 Task: Create new customer invoice with Date Opened: 23-May-23, Select Customer: Lynx, Terms: Net 7. Make invoice entry for item-1 with Date: 23-May-23, Description: CoverGirl Clean Fresh Skincare Dry Skin Corrector Cream (2 oz), Income Account: Income:Sales, Quantity: 1, Unit Price: 12.99, Sales Tax: Y, Sales Tax Included: N, Tax Table: Sales Tax. Post Invoice with Post Date: 23-May-23, Post to Accounts: Assets:Accounts Receivable. Pay / Process Payment with Transaction Date: 29-May-23, Amount: 13.77, Transfer Account: Checking Account. Go to 'Print Invoice'. Give a print command to print a copy of invoice.
Action: Mouse moved to (189, 38)
Screenshot: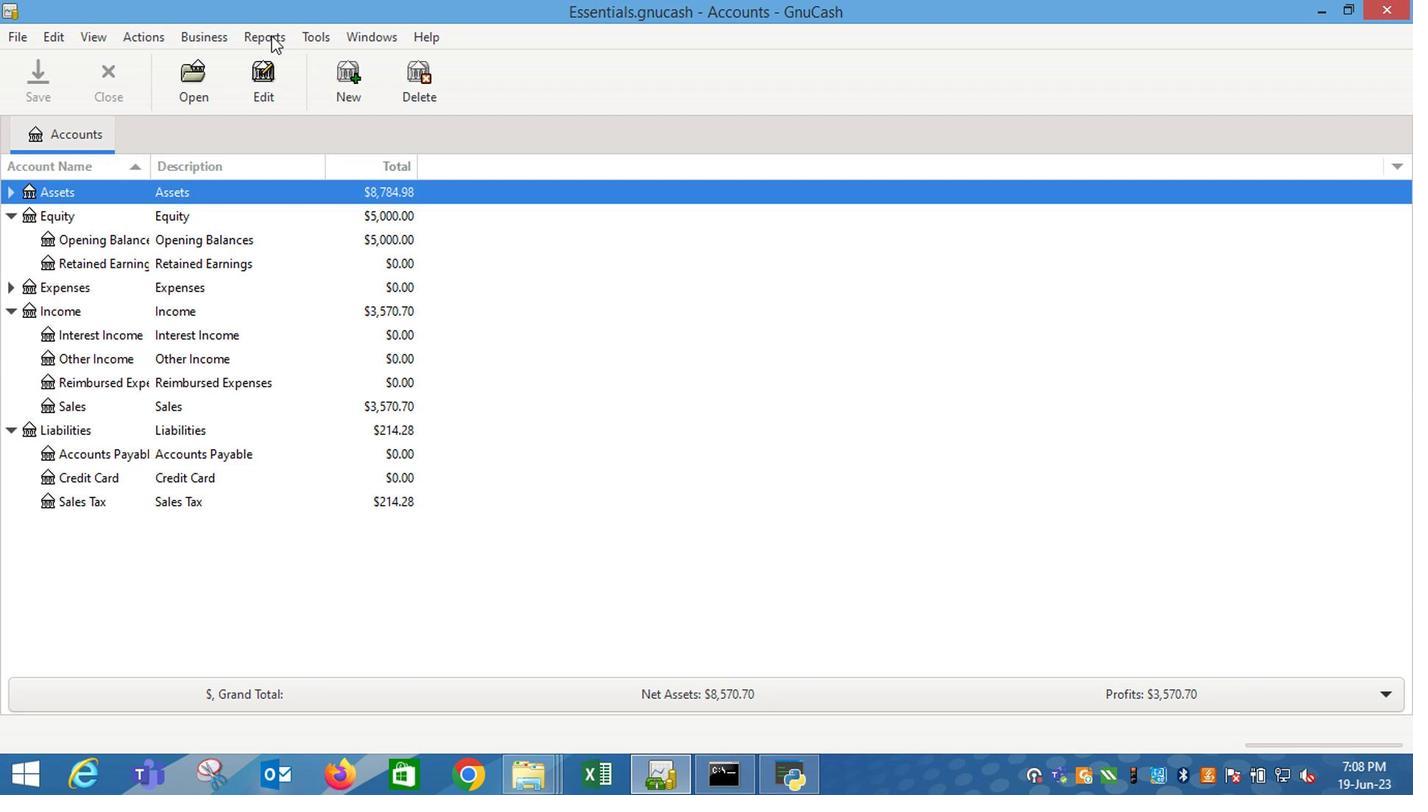 
Action: Mouse pressed left at (189, 38)
Screenshot: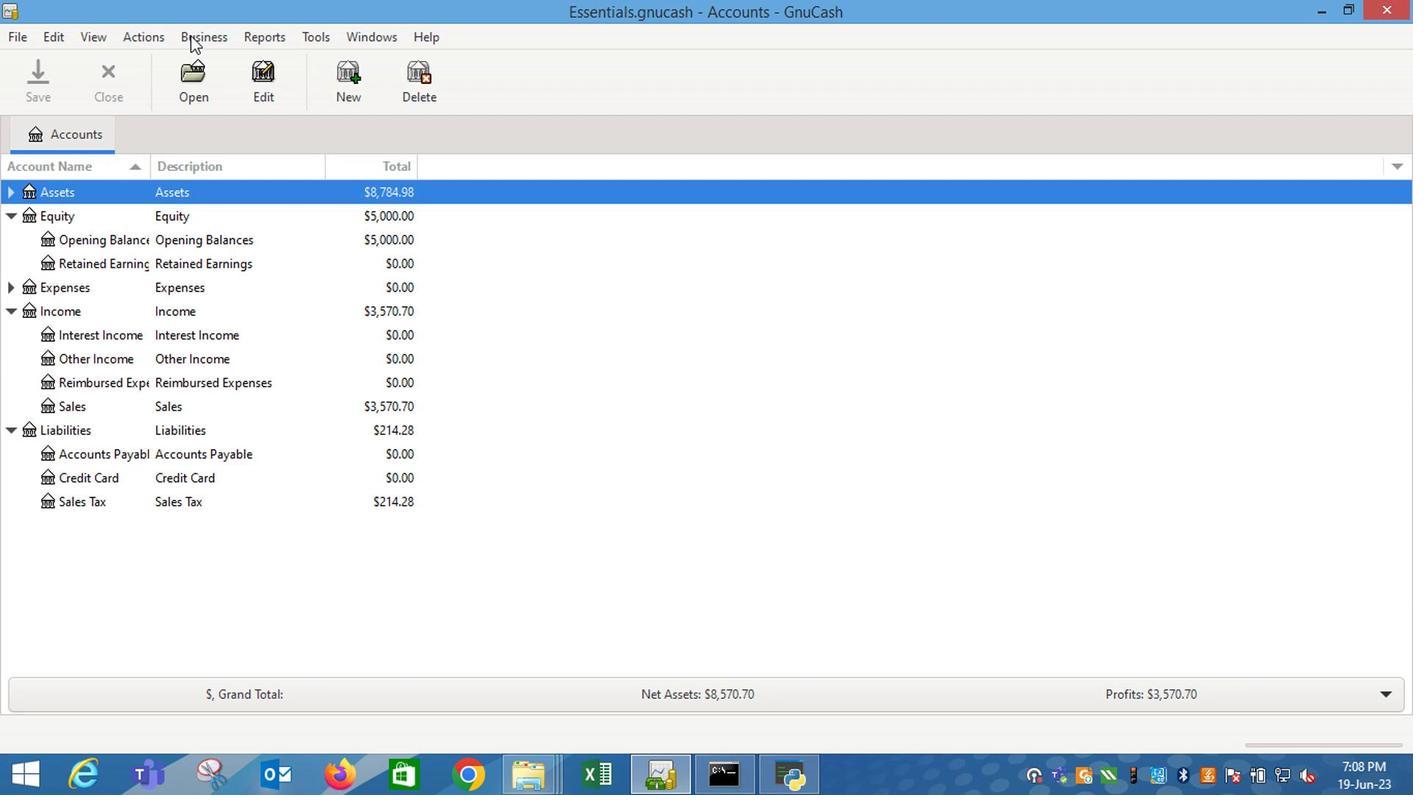 
Action: Mouse moved to (457, 147)
Screenshot: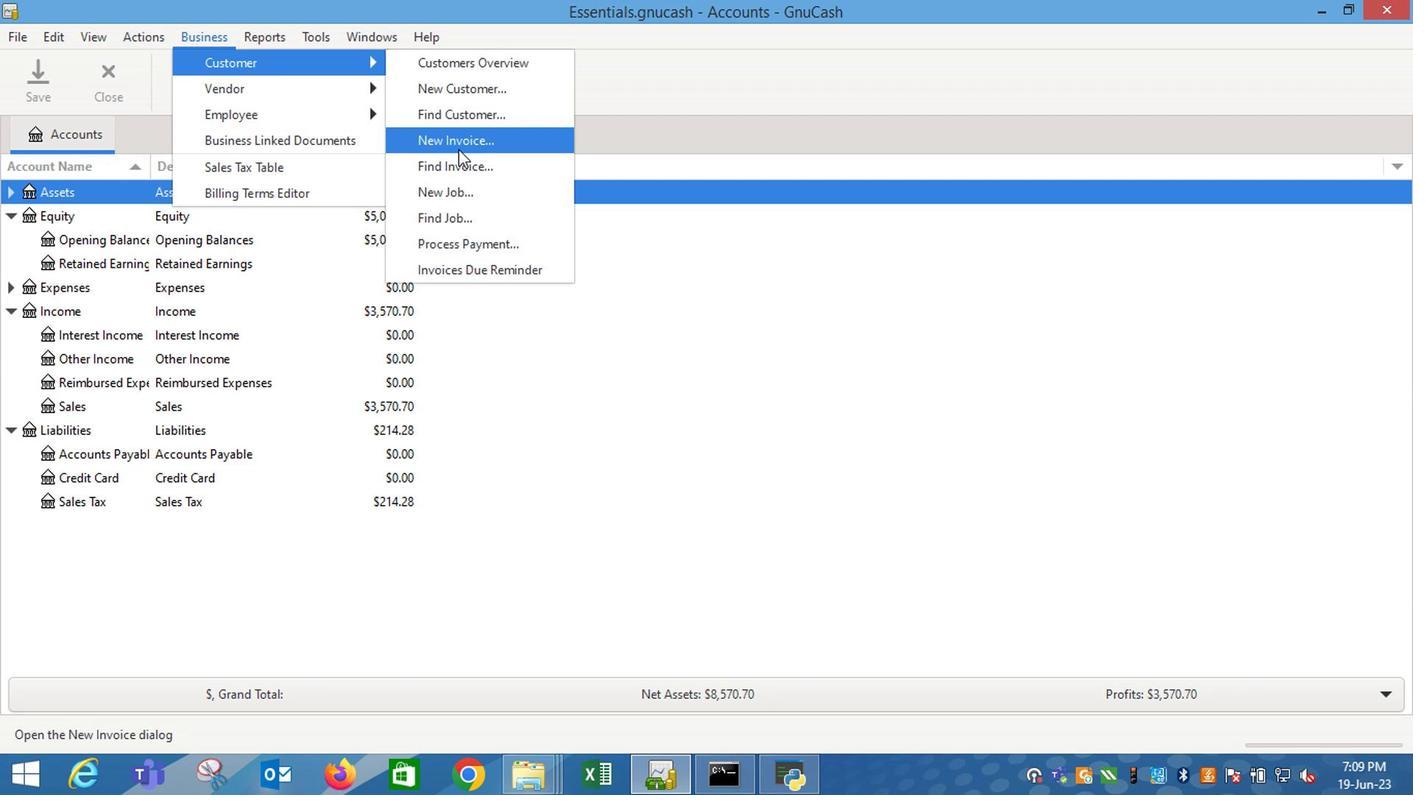 
Action: Mouse pressed left at (457, 147)
Screenshot: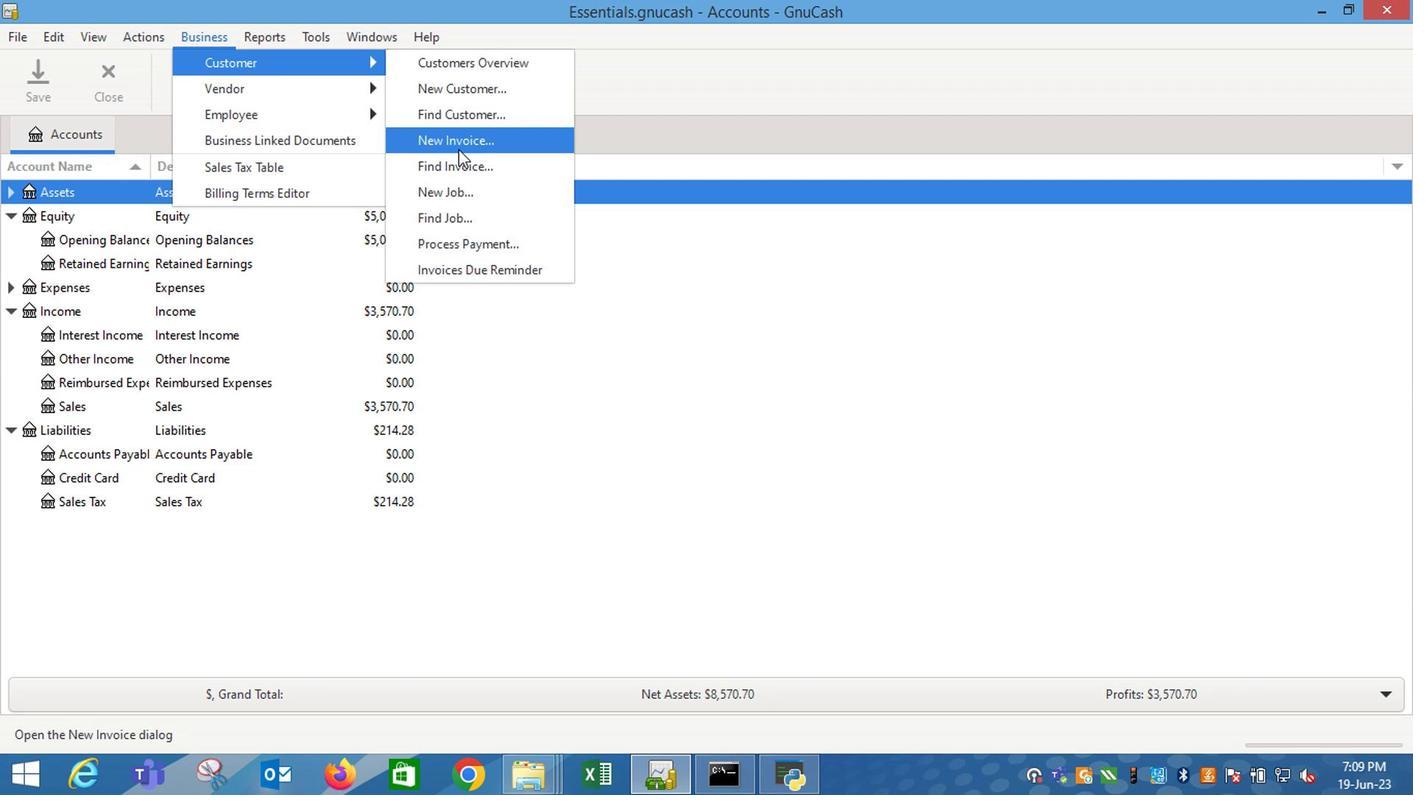 
Action: Mouse moved to (853, 325)
Screenshot: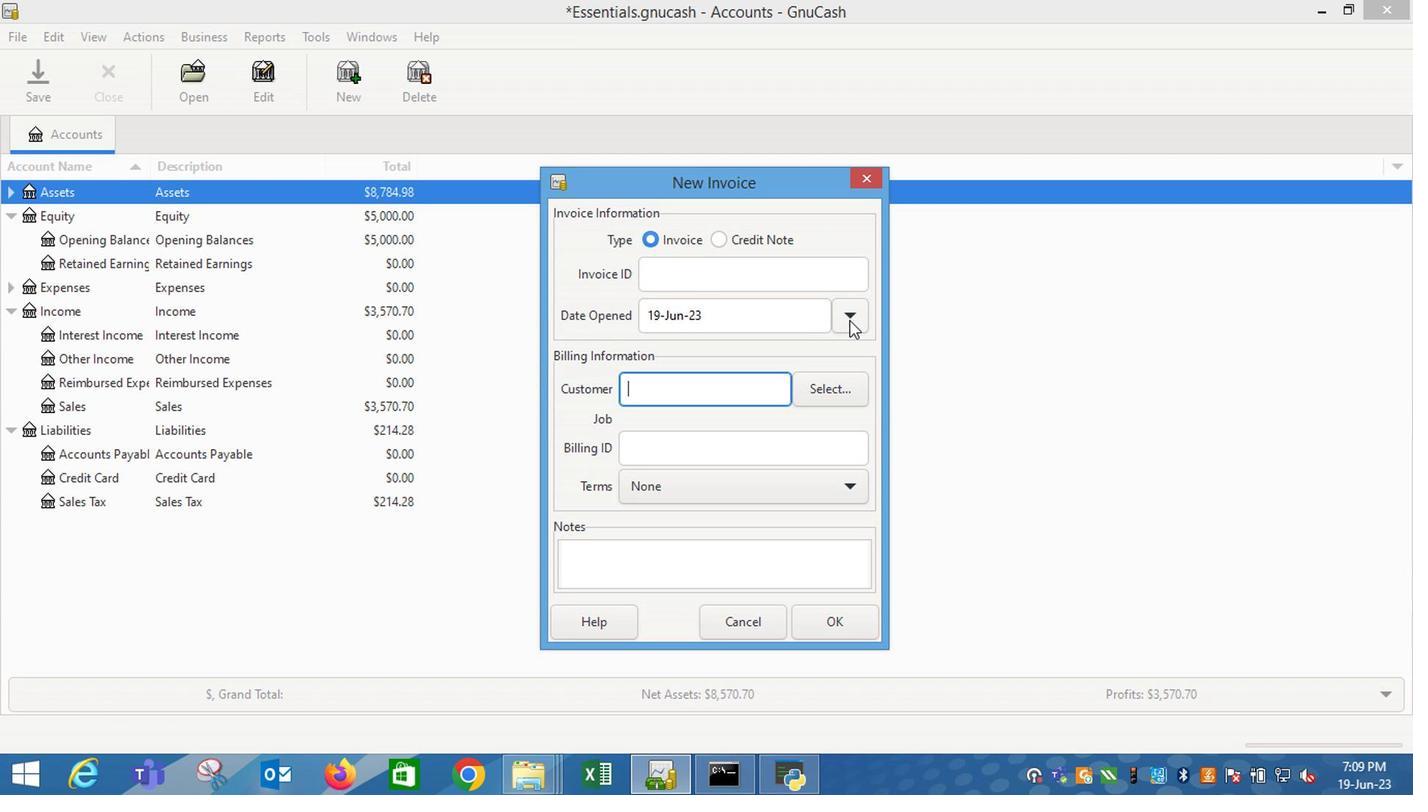 
Action: Mouse pressed left at (853, 325)
Screenshot: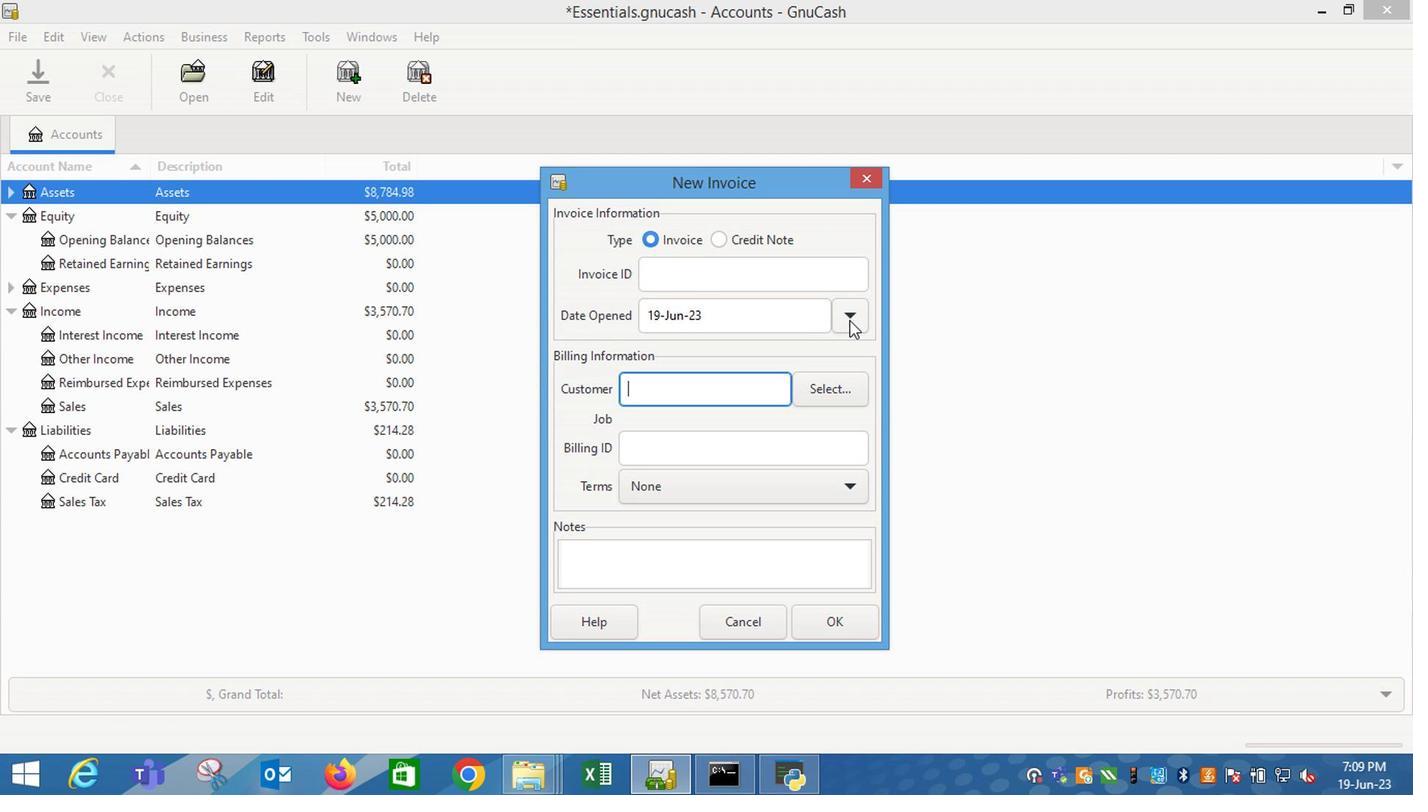 
Action: Mouse moved to (691, 355)
Screenshot: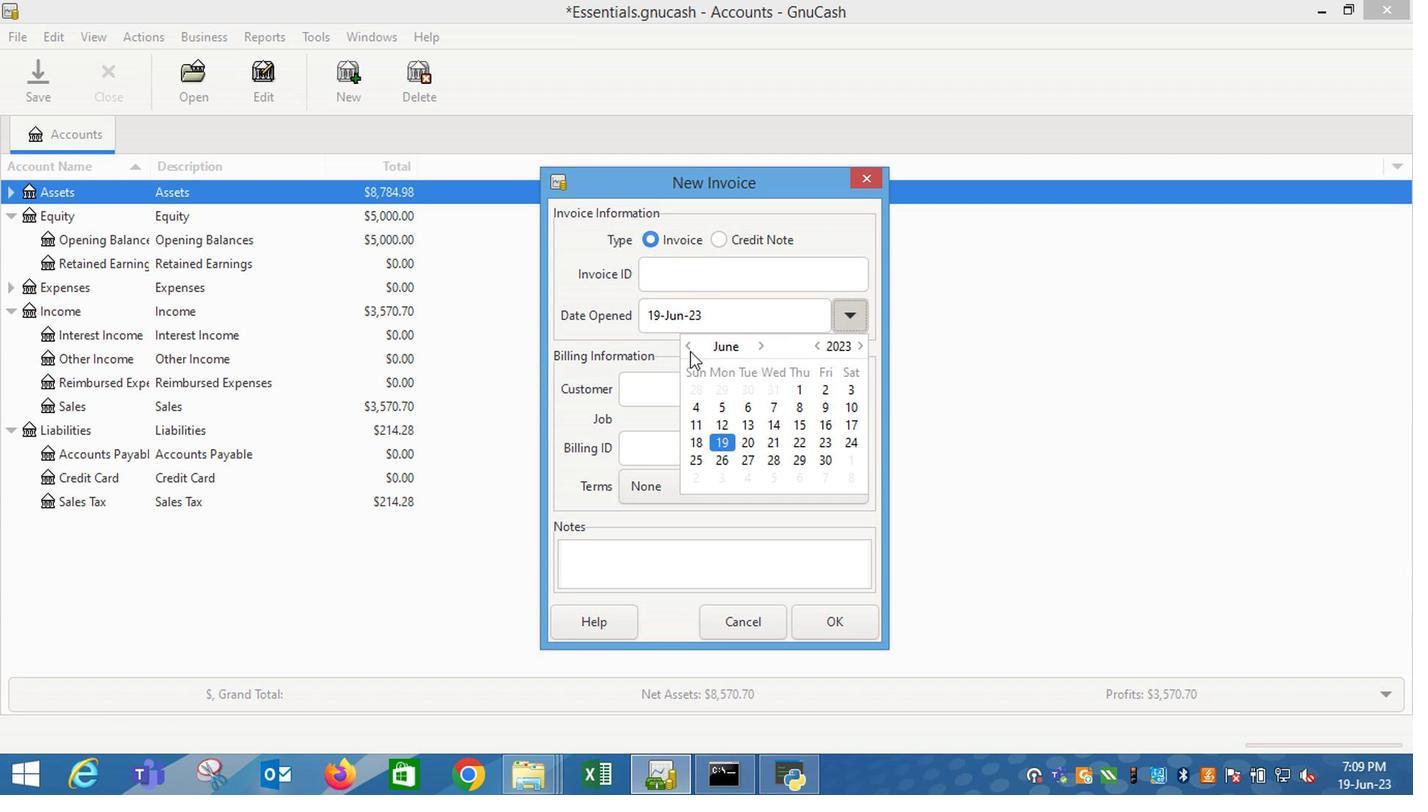 
Action: Mouse pressed left at (691, 355)
Screenshot: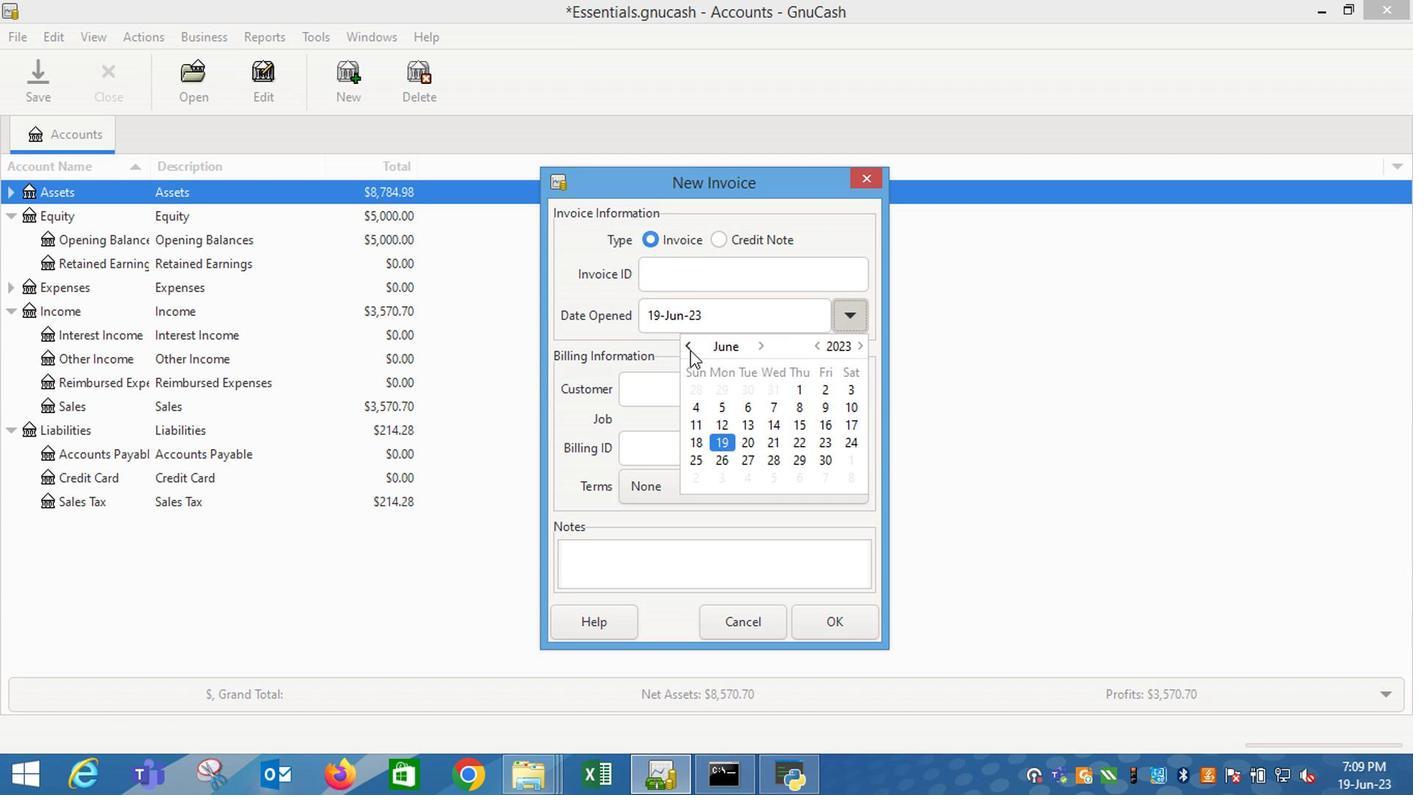 
Action: Mouse moved to (746, 448)
Screenshot: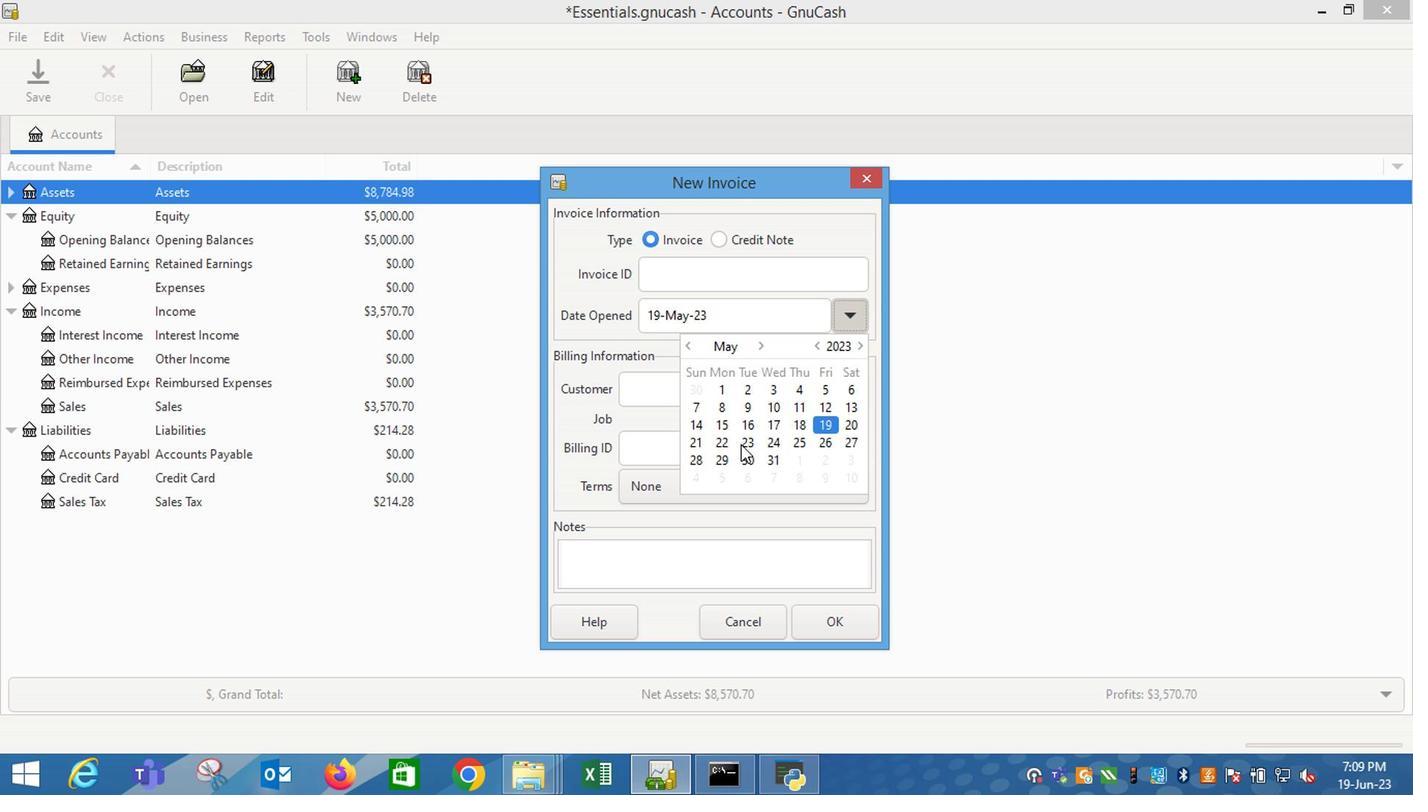 
Action: Mouse pressed left at (746, 448)
Screenshot: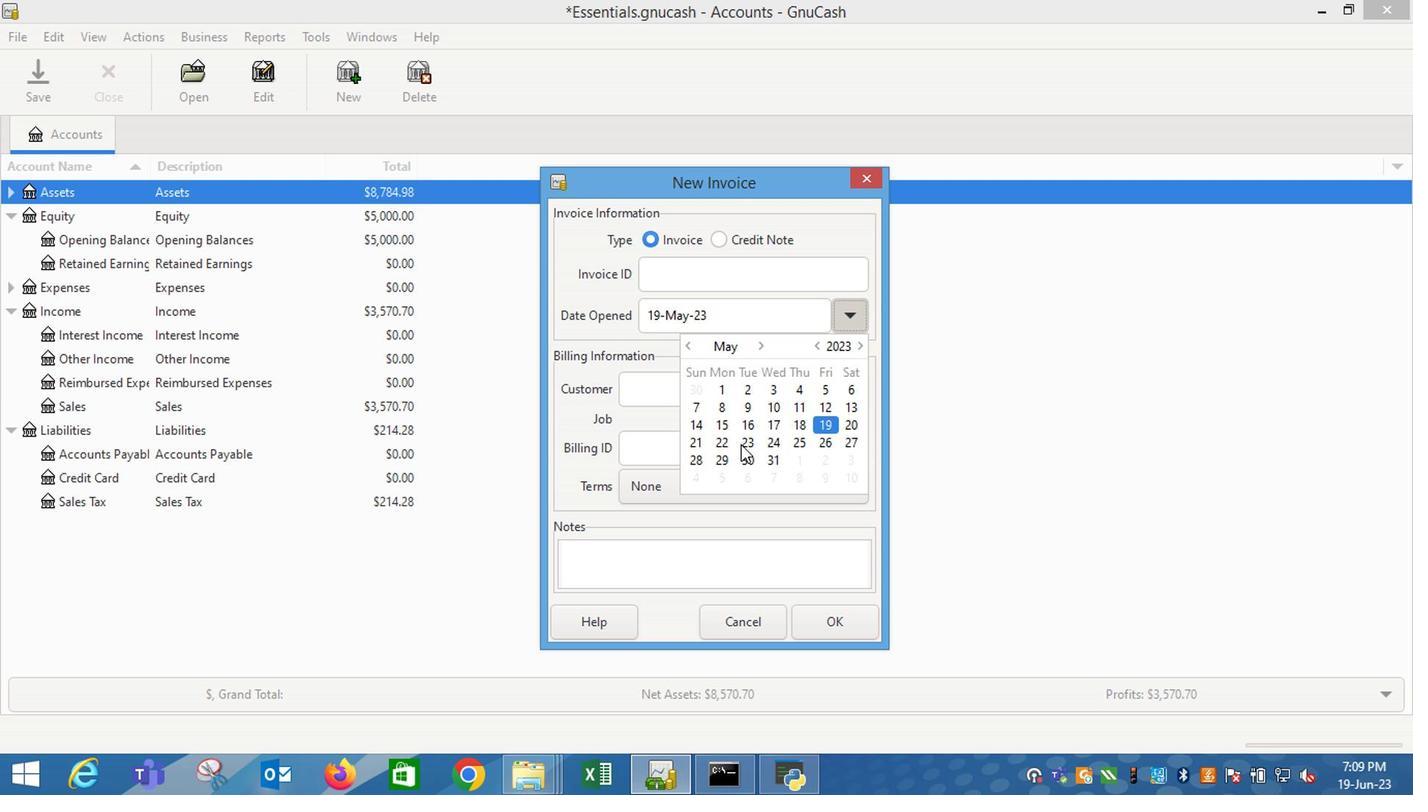 
Action: Mouse moved to (644, 378)
Screenshot: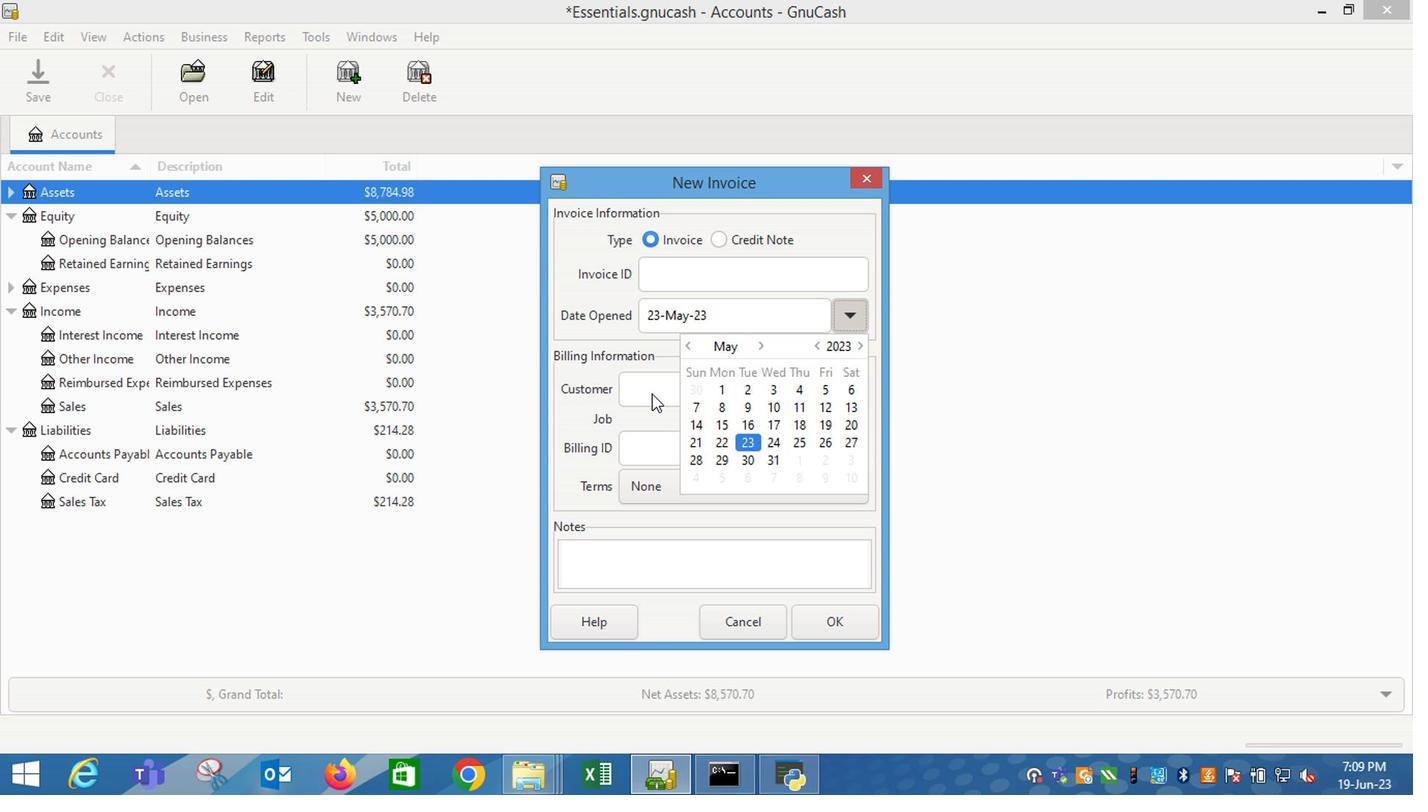
Action: Mouse pressed left at (644, 378)
Screenshot: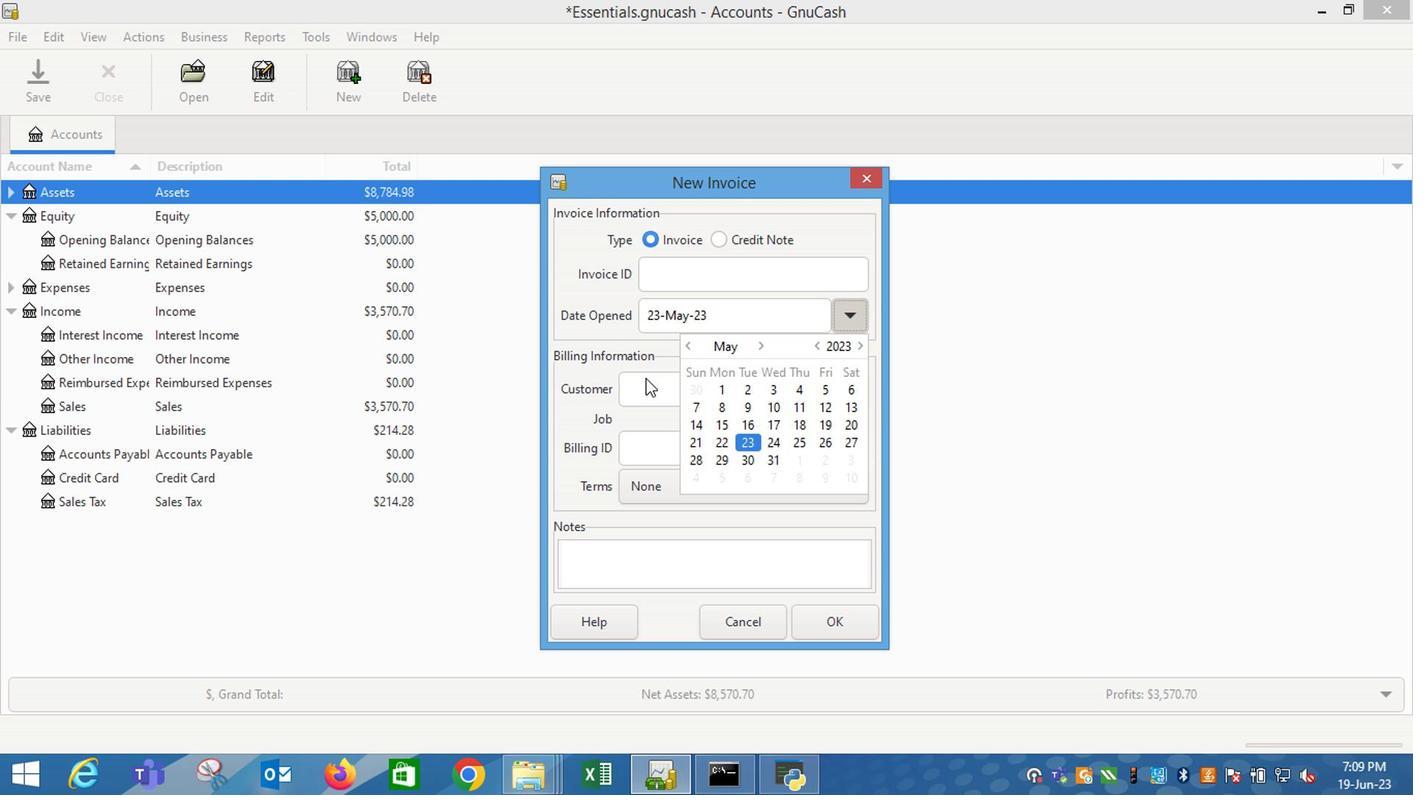 
Action: Mouse moved to (650, 400)
Screenshot: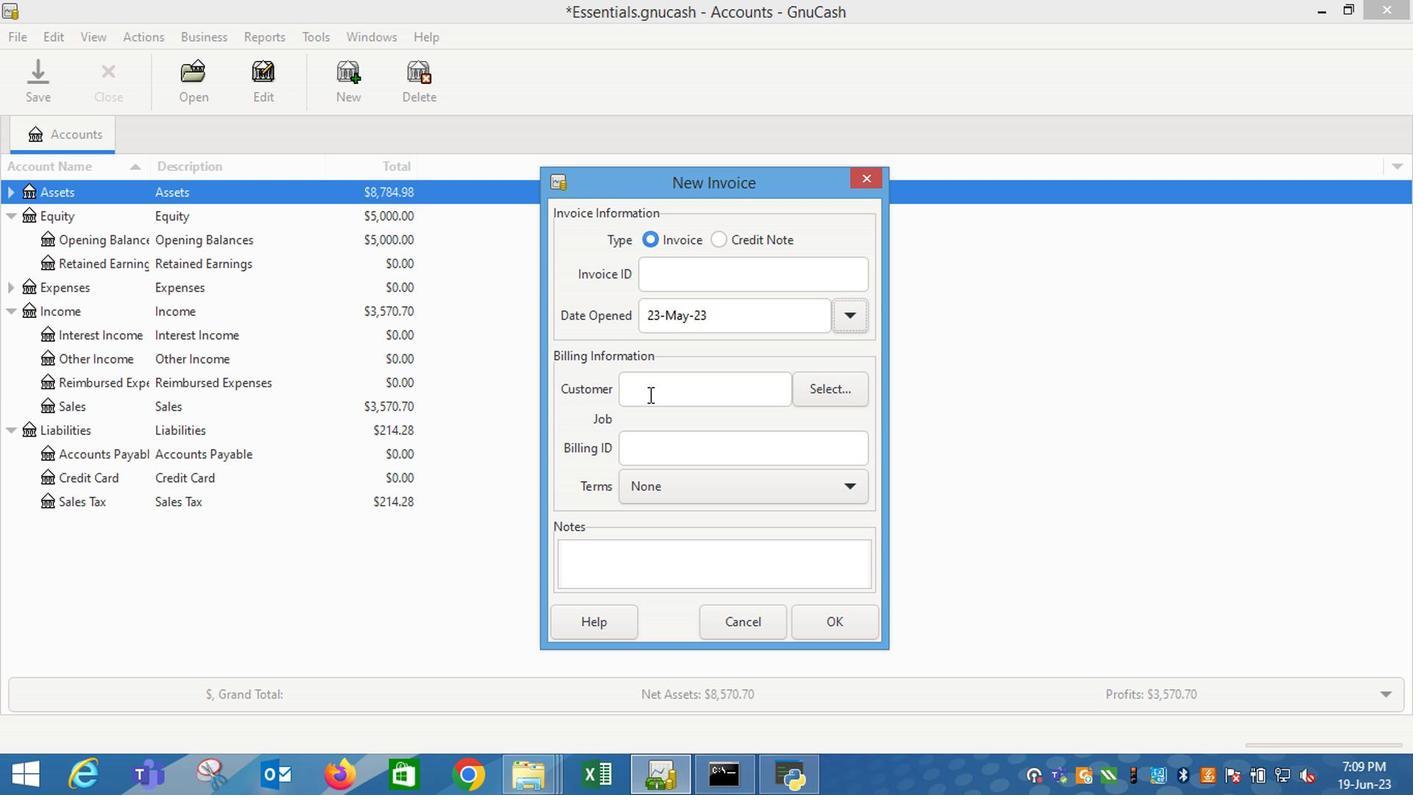 
Action: Mouse pressed left at (650, 400)
Screenshot: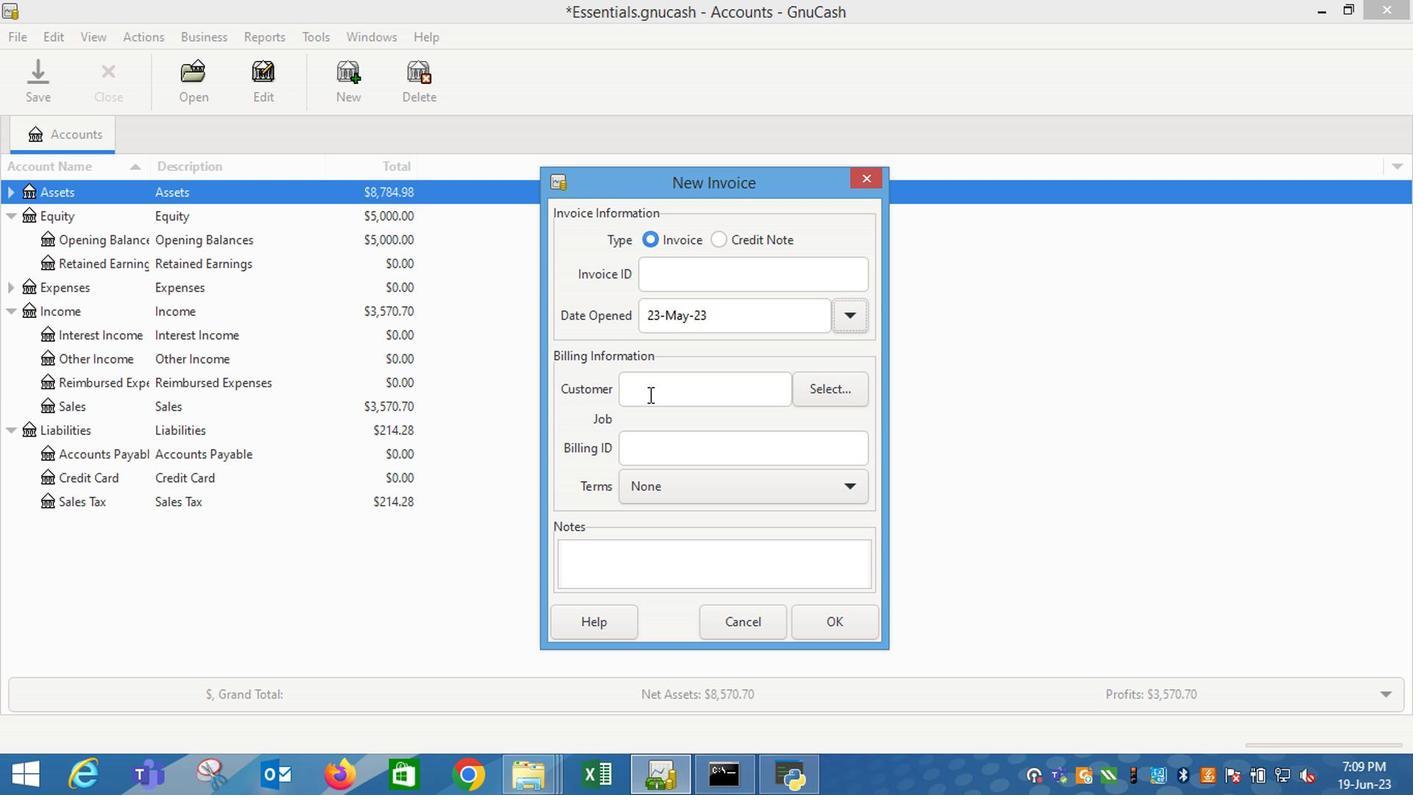 
Action: Mouse moved to (666, 399)
Screenshot: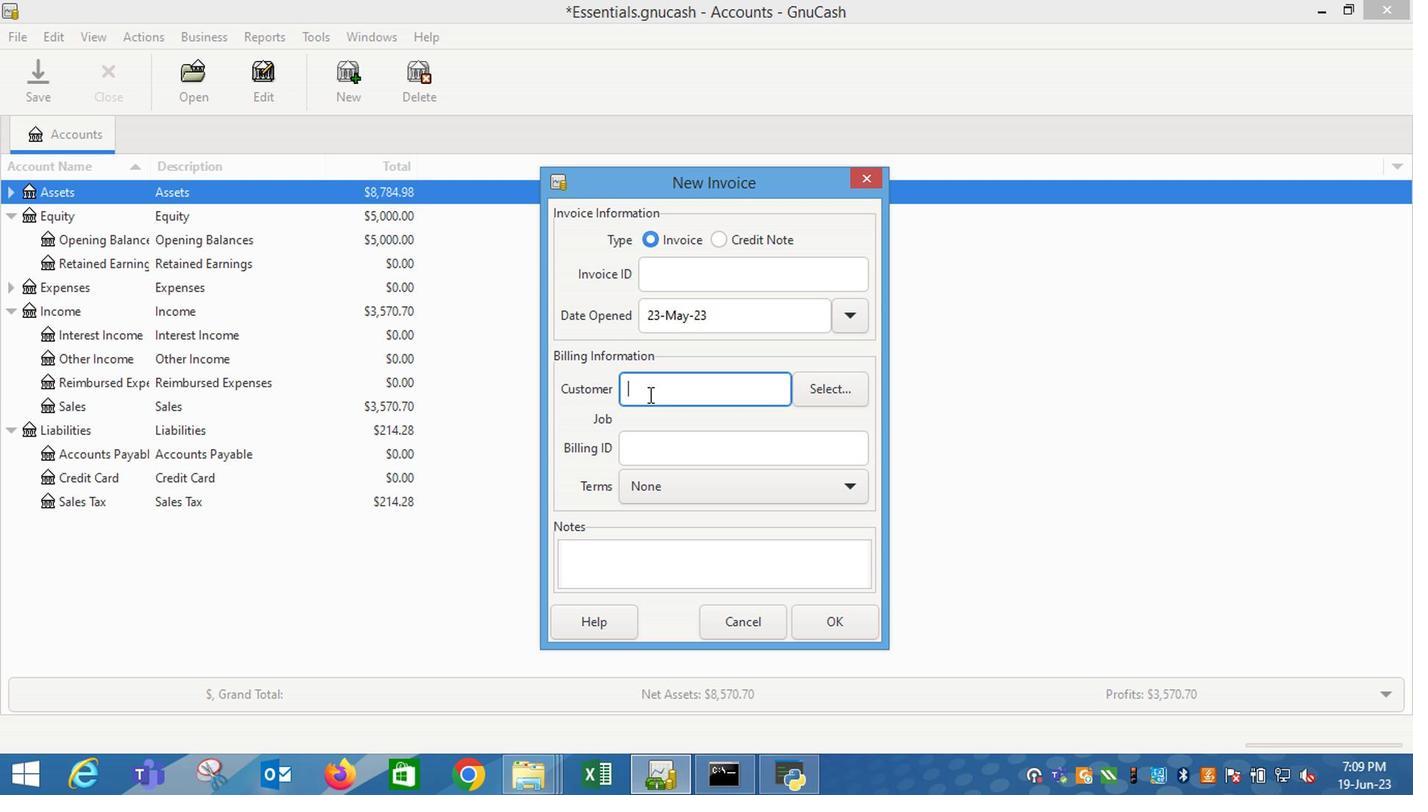 
Action: Key pressed <Key.shift_r>Ly
Screenshot: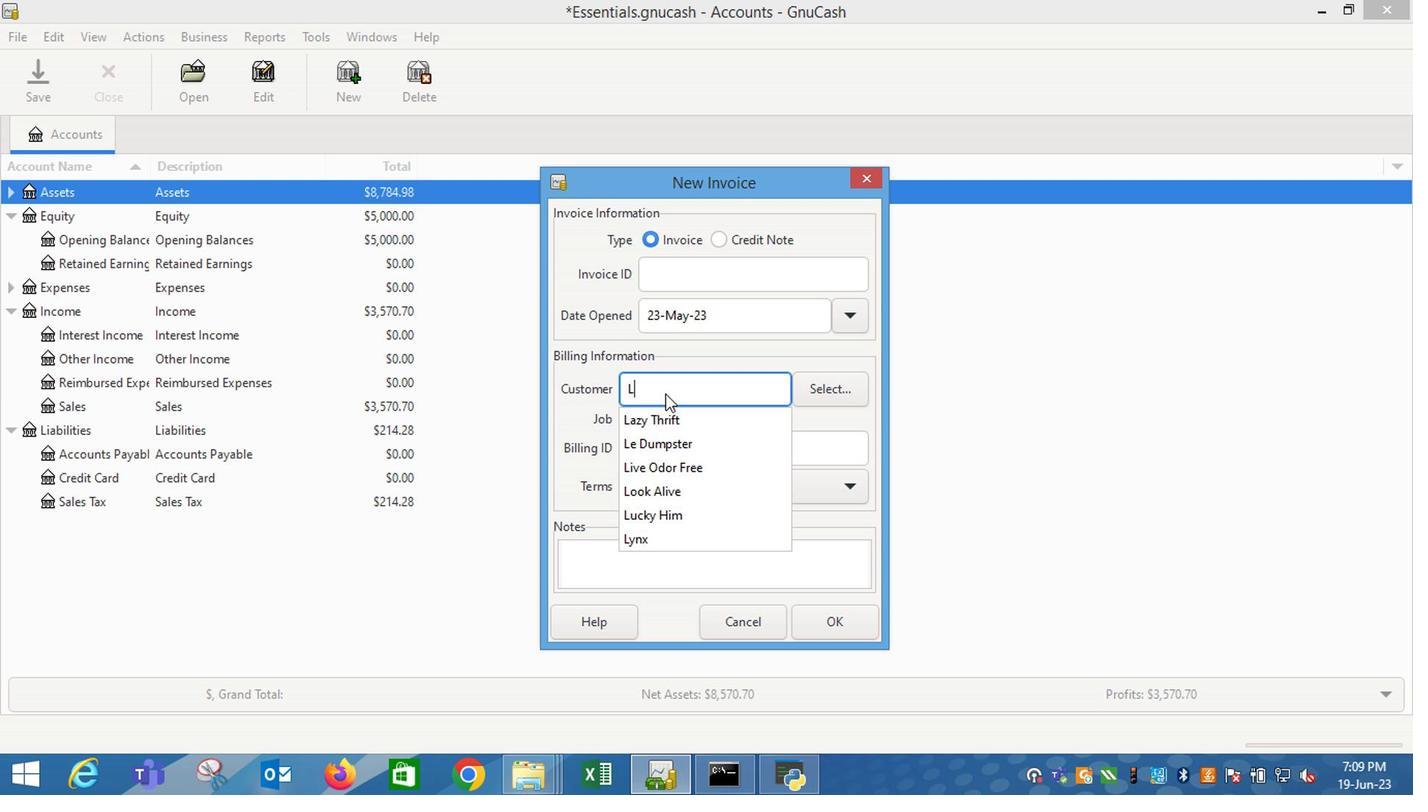 
Action: Mouse moved to (665, 425)
Screenshot: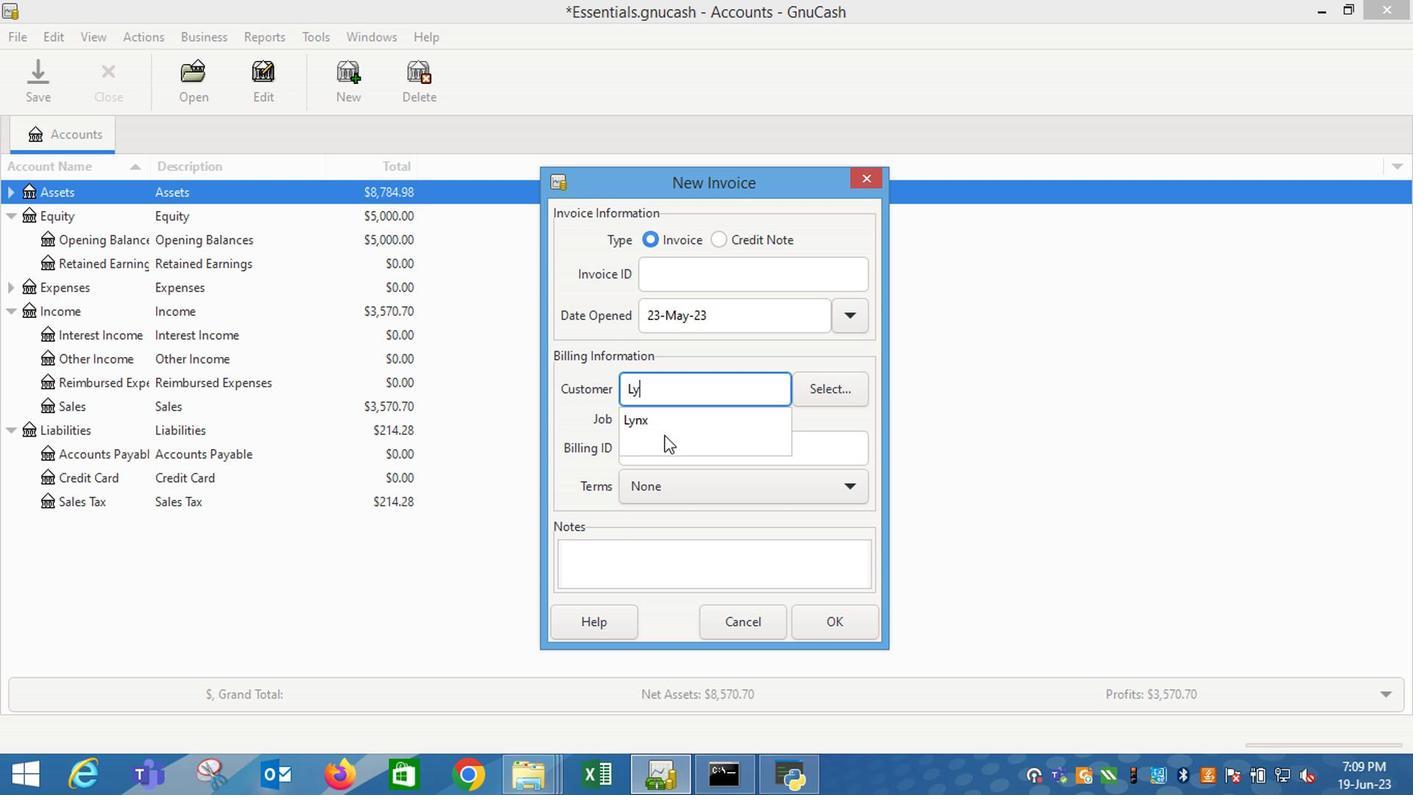 
Action: Mouse pressed left at (665, 425)
Screenshot: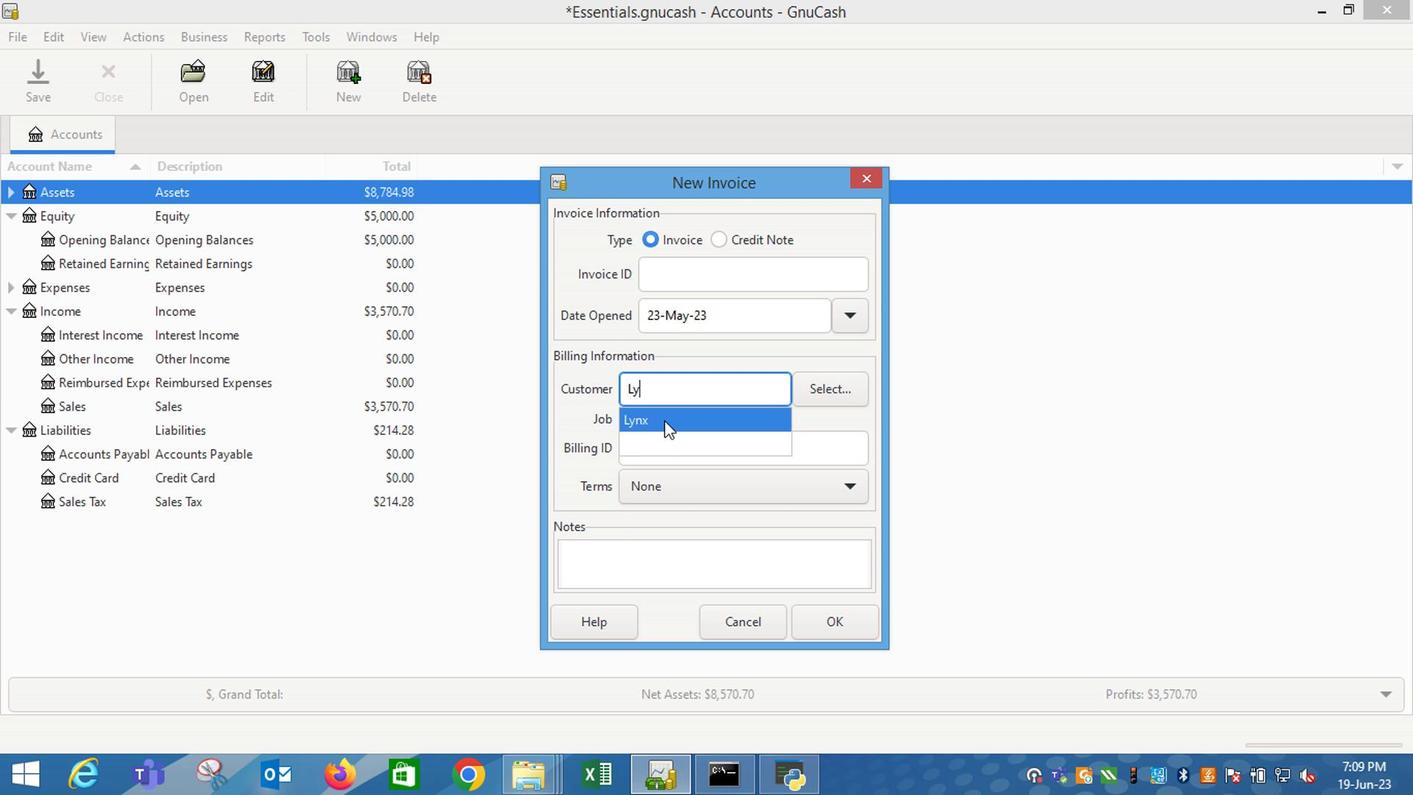 
Action: Mouse moved to (664, 518)
Screenshot: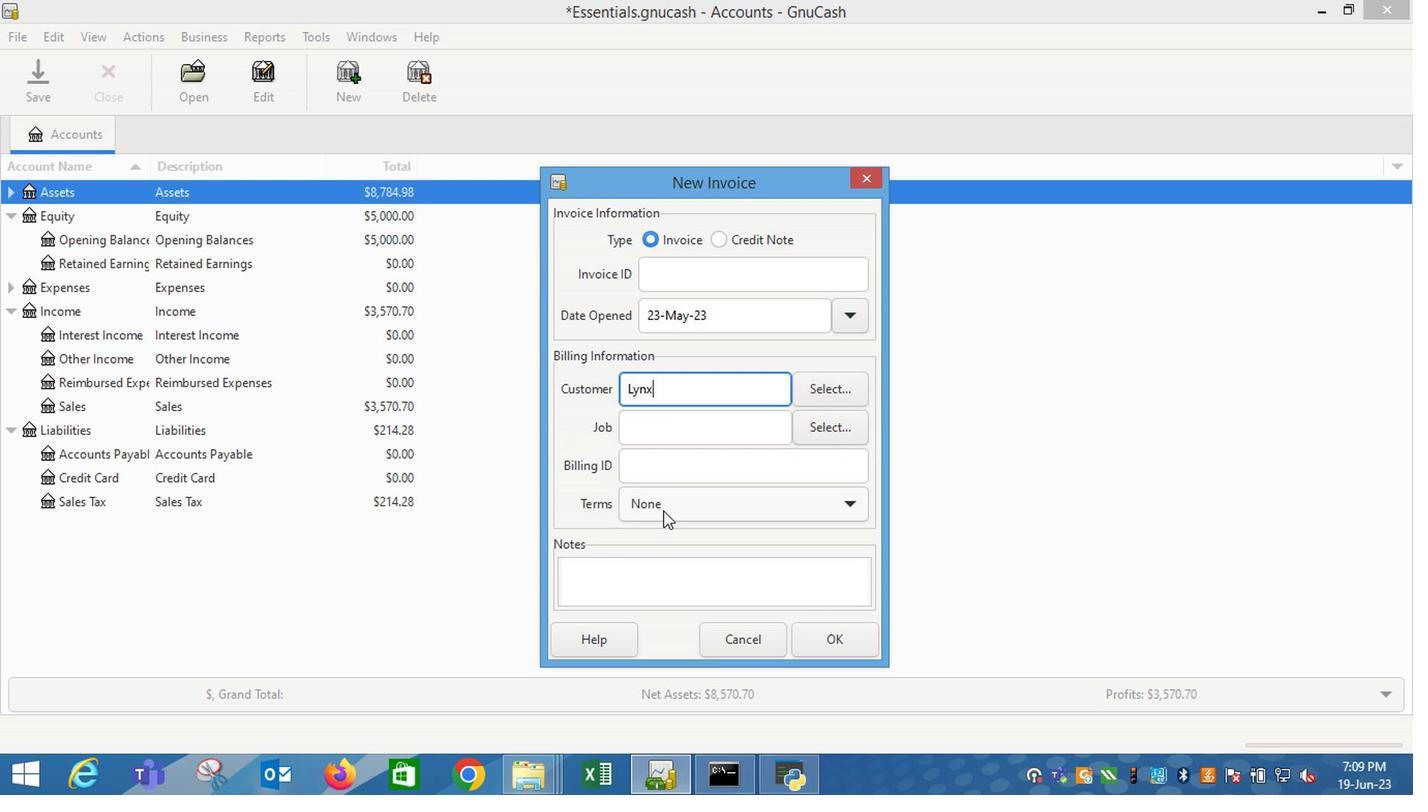
Action: Mouse pressed left at (664, 518)
Screenshot: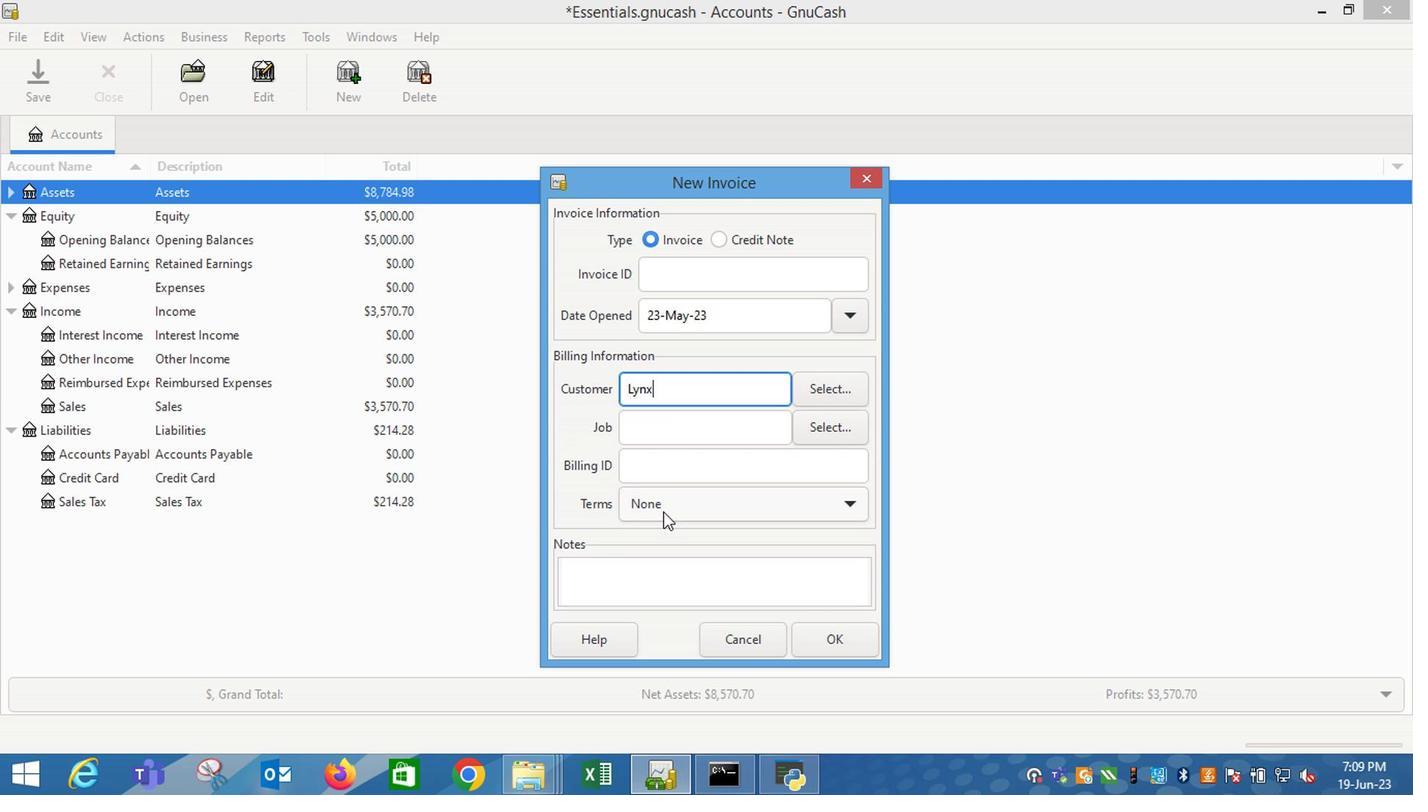 
Action: Mouse moved to (661, 602)
Screenshot: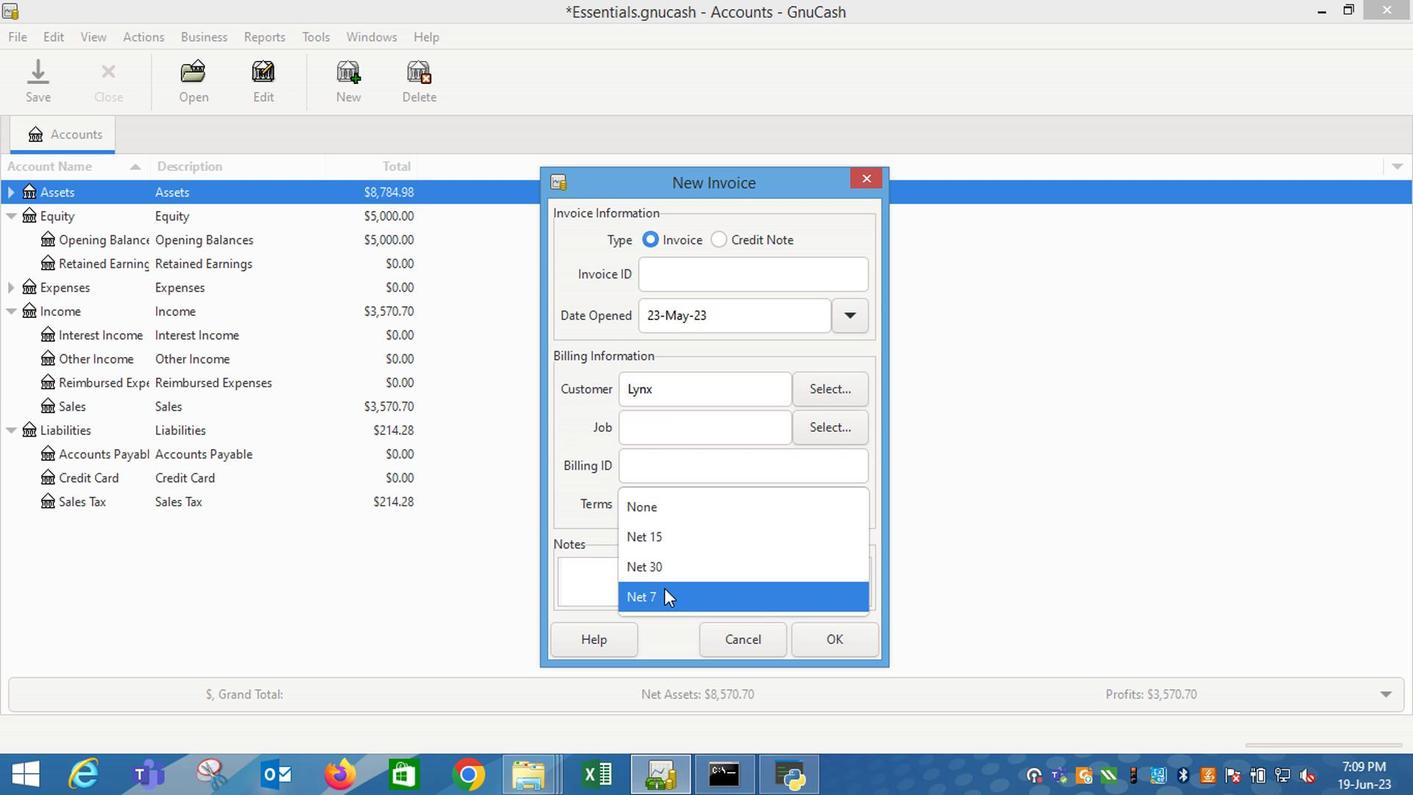 
Action: Mouse pressed left at (661, 602)
Screenshot: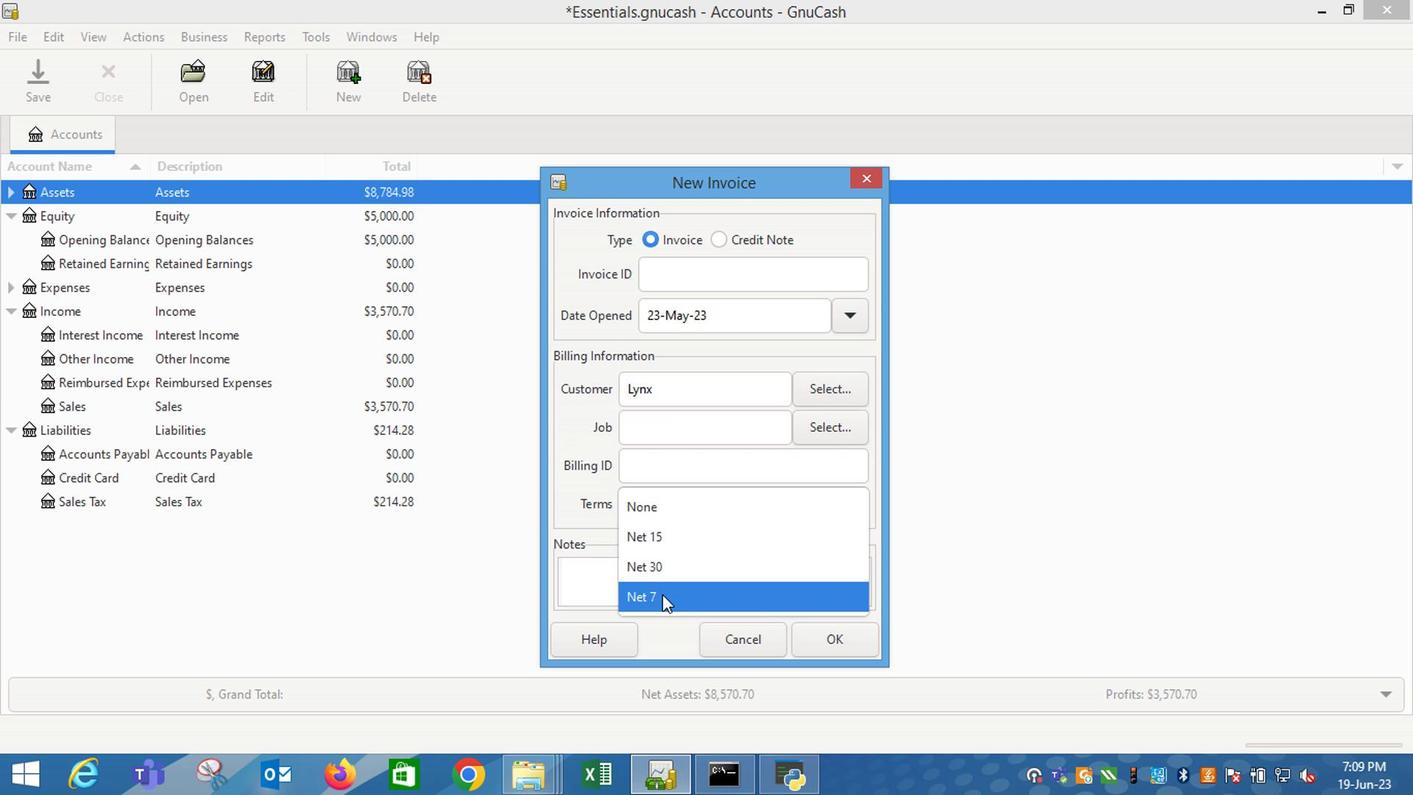 
Action: Mouse moved to (847, 644)
Screenshot: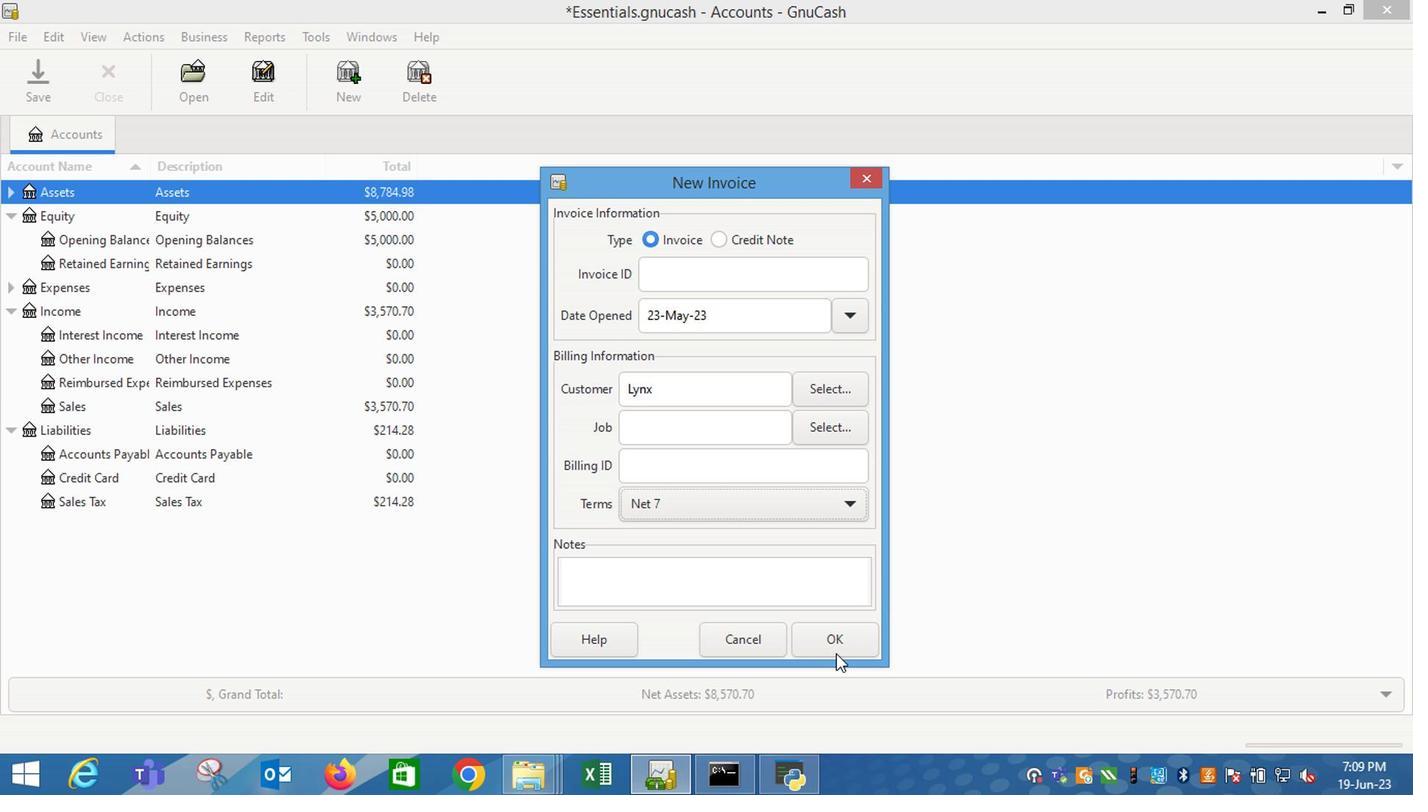 
Action: Mouse pressed left at (847, 644)
Screenshot: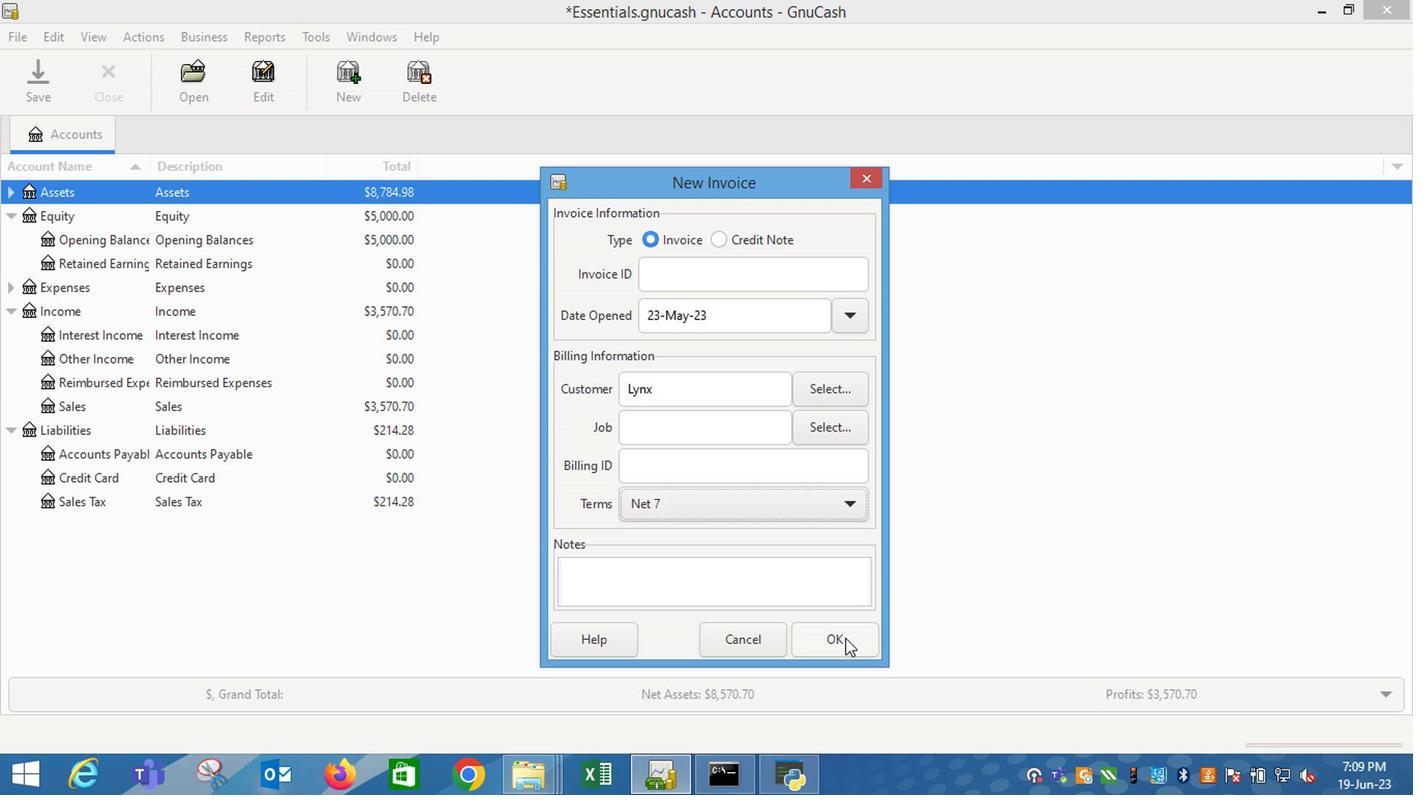 
Action: Mouse moved to (94, 401)
Screenshot: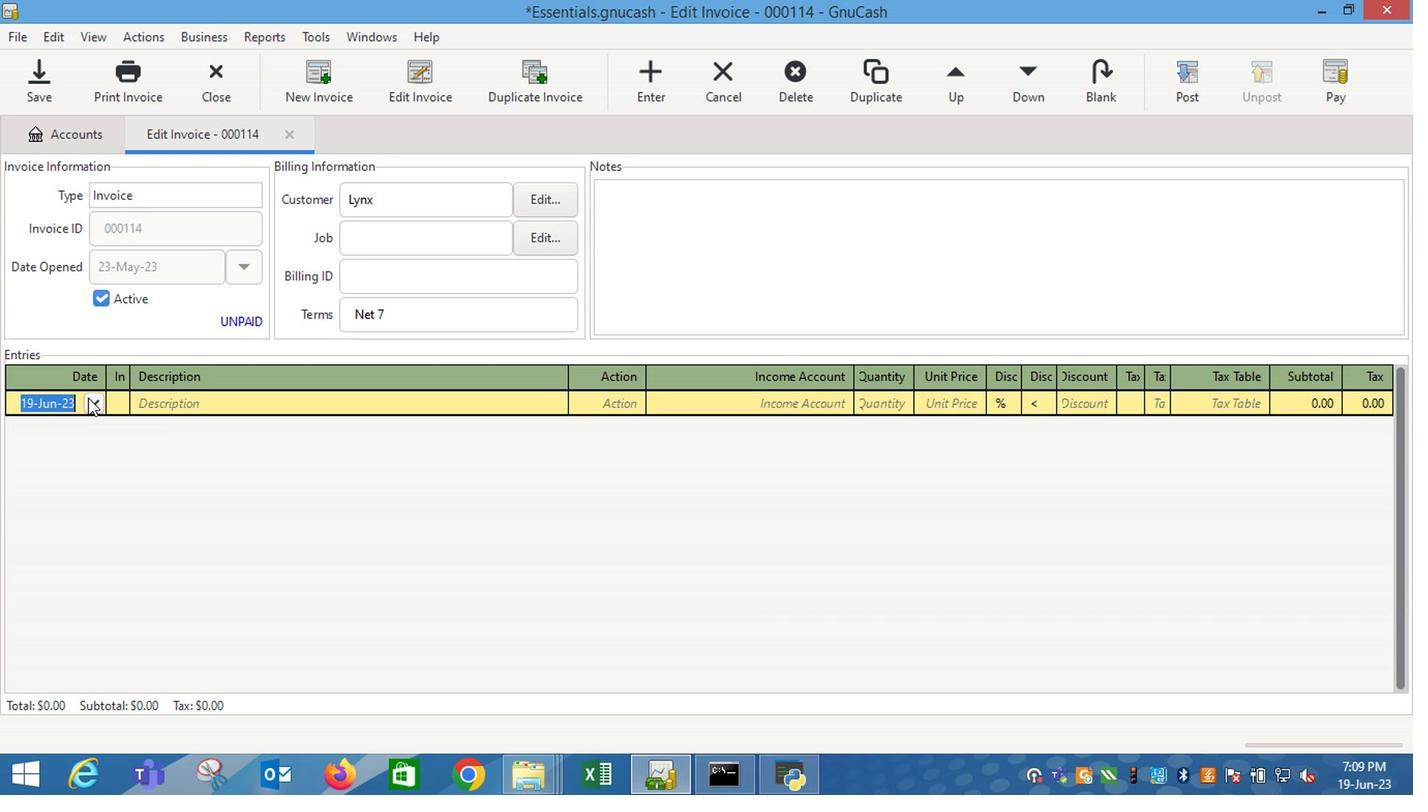 
Action: Mouse pressed left at (94, 401)
Screenshot: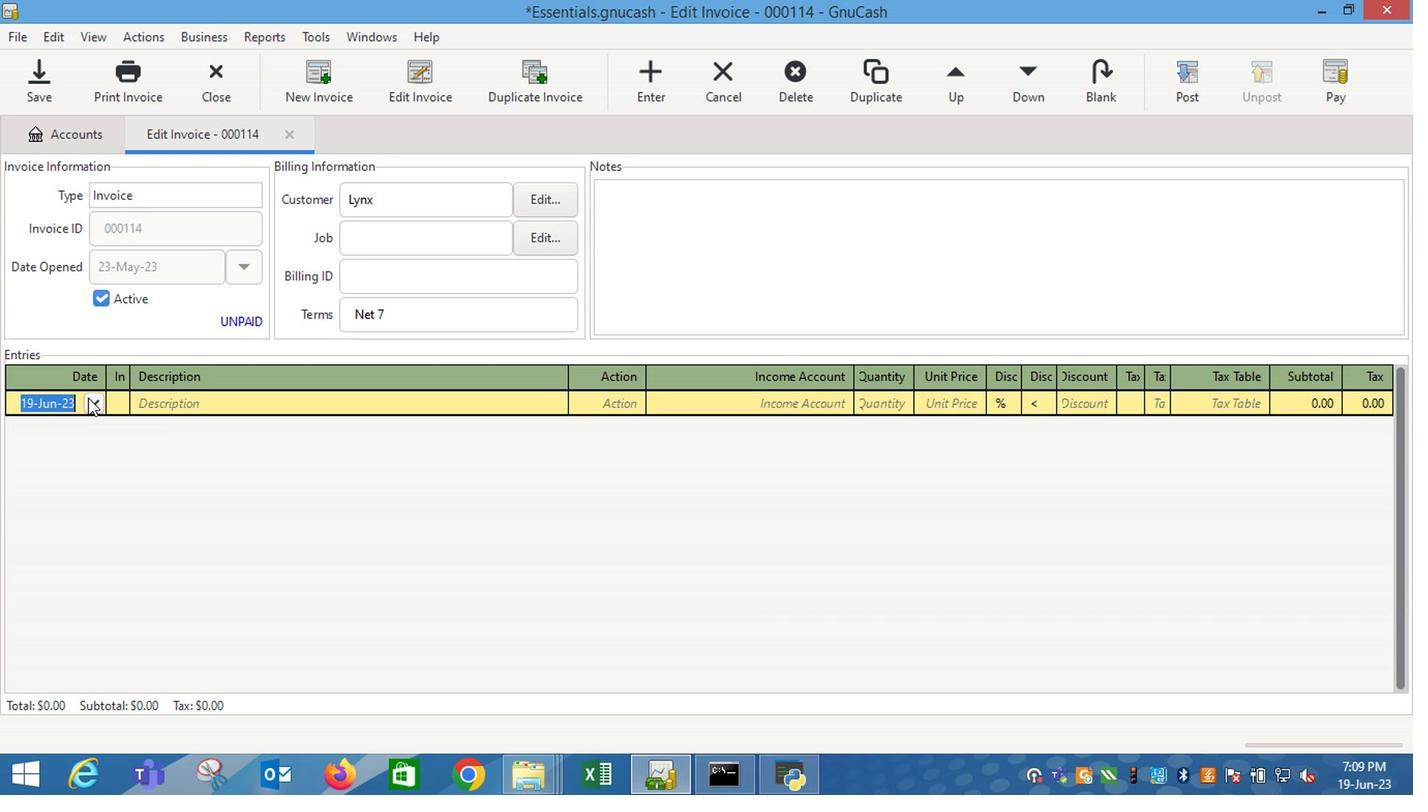 
Action: Mouse moved to (18, 438)
Screenshot: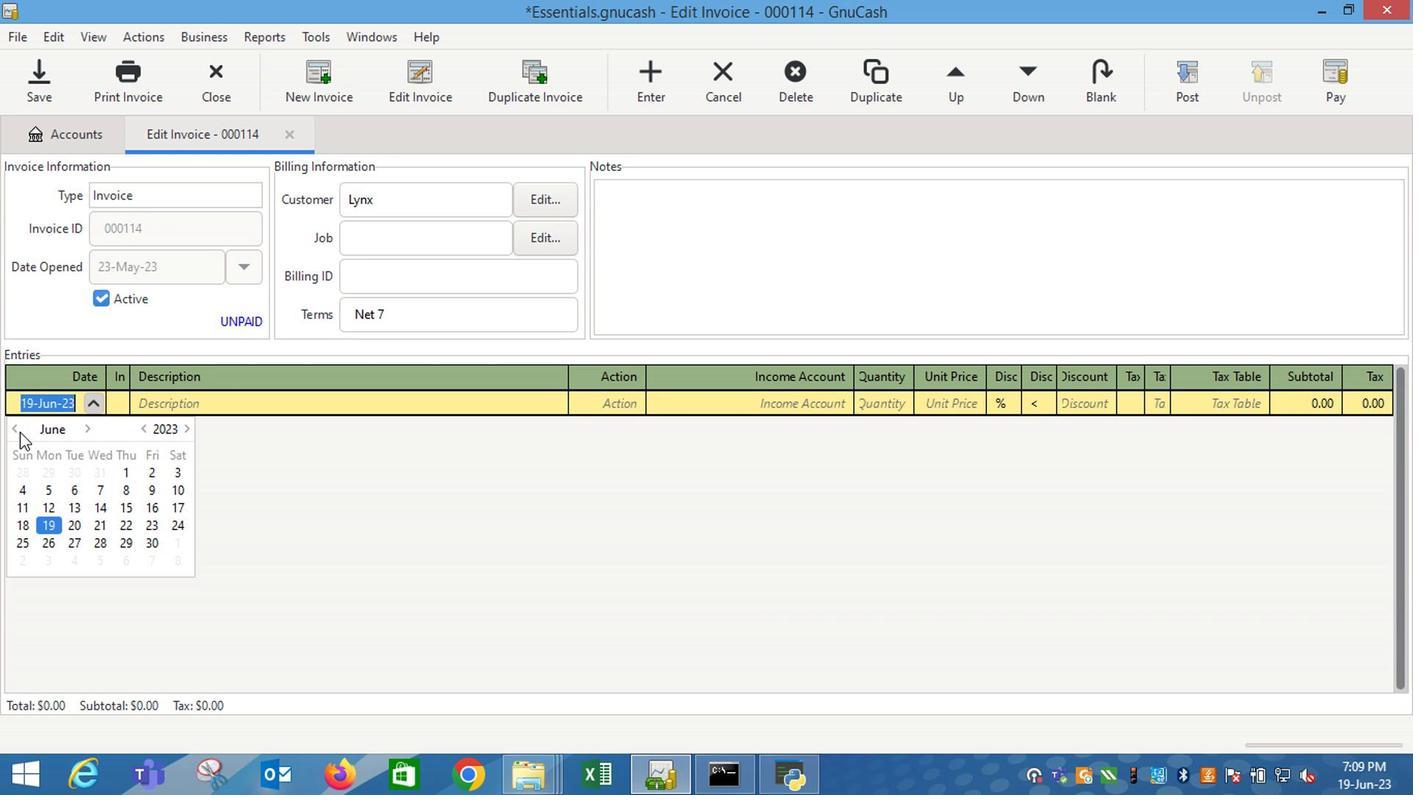 
Action: Mouse pressed left at (18, 438)
Screenshot: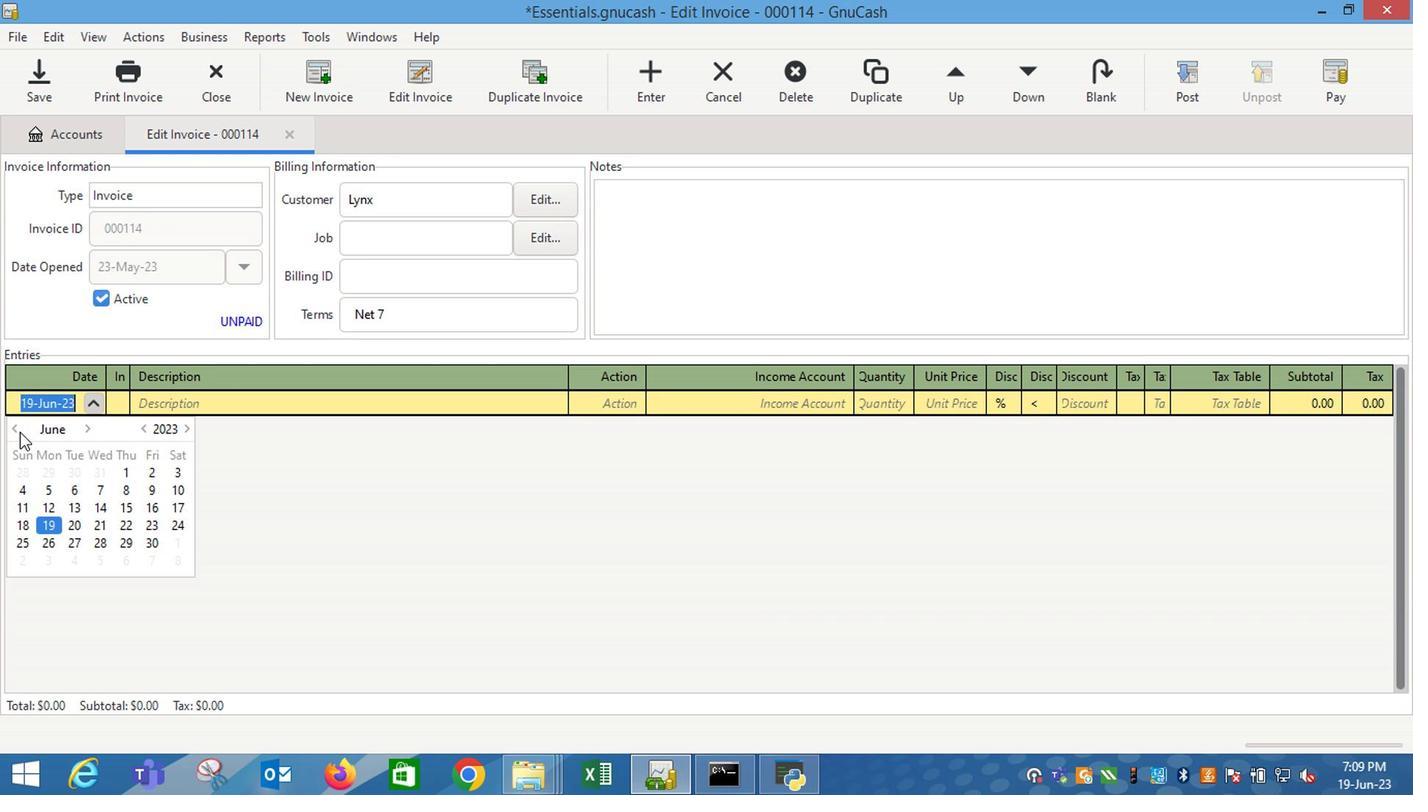 
Action: Mouse moved to (13, 435)
Screenshot: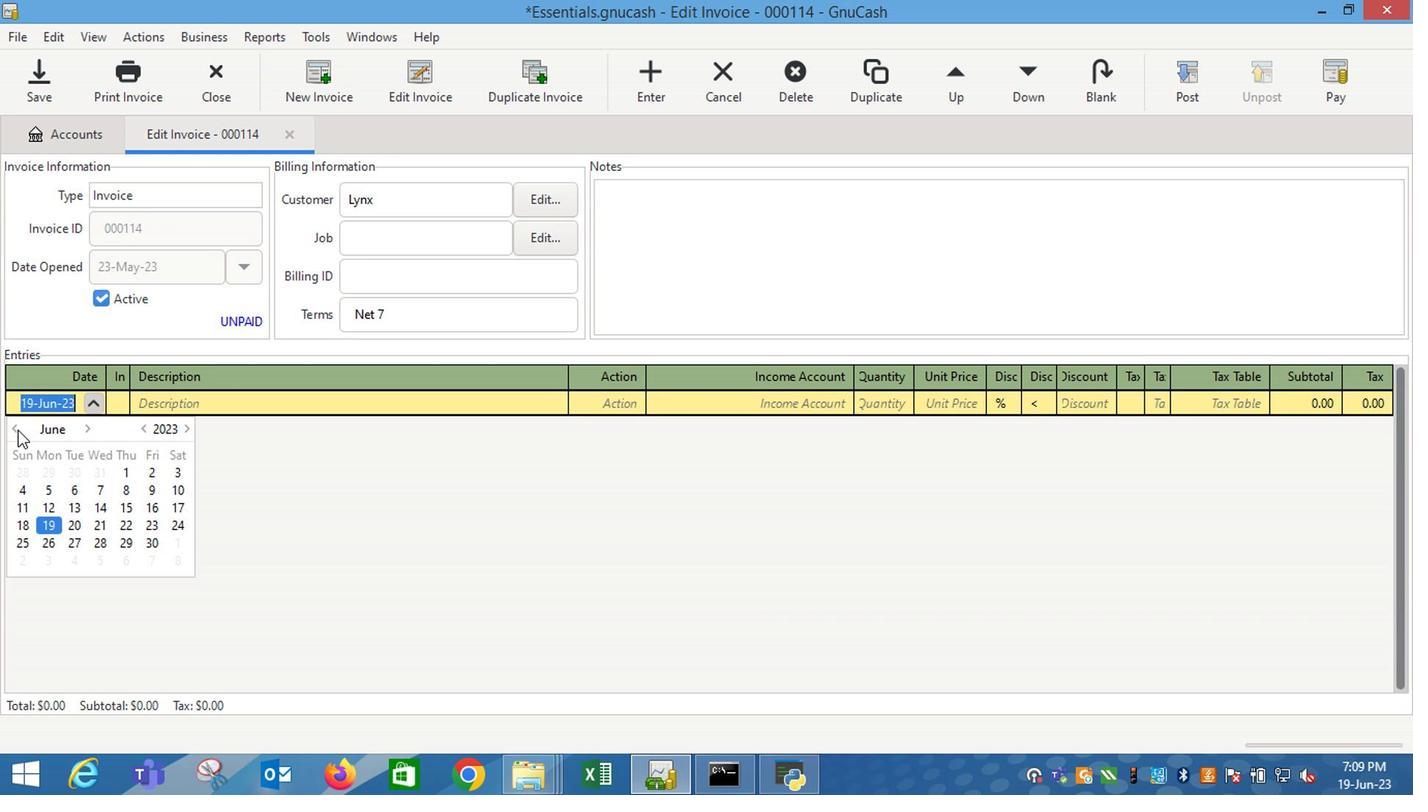 
Action: Mouse pressed left at (13, 435)
Screenshot: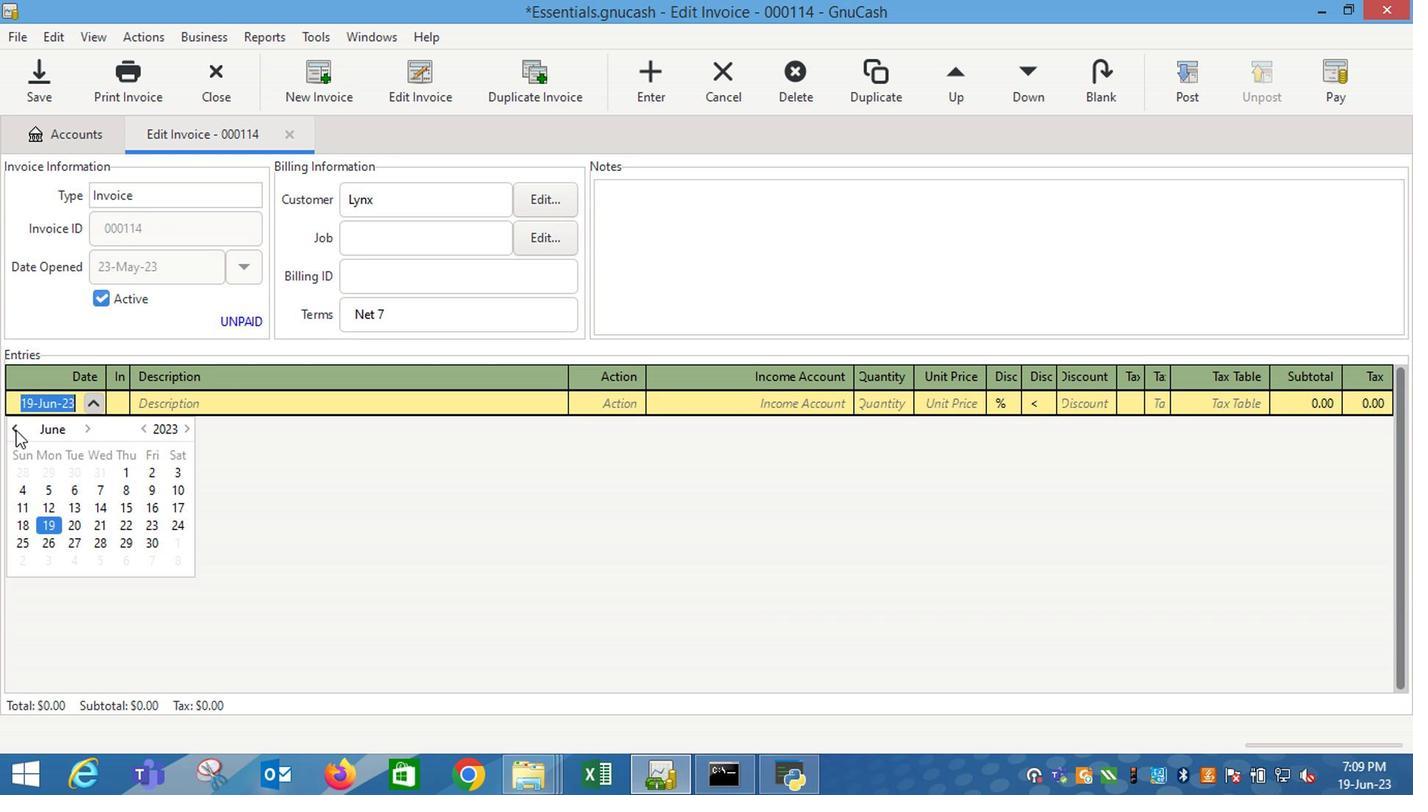
Action: Mouse moved to (74, 525)
Screenshot: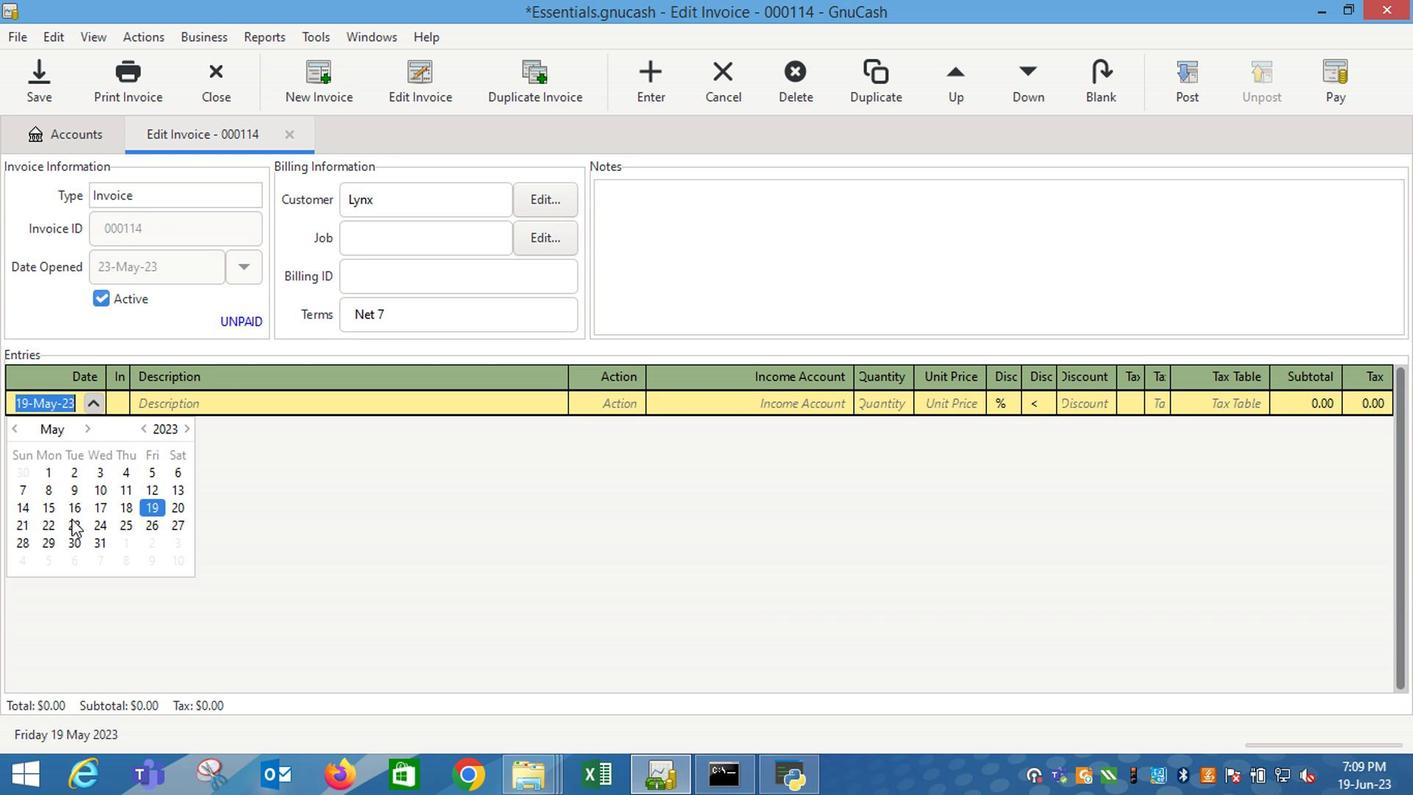 
Action: Mouse pressed left at (72, 525)
Screenshot: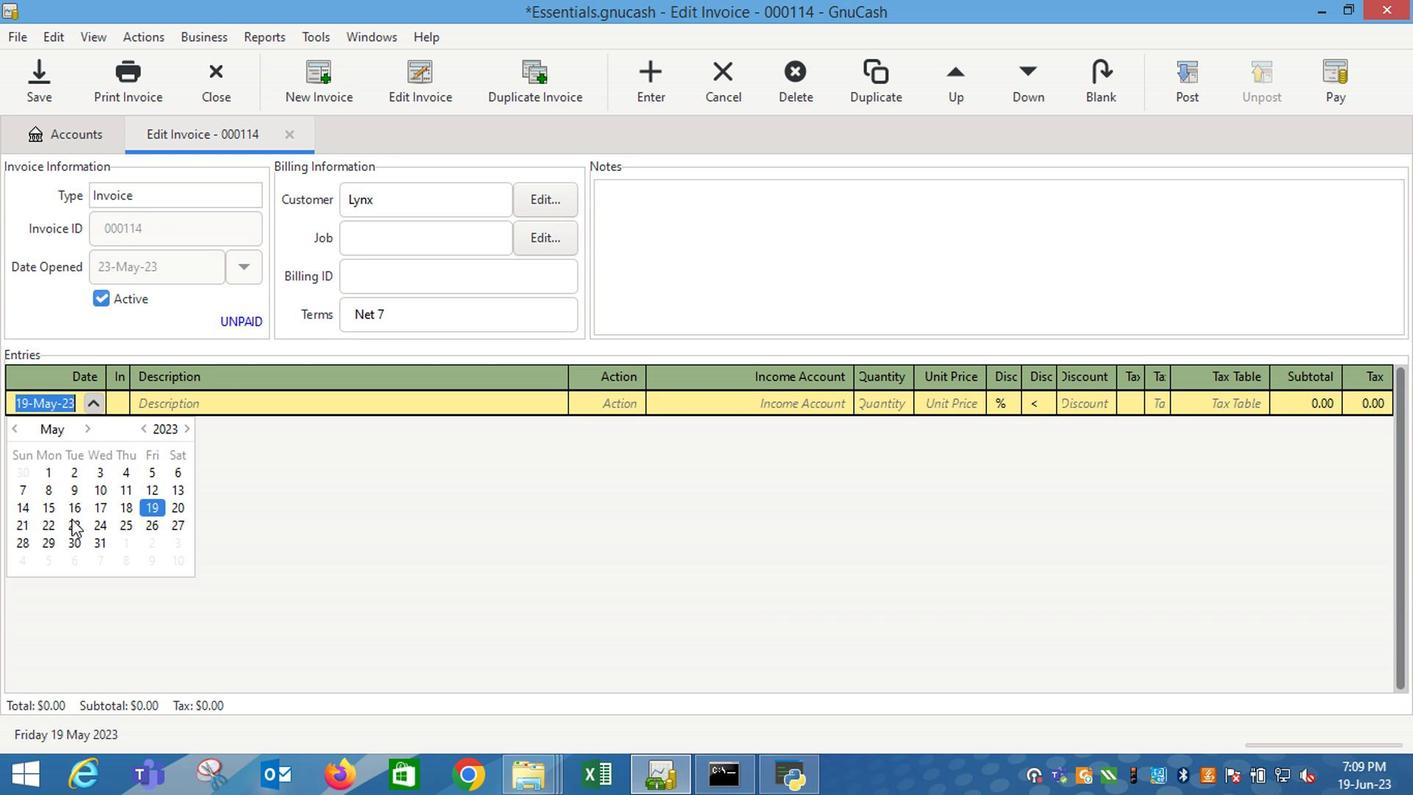 
Action: Mouse moved to (72, 531)
Screenshot: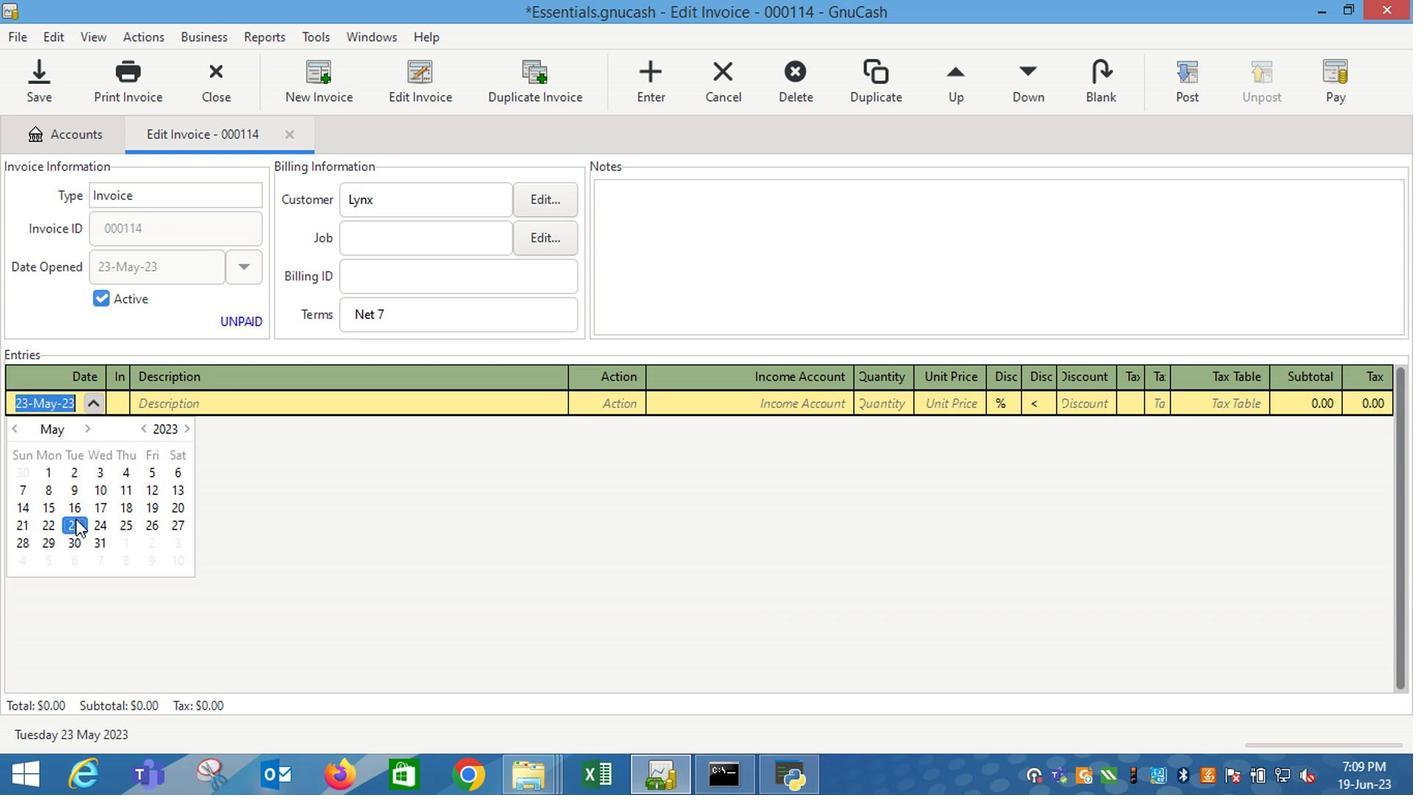 
Action: Key pressed <Key.tab>
Screenshot: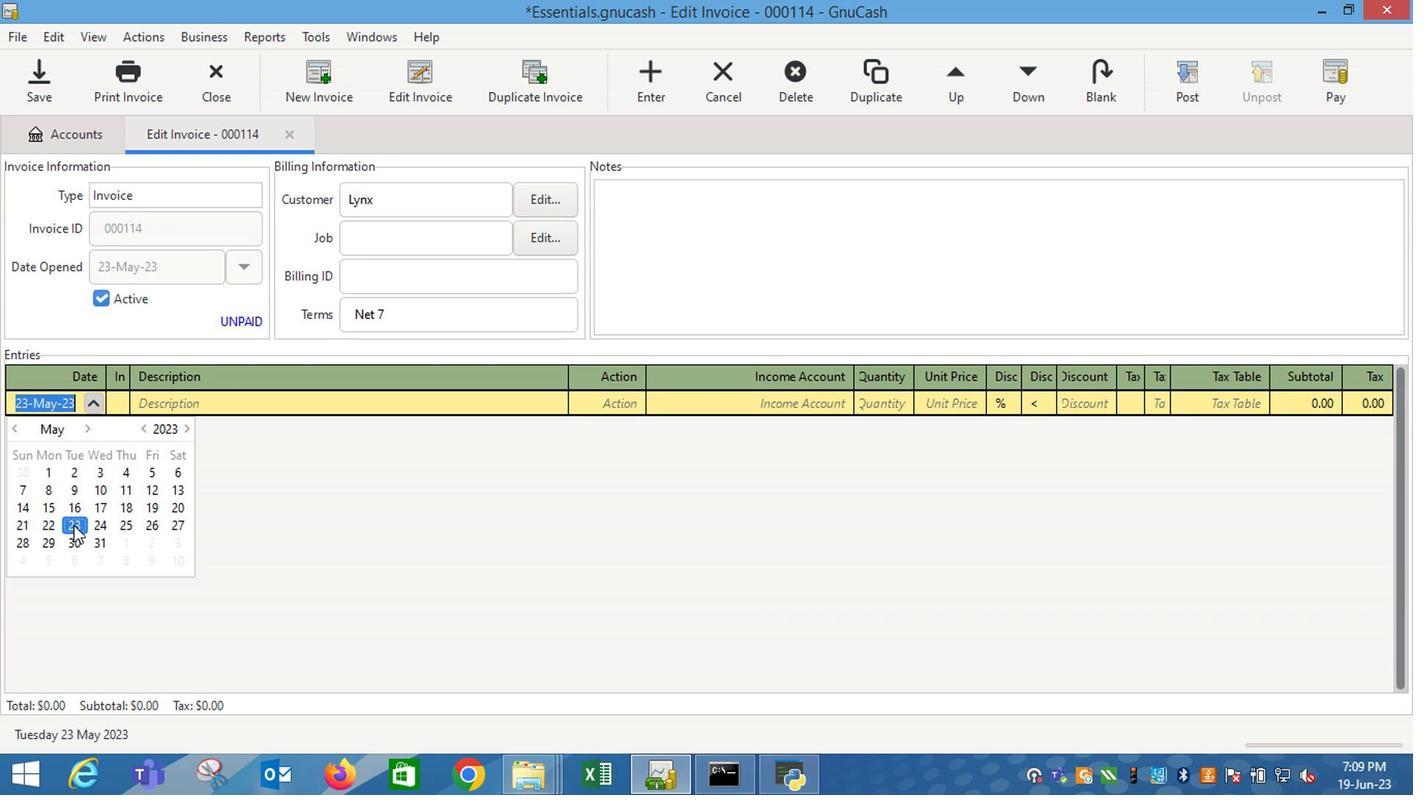
Action: Mouse moved to (89, 516)
Screenshot: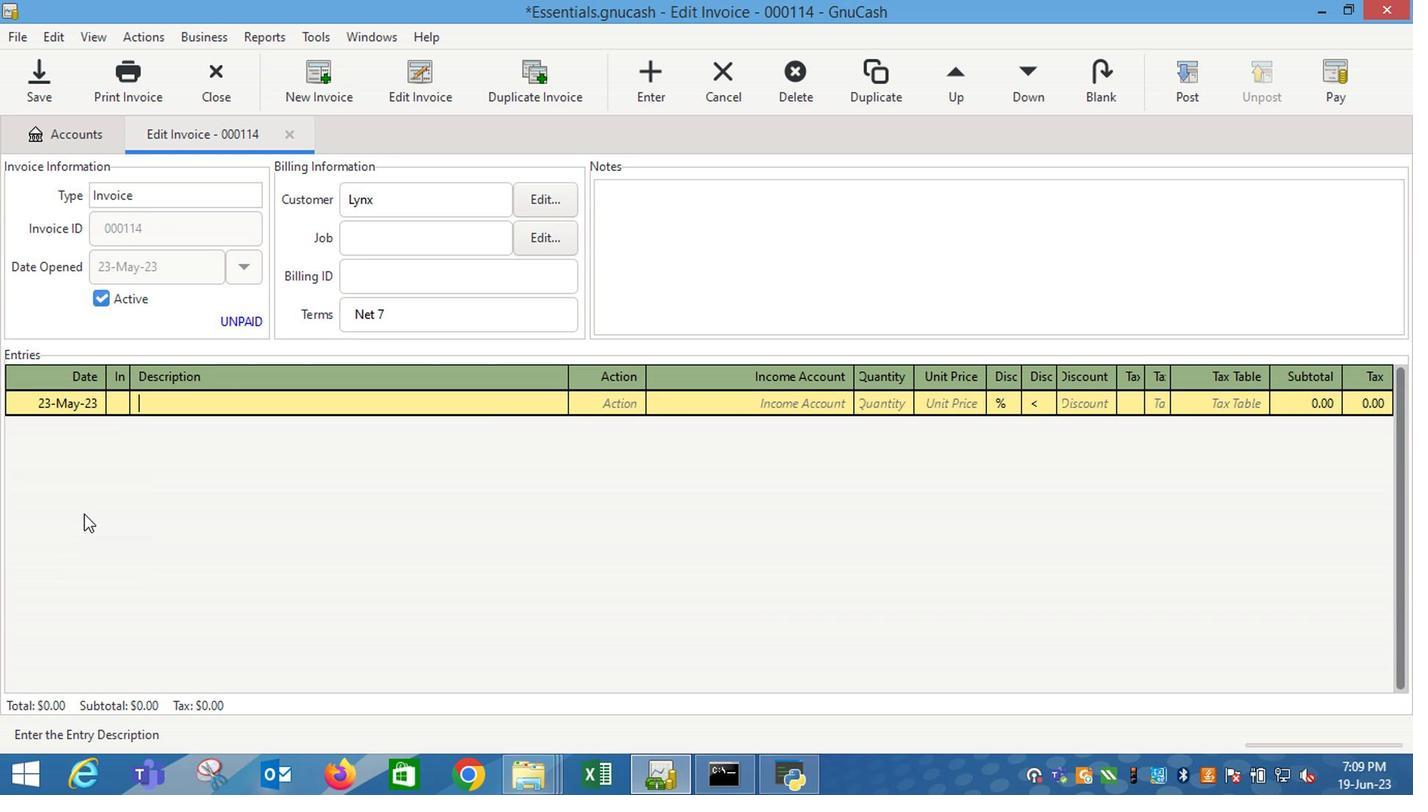 
Action: Key pressed <Key.shift_r>Cover<Key.shift_r>Girl<Key.space><Key.shift_r>Clean<Key.space><Key.shift_r>Fresh<Key.space><Key.shift_r>Skincare<Key.space><Key.shift_r>Dry<Key.space><Key.shift_r>Skin<Key.space><Key.shift_r>Corrector<Key.space><Key.shift_r>Cream<Key.space><Key.shift_r>(2<Key.space>oz<Key.shift_r>)<Key.tab><Key.tab>i<Key.down><Key.down><Key.down><Key.tab>1<Key.tab>12.99<Key.tab>
Screenshot: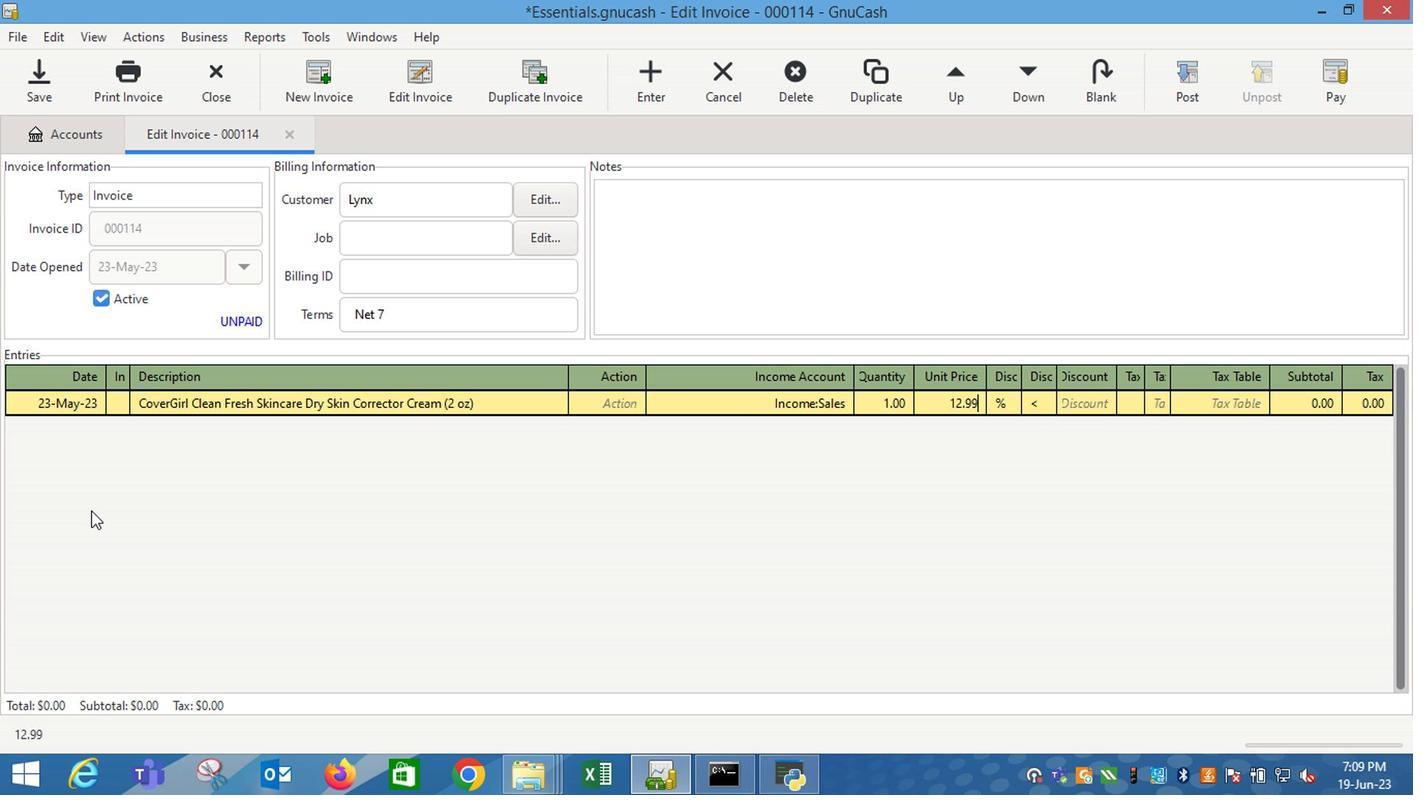
Action: Mouse moved to (1138, 404)
Screenshot: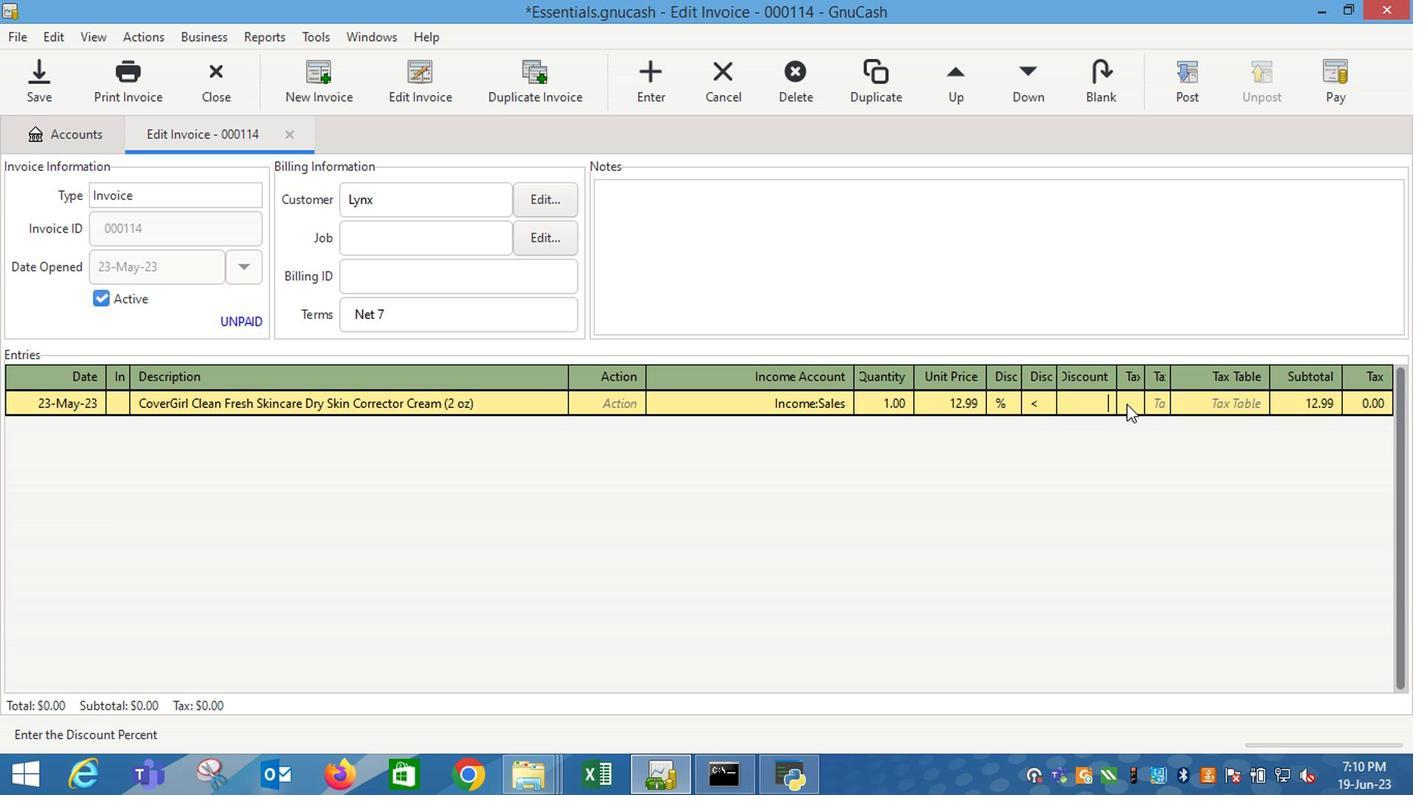 
Action: Mouse pressed left at (1138, 404)
Screenshot: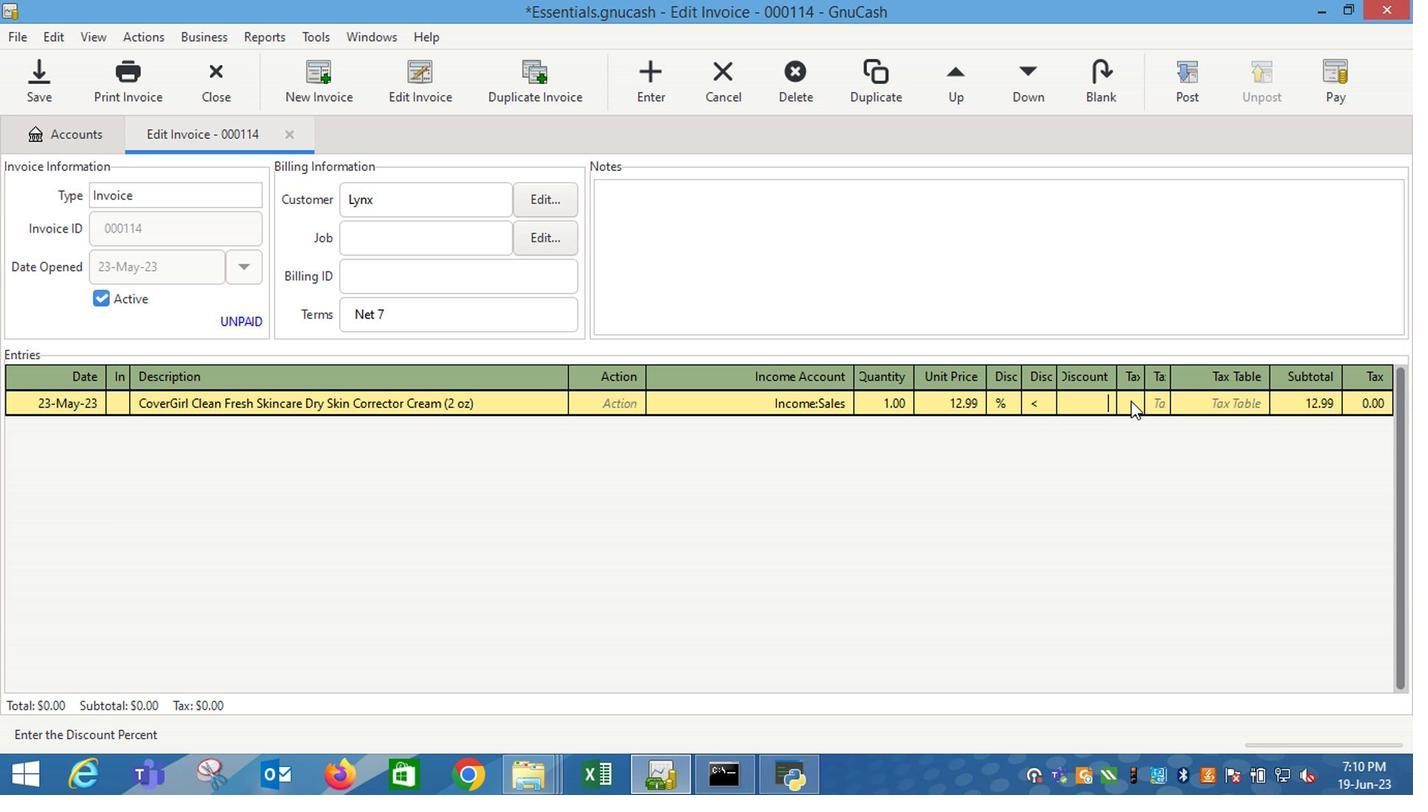 
Action: Mouse moved to (1214, 402)
Screenshot: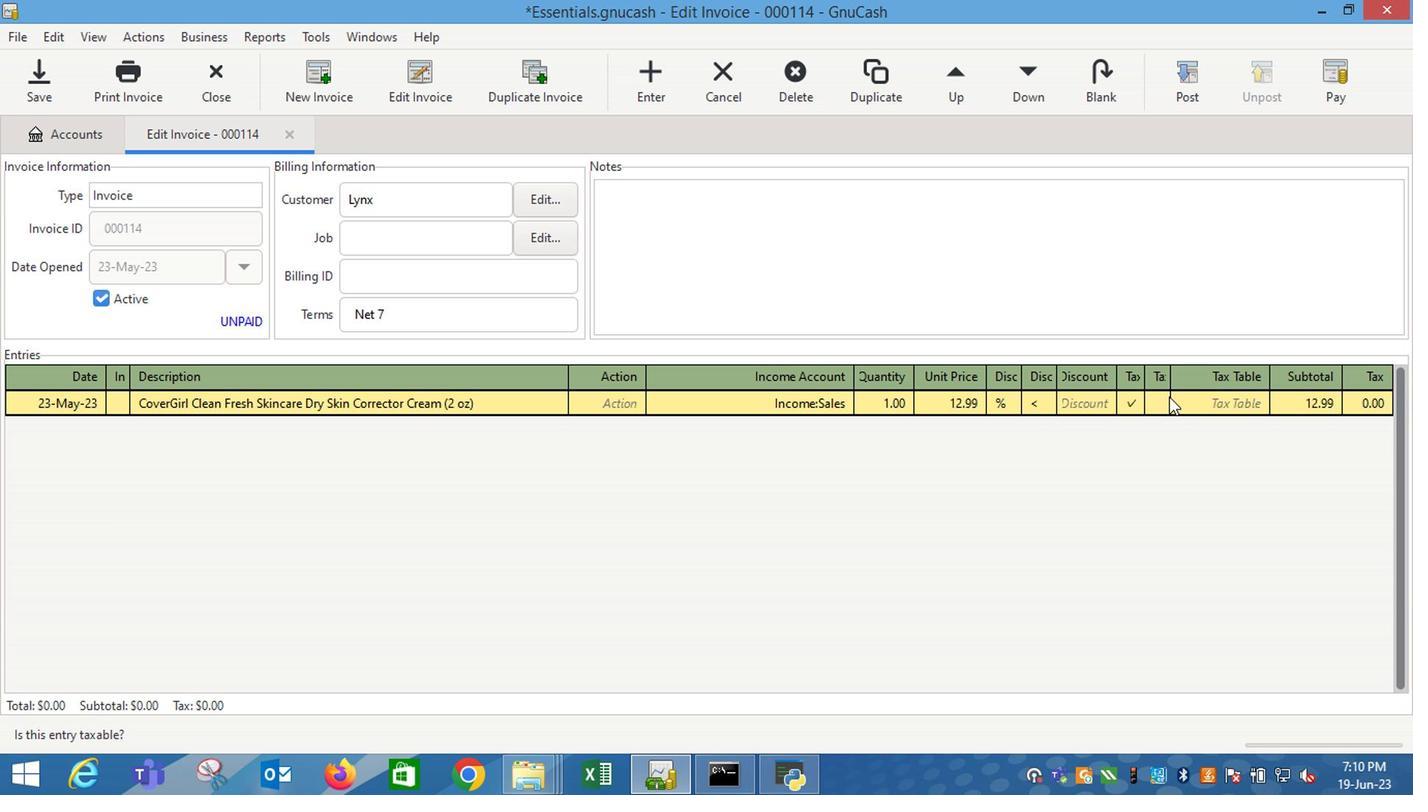 
Action: Mouse pressed left at (1214, 402)
Screenshot: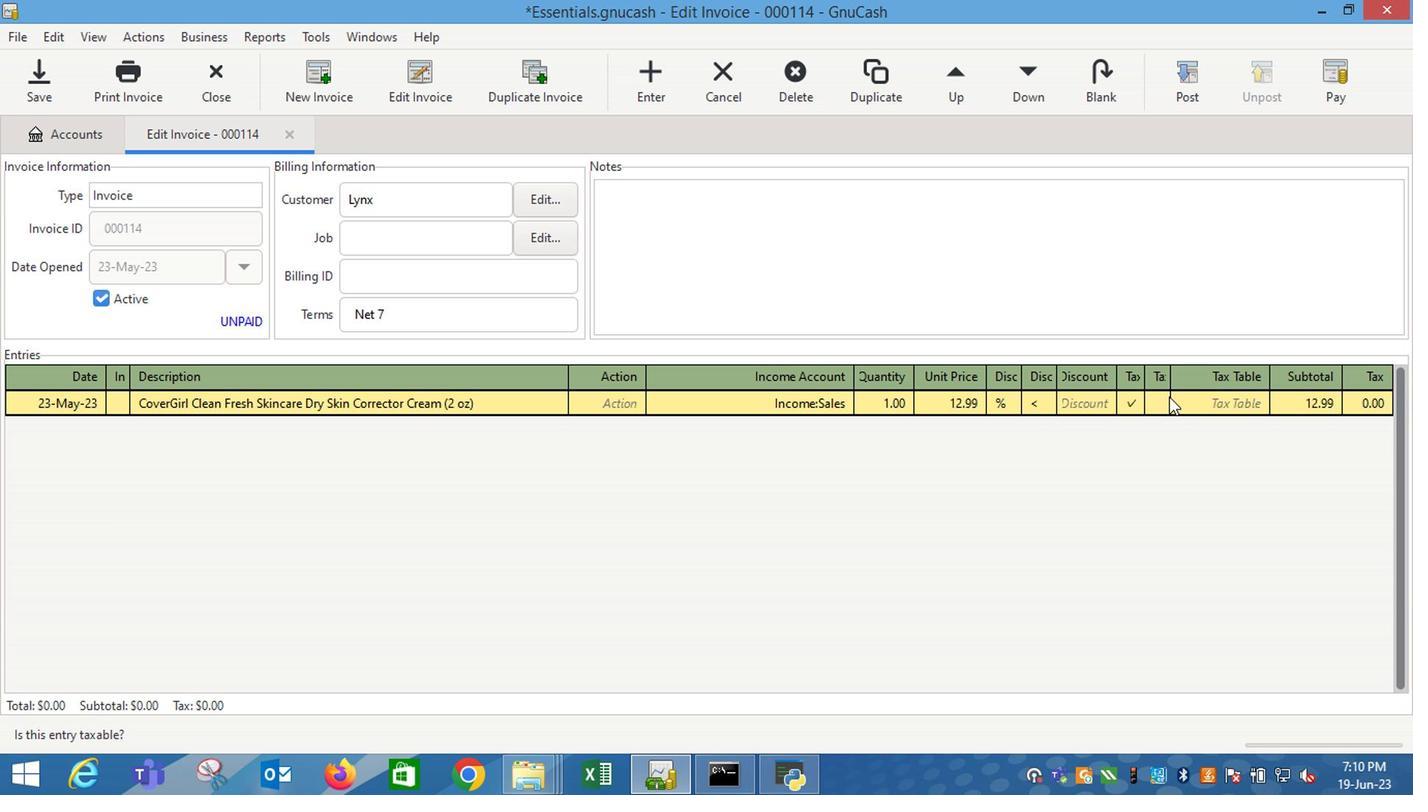 
Action: Mouse moved to (1254, 408)
Screenshot: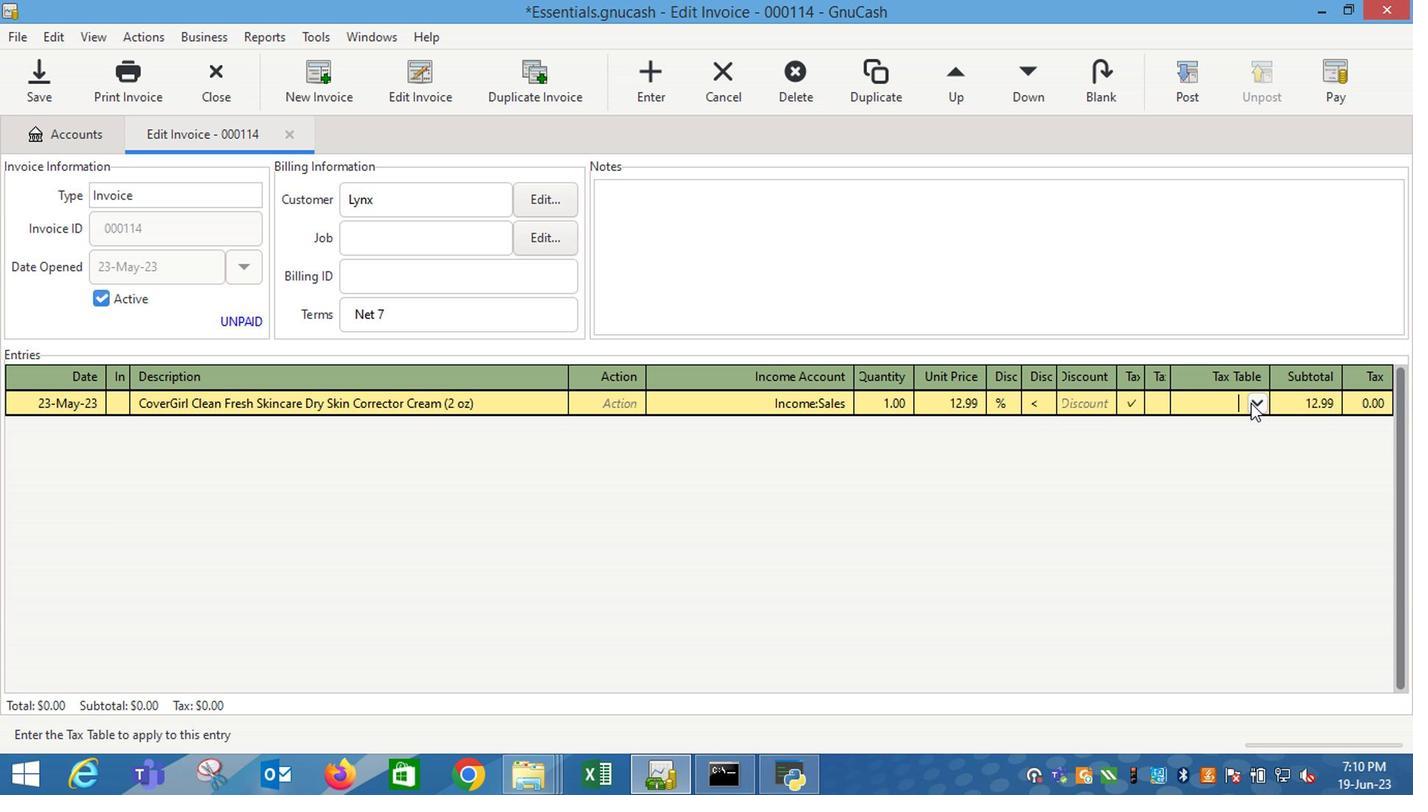 
Action: Mouse pressed left at (1254, 408)
Screenshot: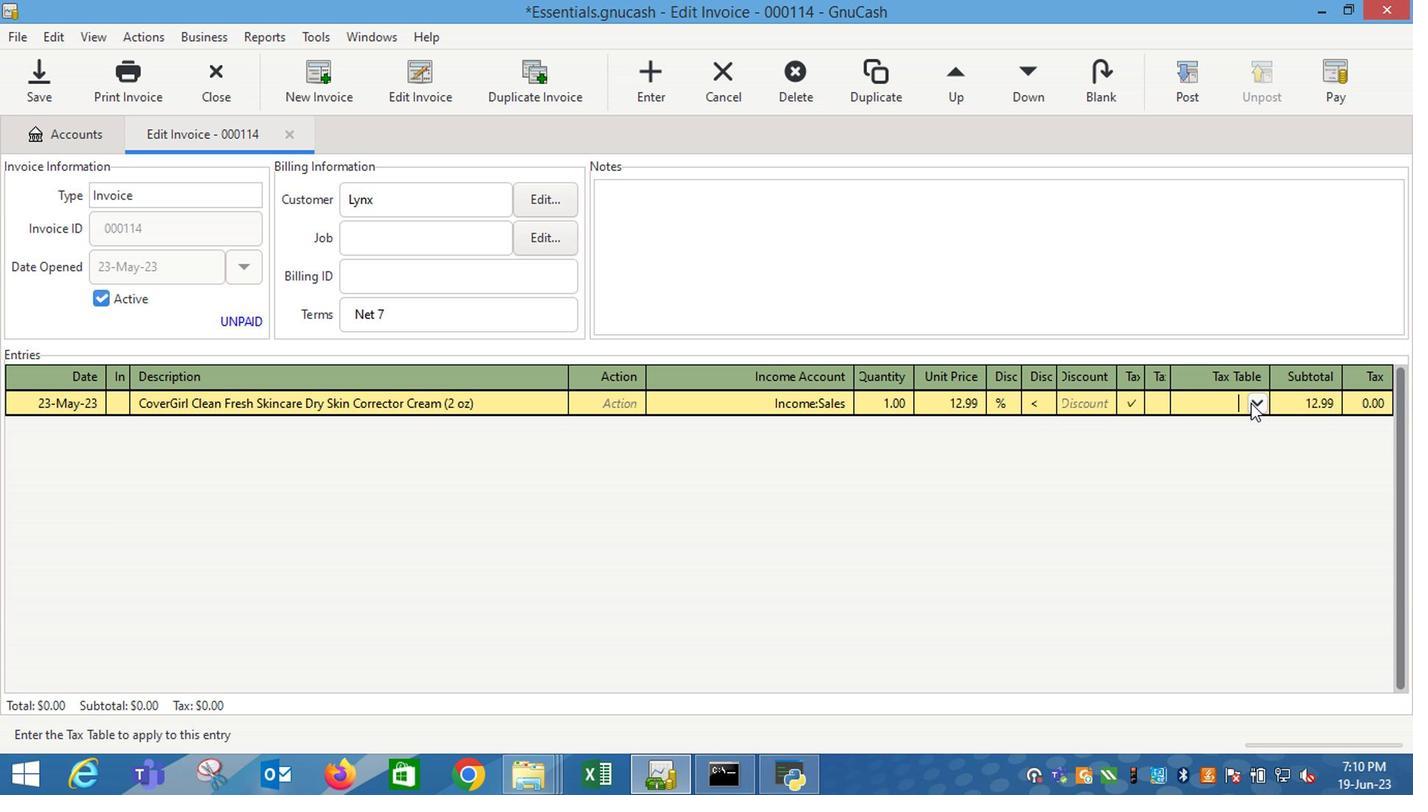 
Action: Mouse moved to (1214, 431)
Screenshot: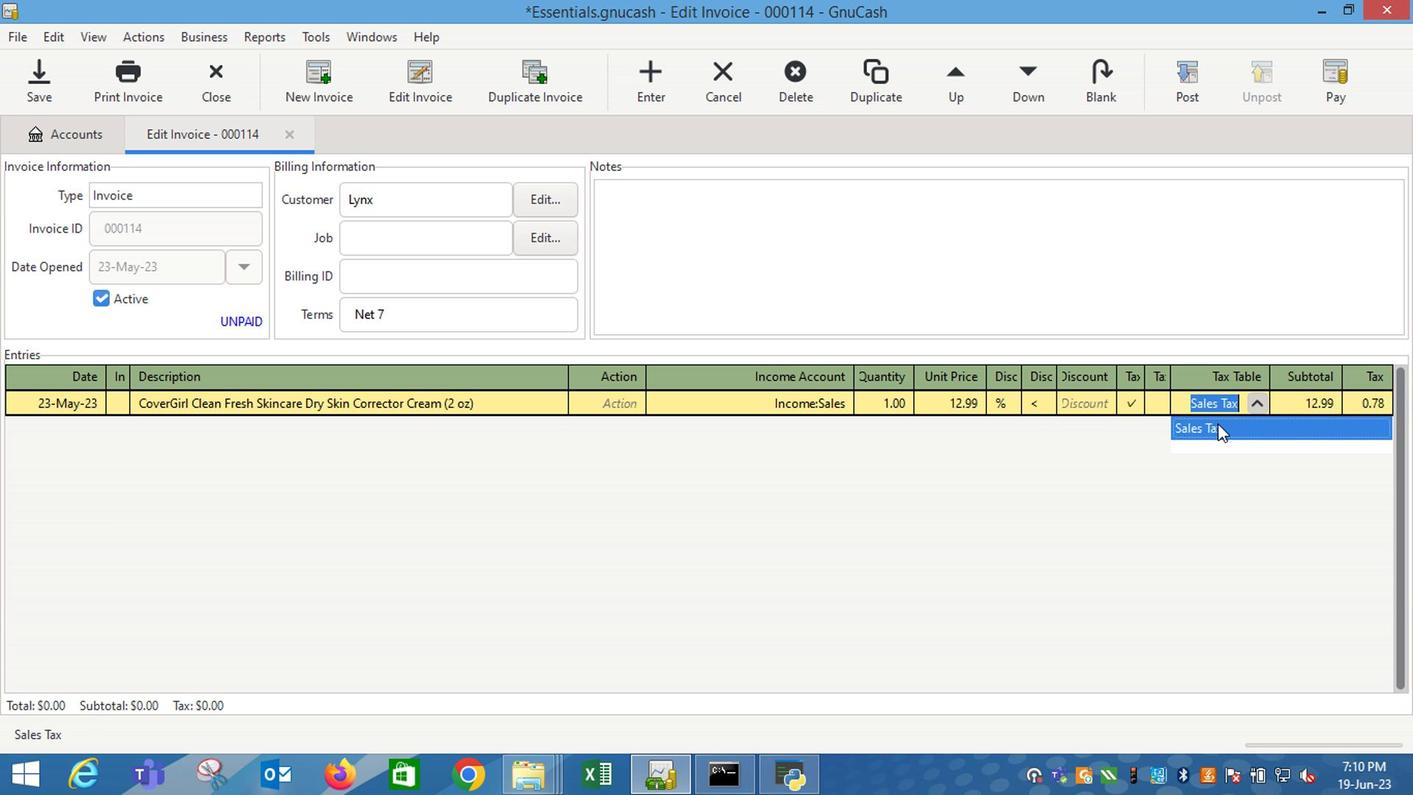 
Action: Mouse pressed left at (1214, 431)
Screenshot: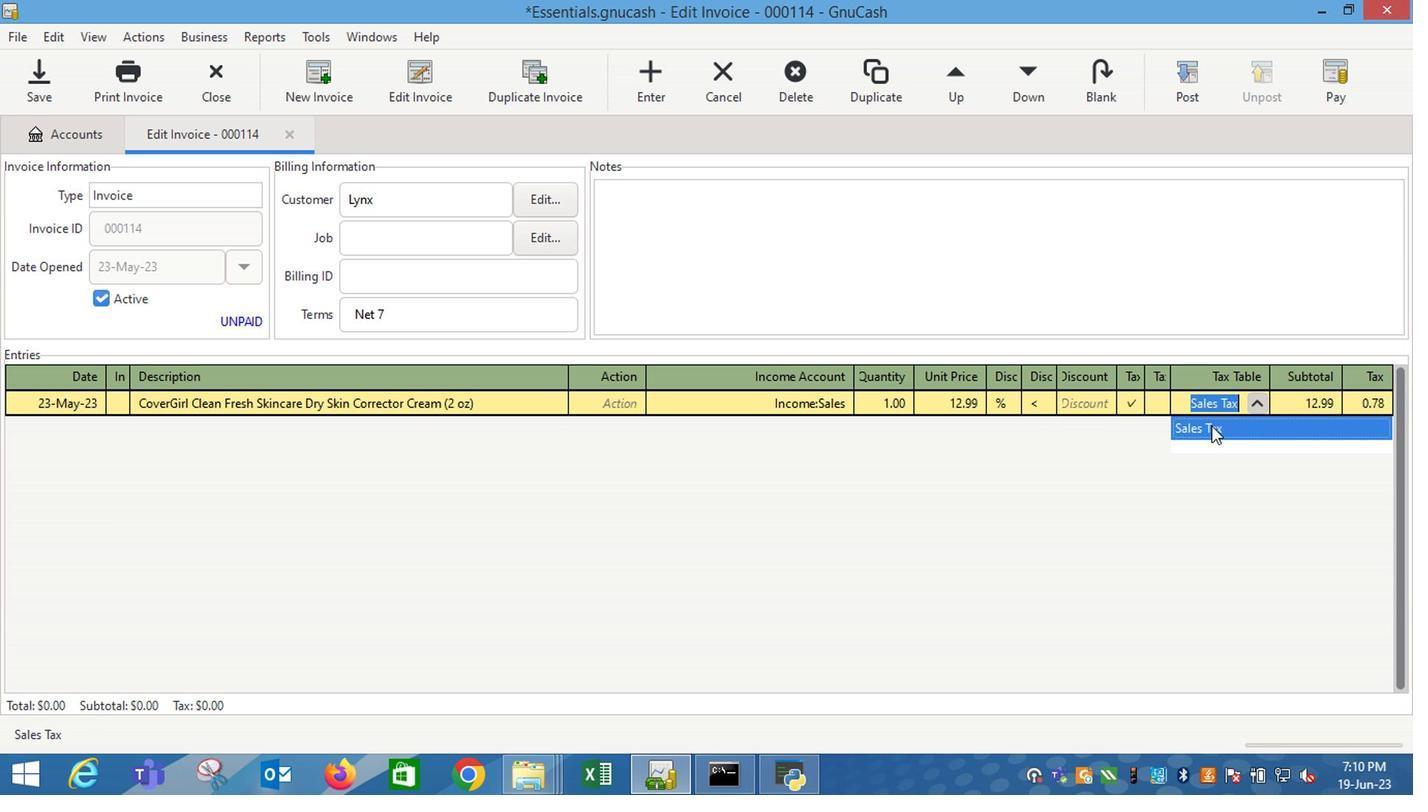 
Action: Mouse moved to (1172, 433)
Screenshot: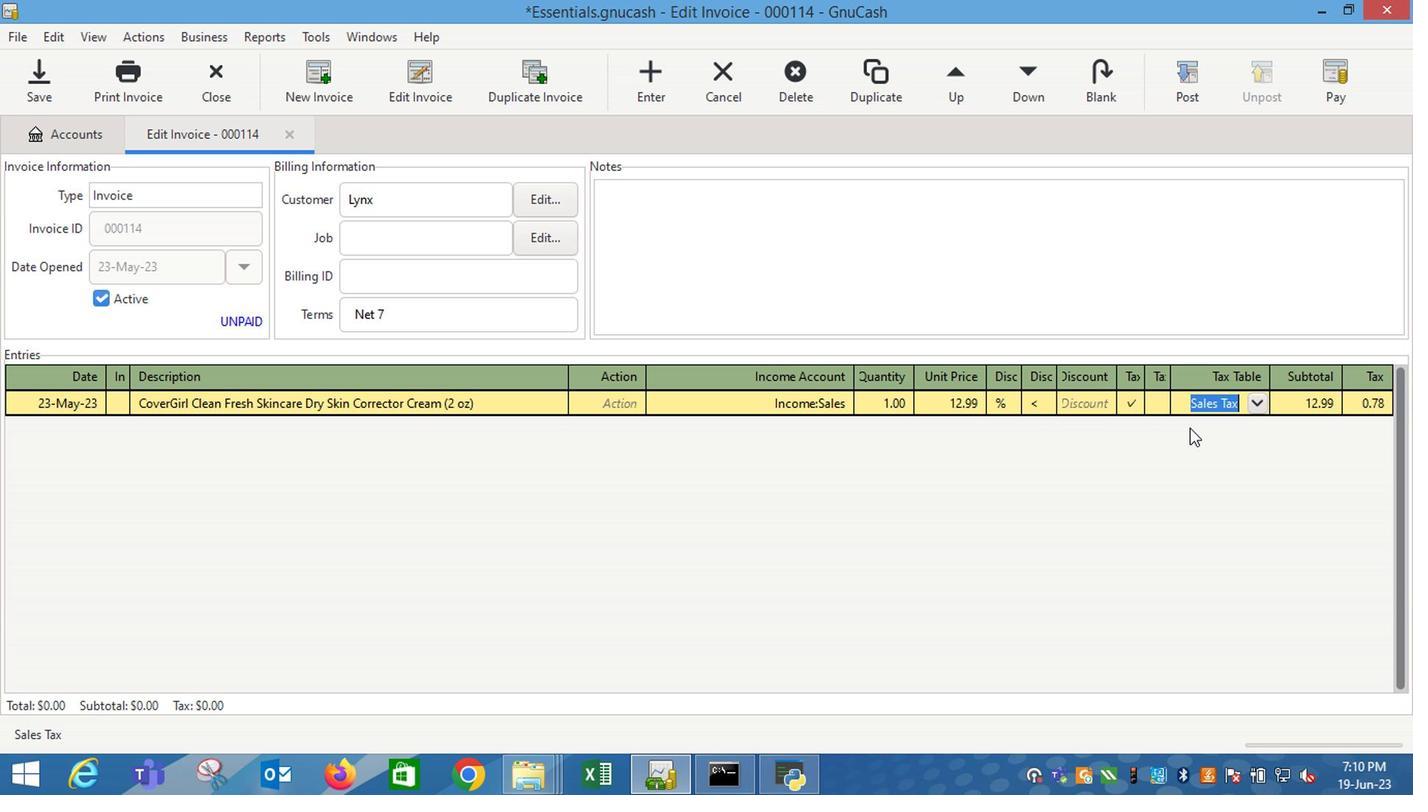 
Action: Key pressed <Key.enter>
Screenshot: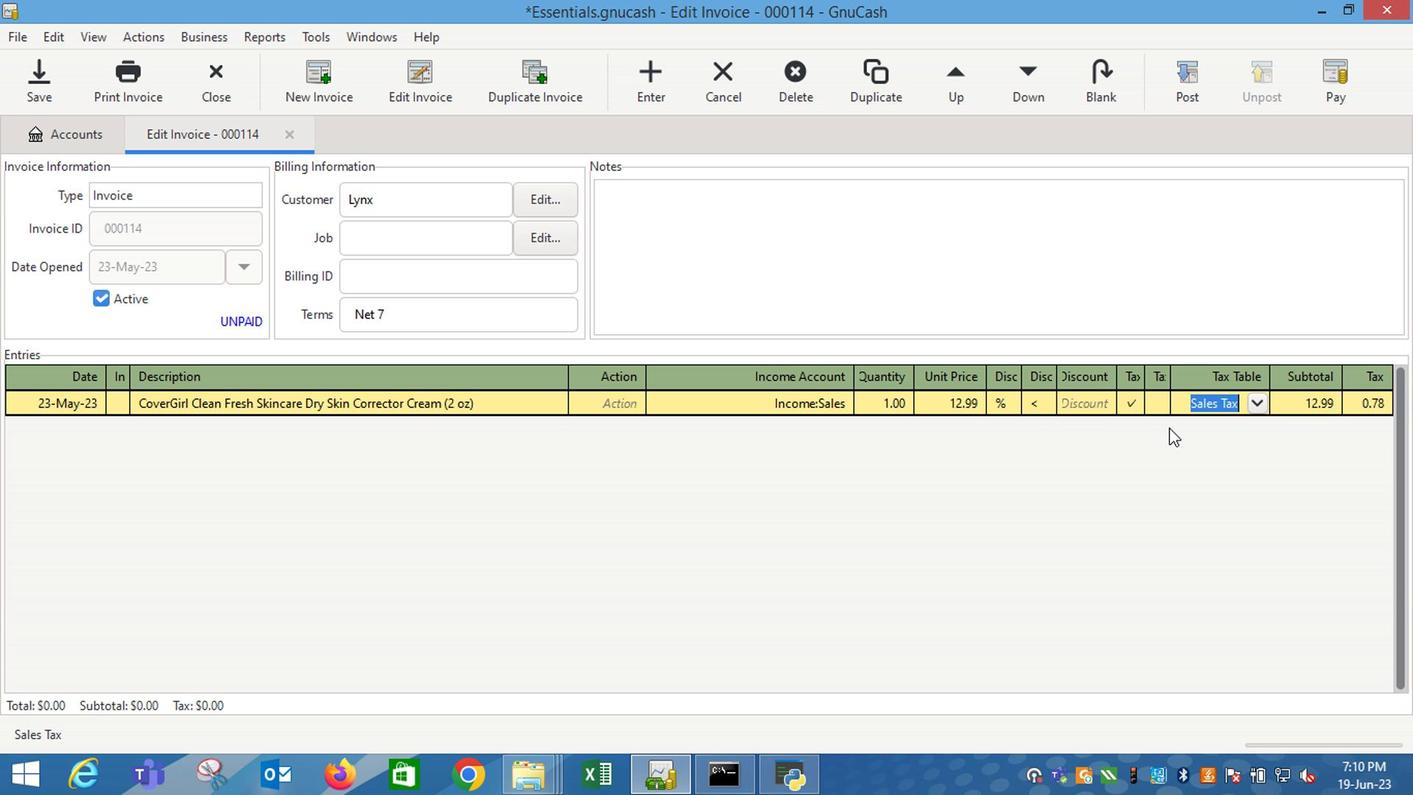 
Action: Mouse moved to (1232, 62)
Screenshot: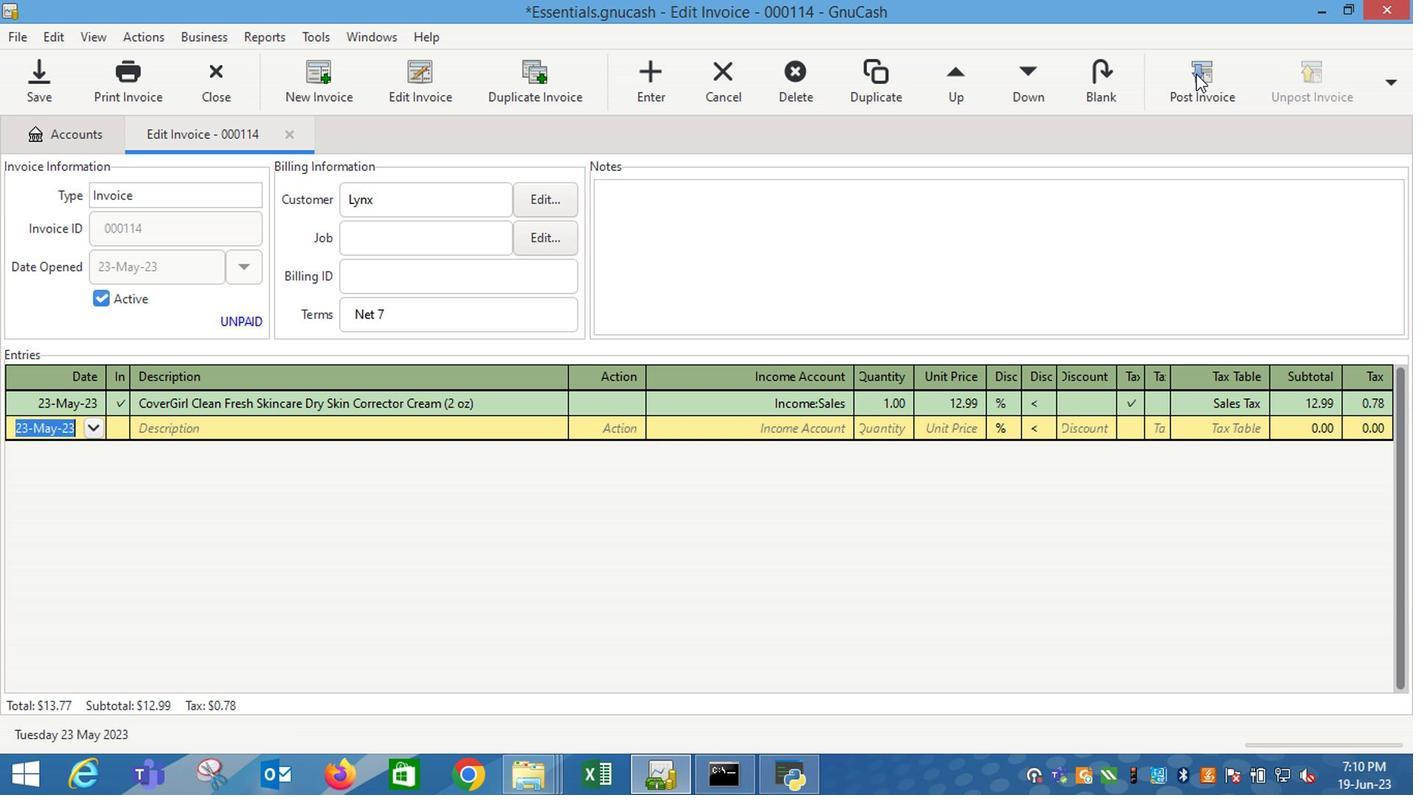 
Action: Mouse pressed left at (1232, 62)
Screenshot: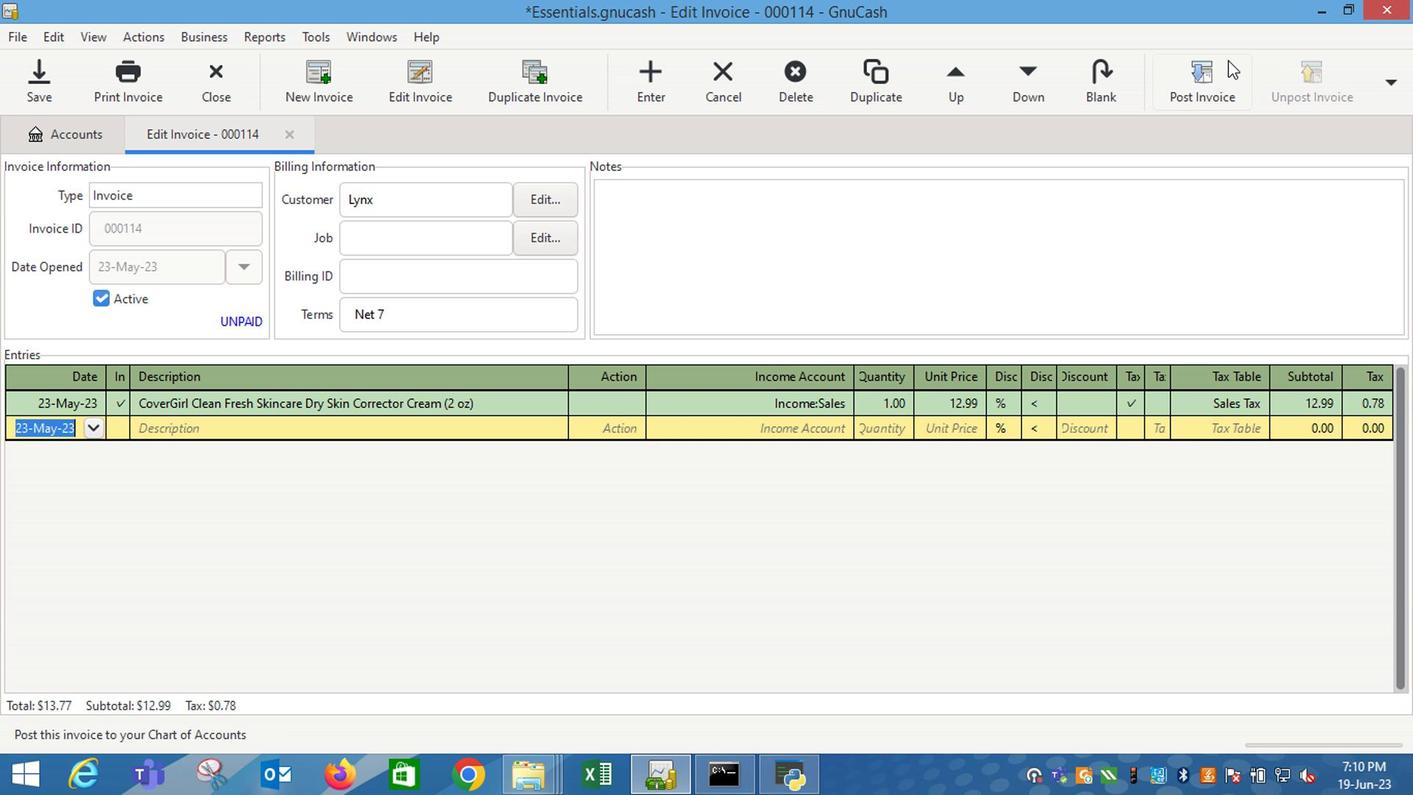 
Action: Mouse moved to (890, 350)
Screenshot: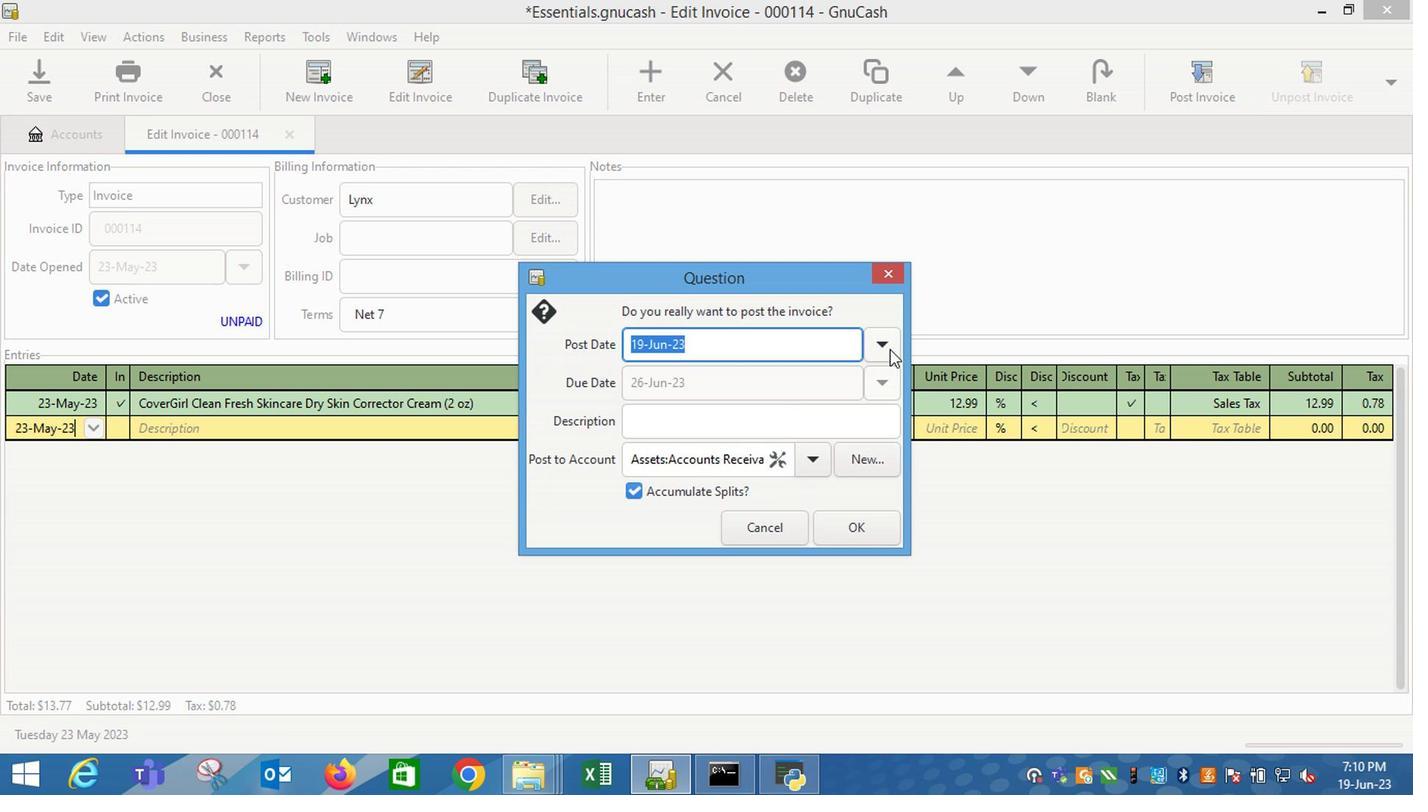 
Action: Mouse pressed left at (890, 350)
Screenshot: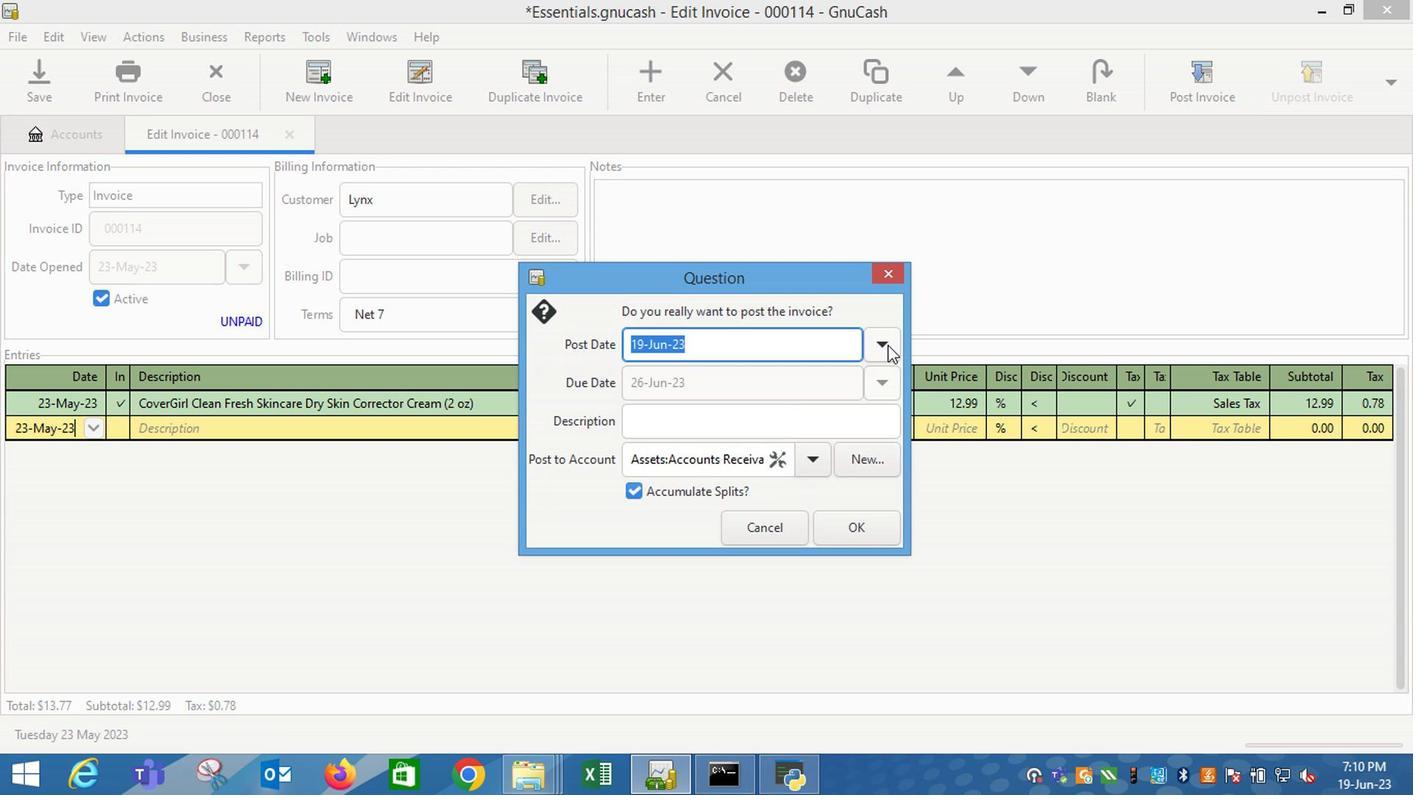 
Action: Mouse moved to (722, 376)
Screenshot: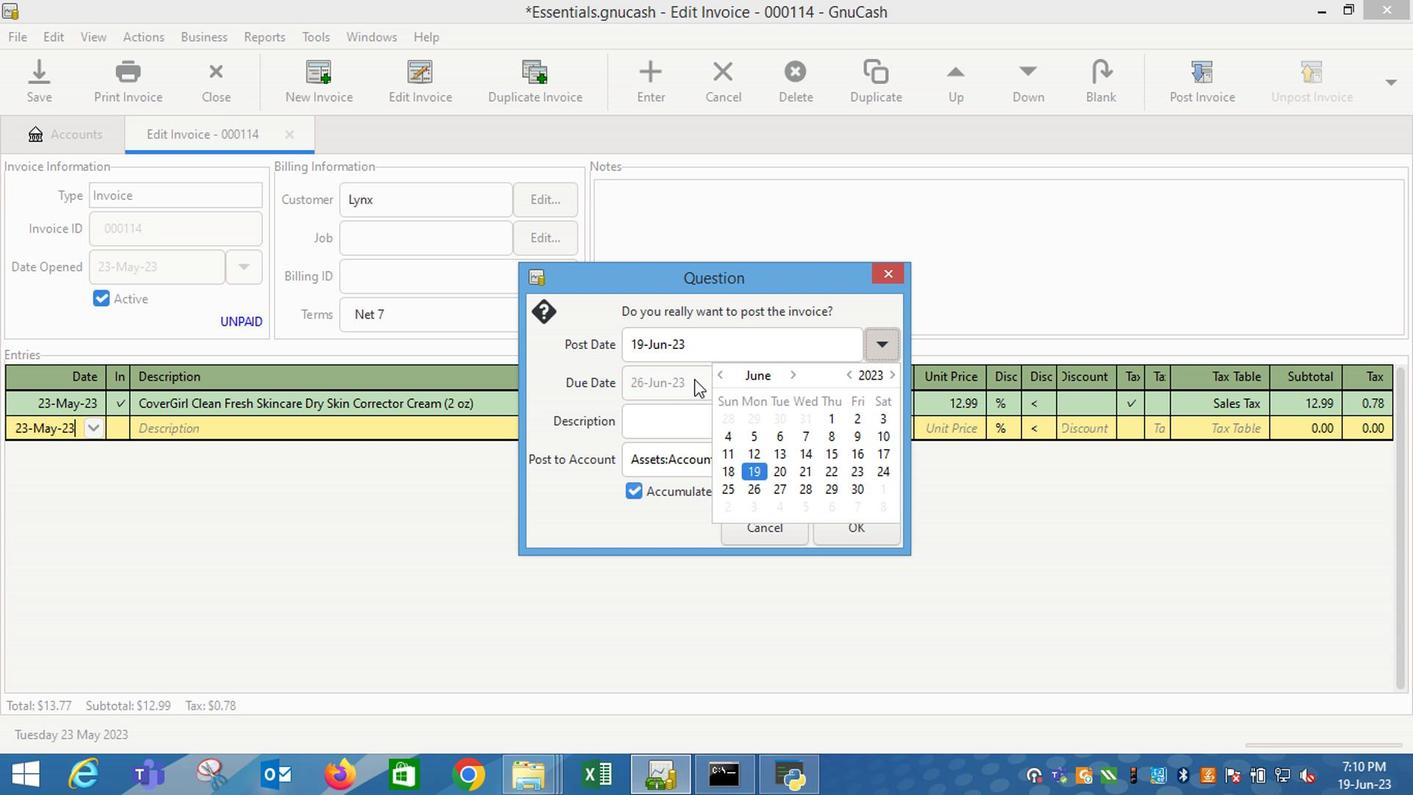 
Action: Mouse pressed left at (722, 376)
Screenshot: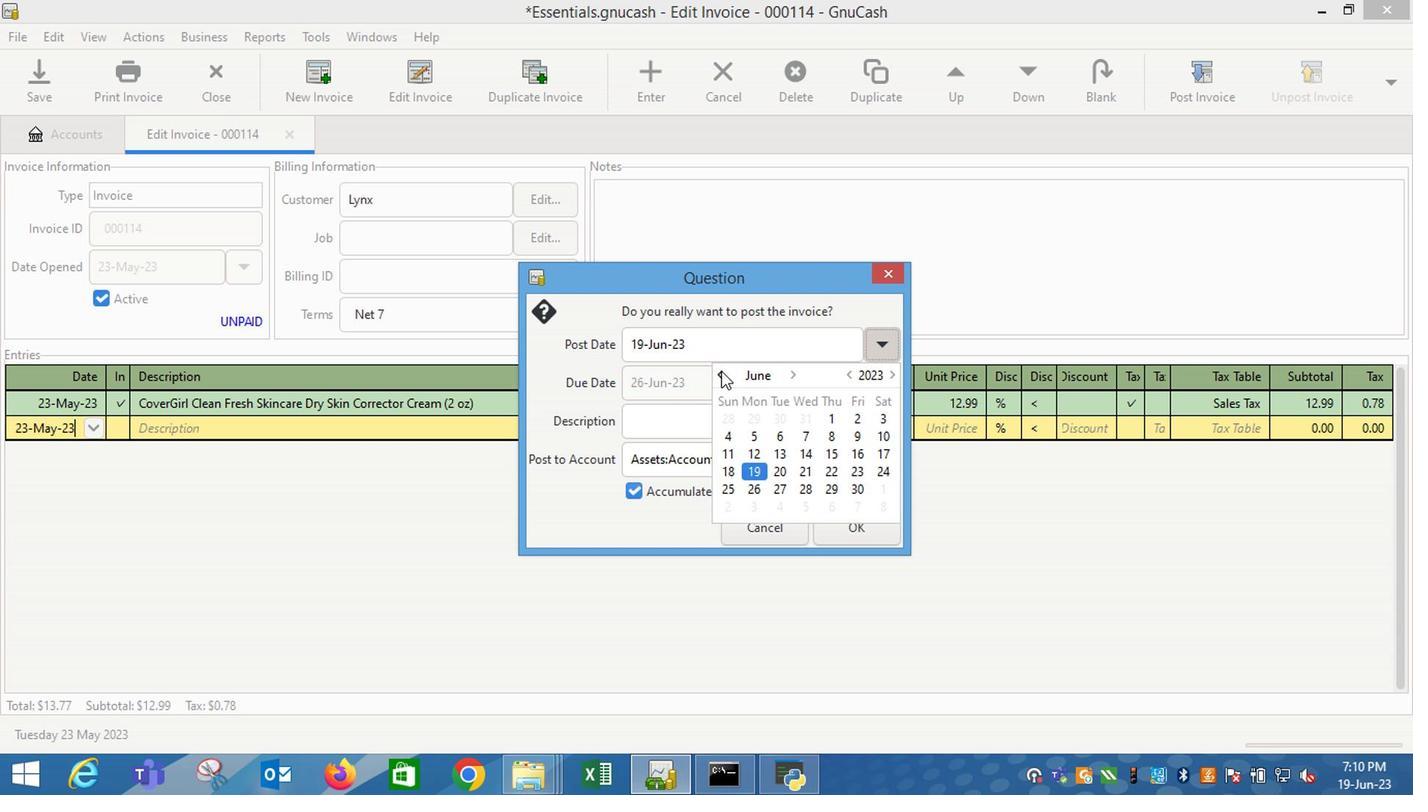 
Action: Mouse moved to (781, 477)
Screenshot: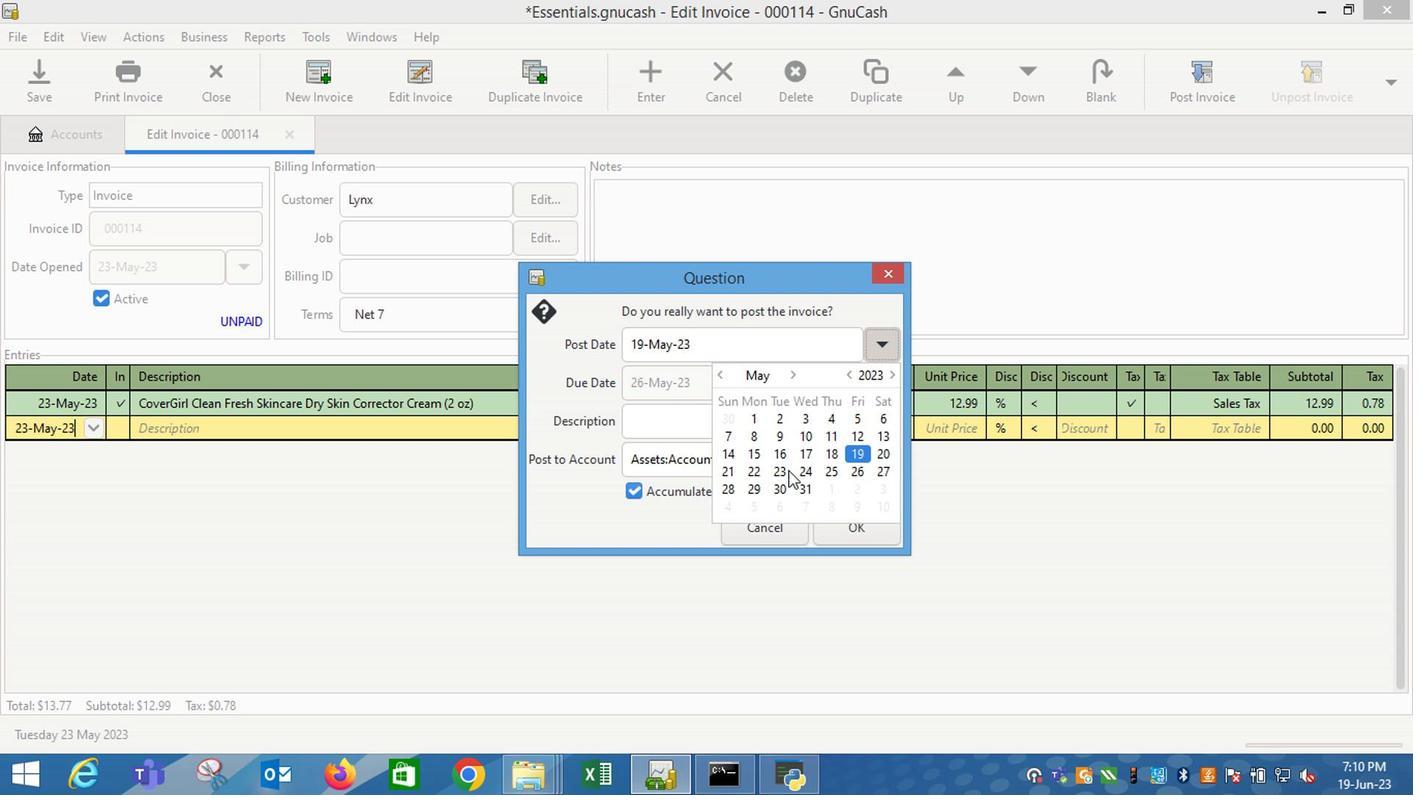 
Action: Mouse pressed left at (781, 477)
Screenshot: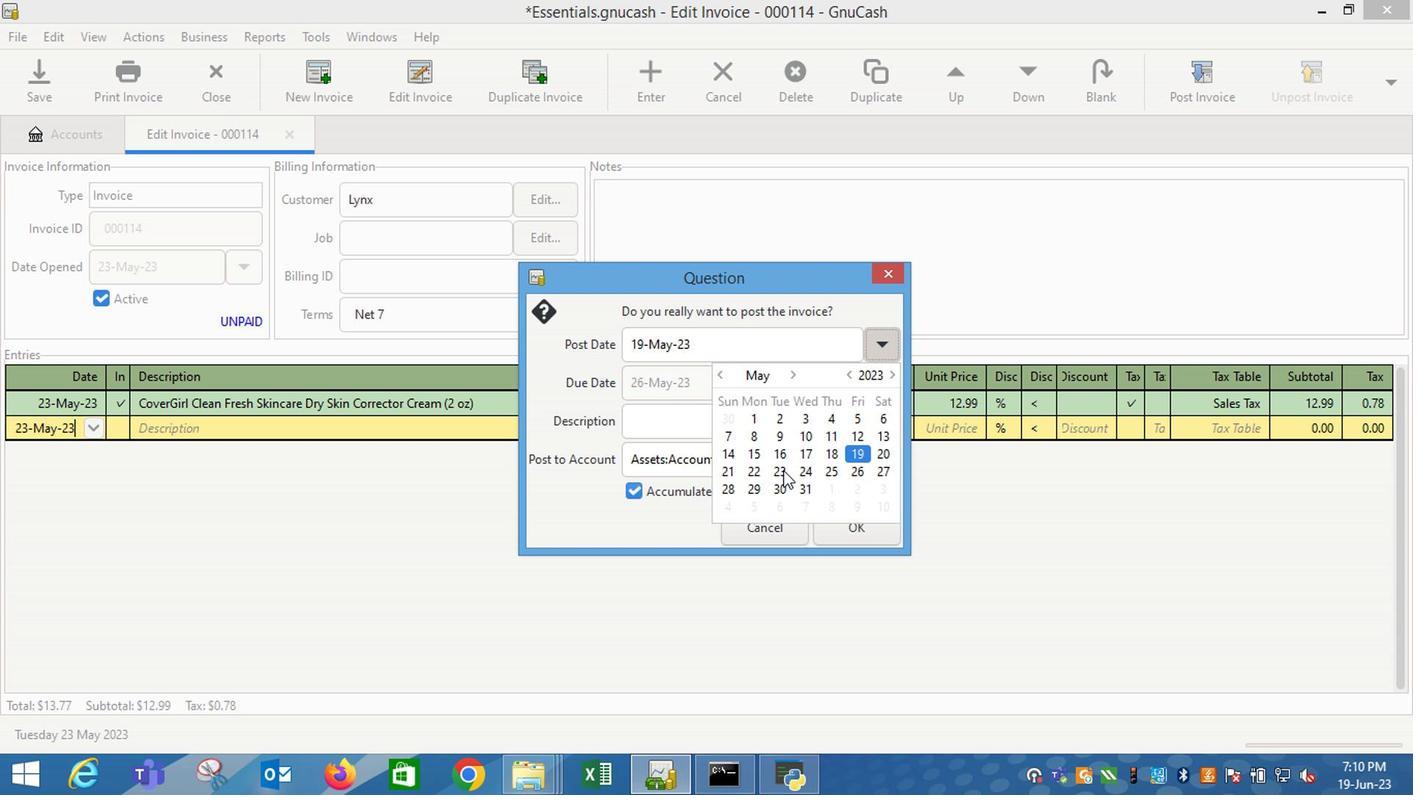 
Action: Mouse moved to (674, 451)
Screenshot: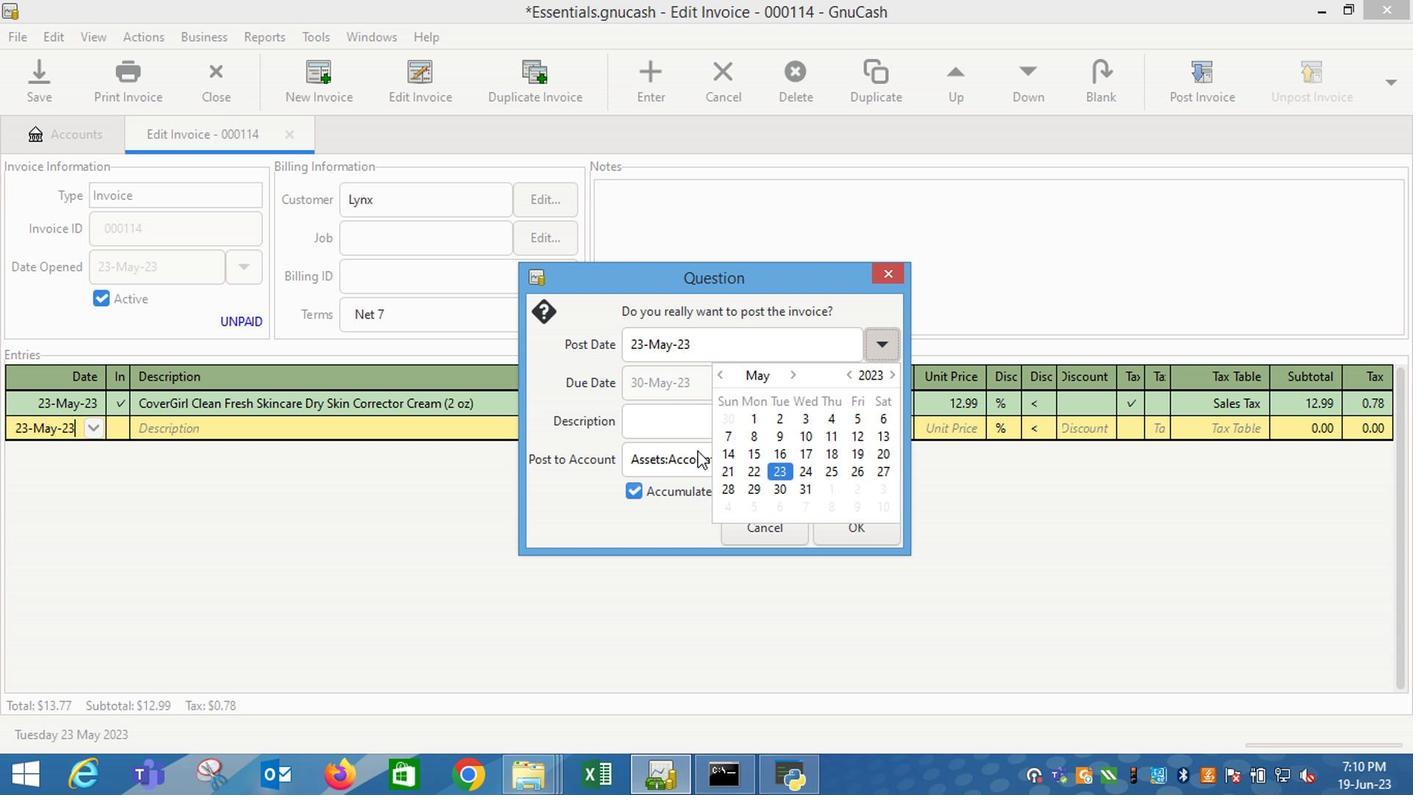 
Action: Mouse pressed left at (674, 451)
Screenshot: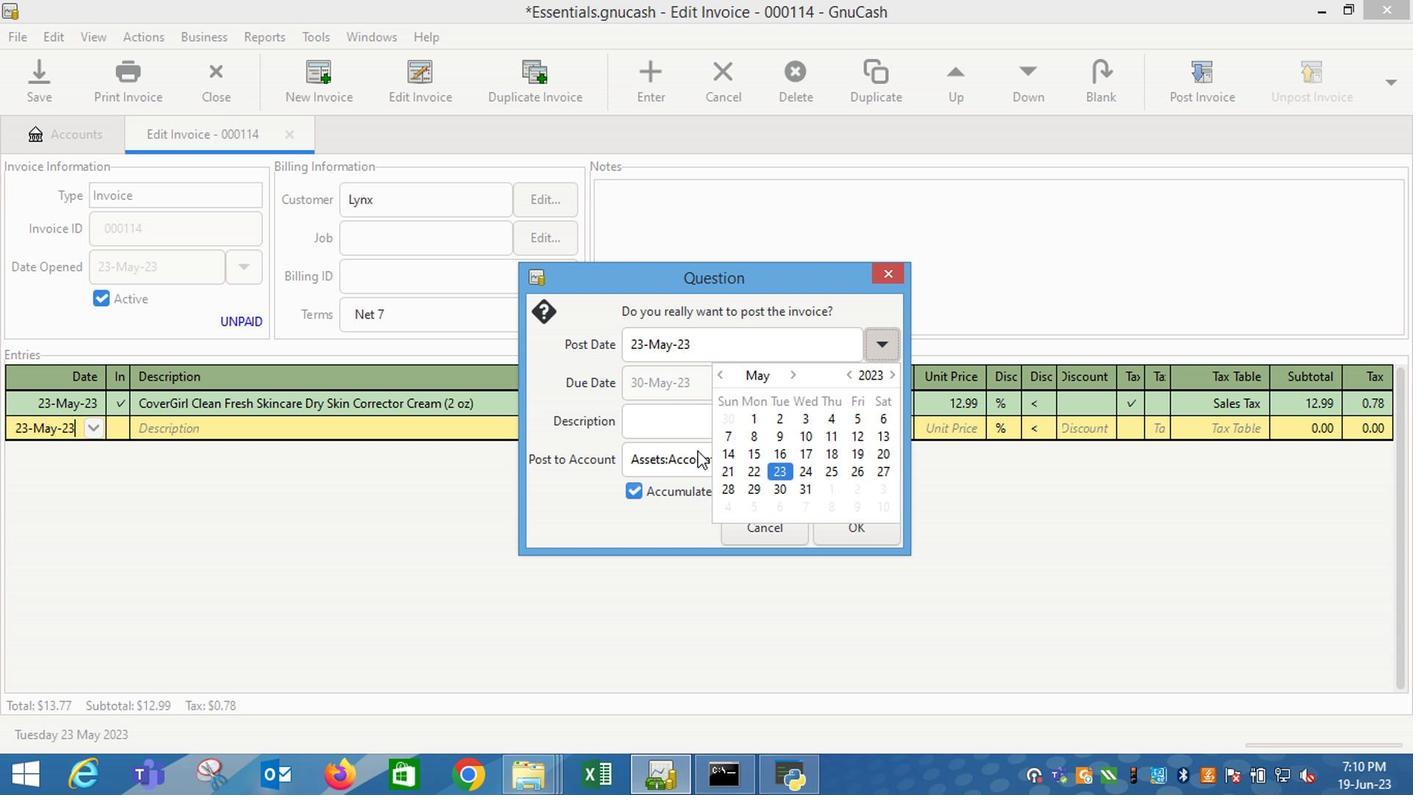 
Action: Mouse moved to (870, 530)
Screenshot: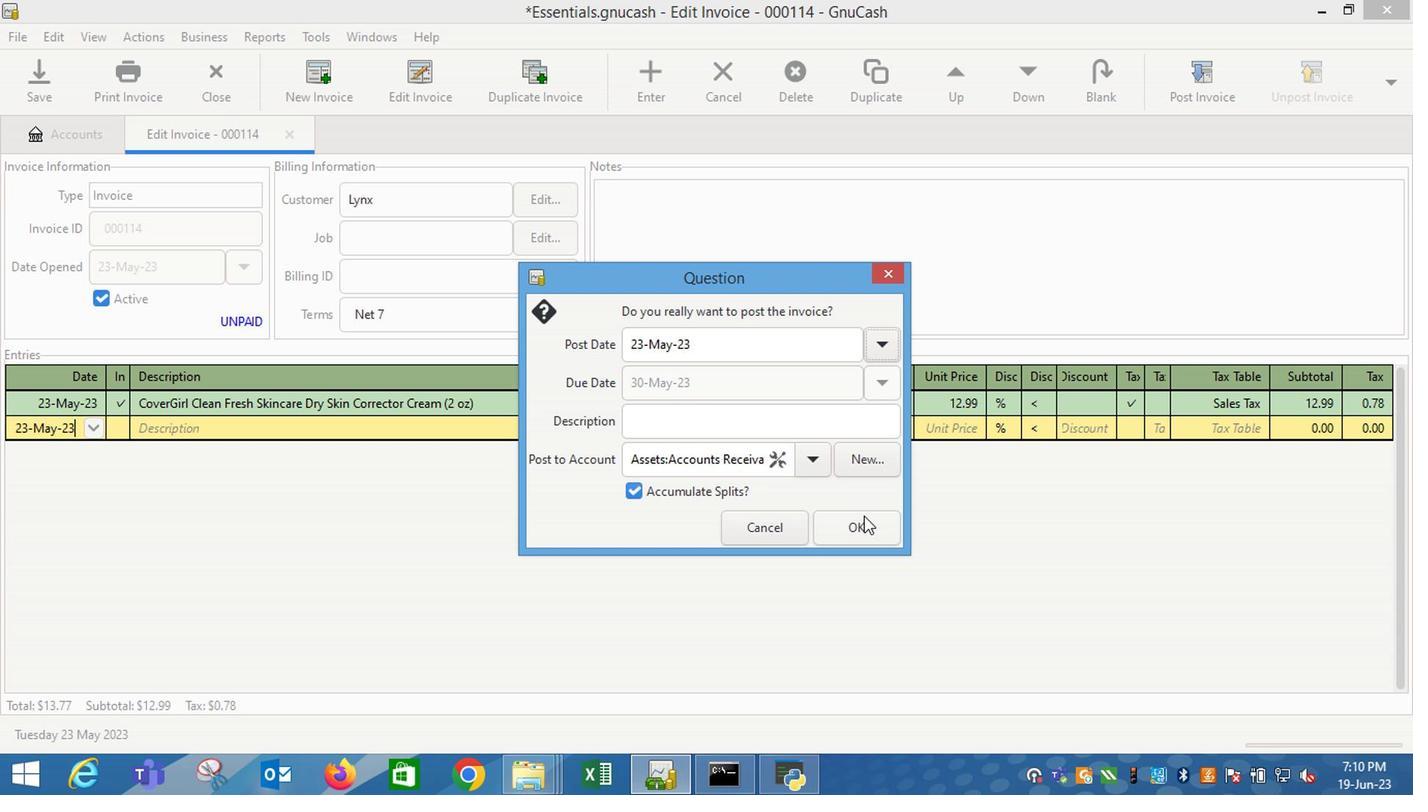 
Action: Mouse pressed left at (870, 530)
Screenshot: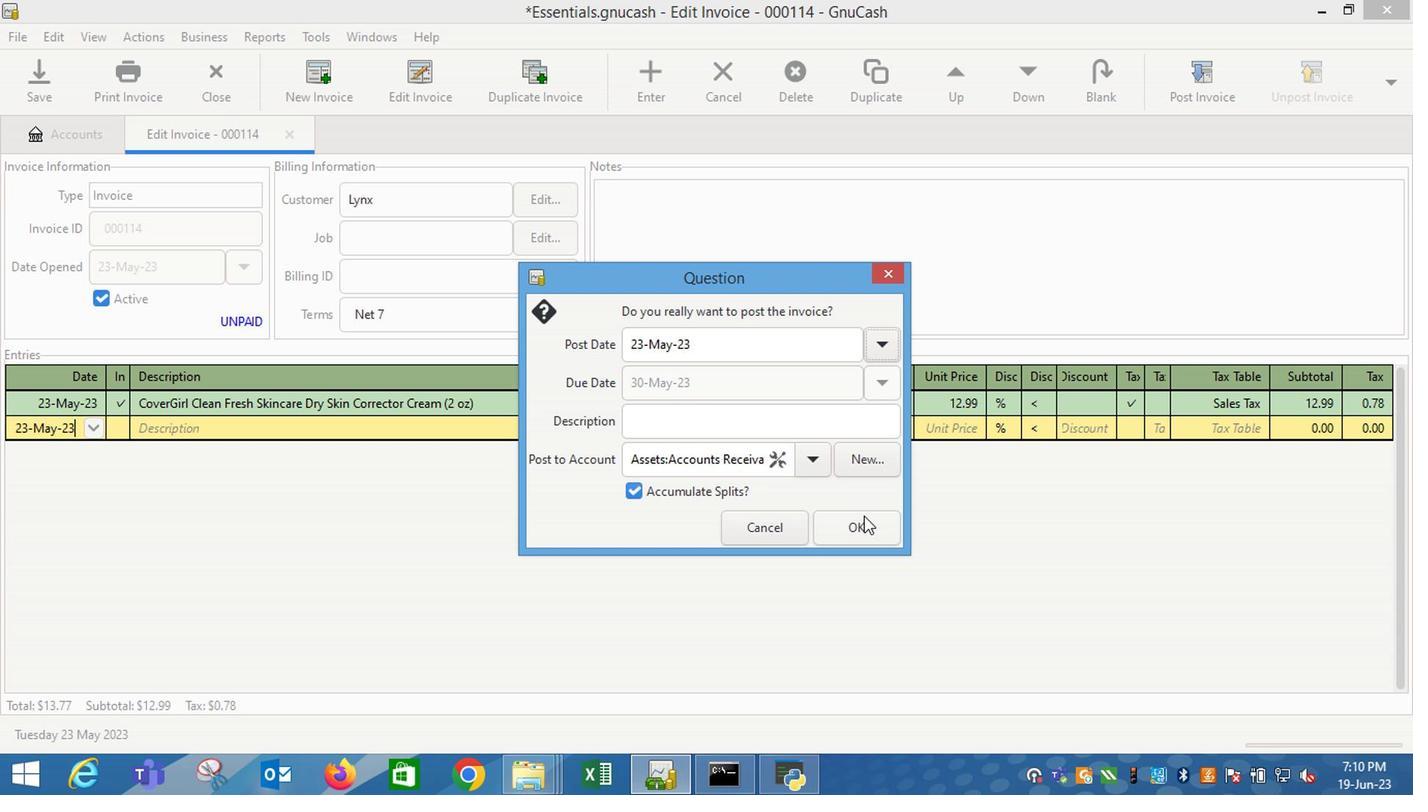 
Action: Mouse moved to (1342, 87)
Screenshot: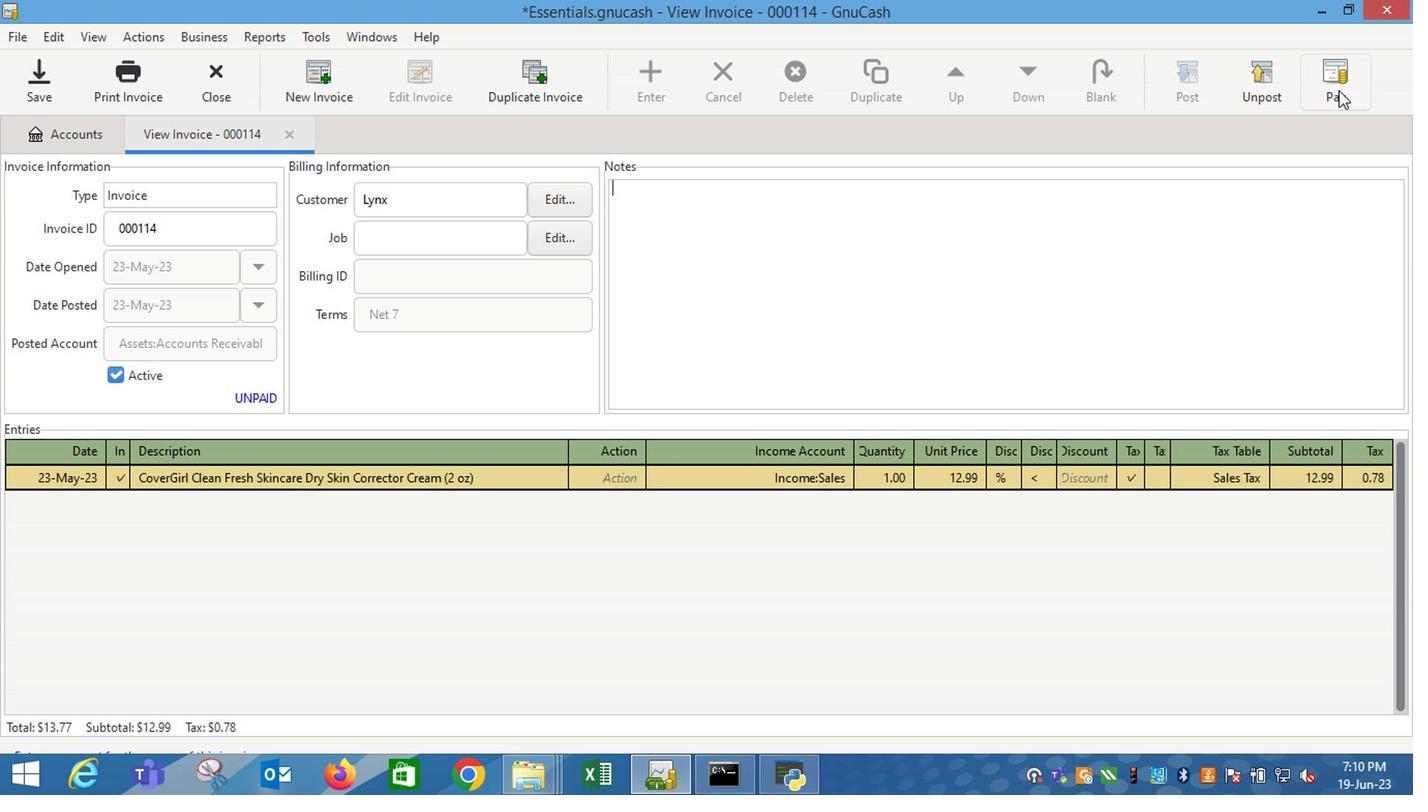 
Action: Mouse pressed left at (1342, 87)
Screenshot: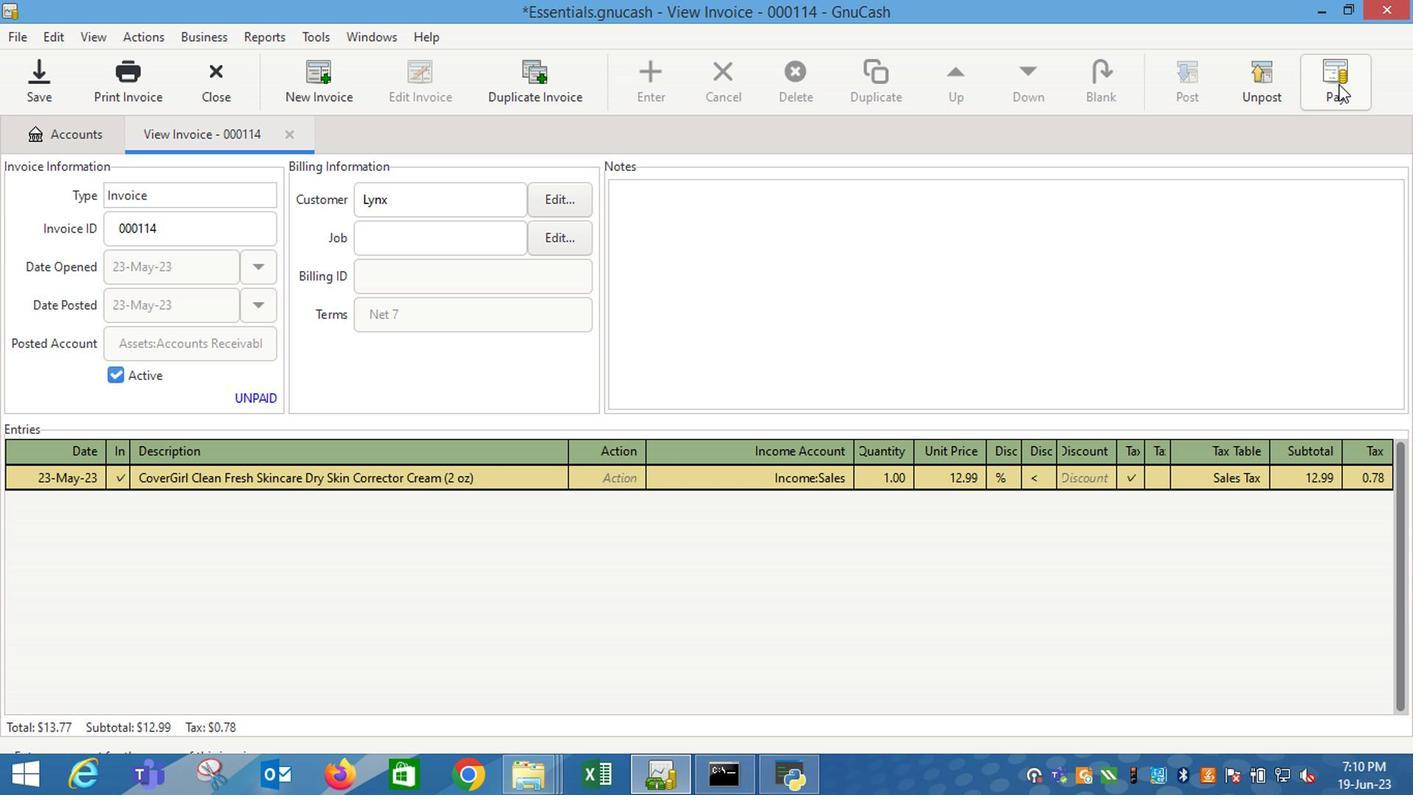 
Action: Mouse moved to (642, 416)
Screenshot: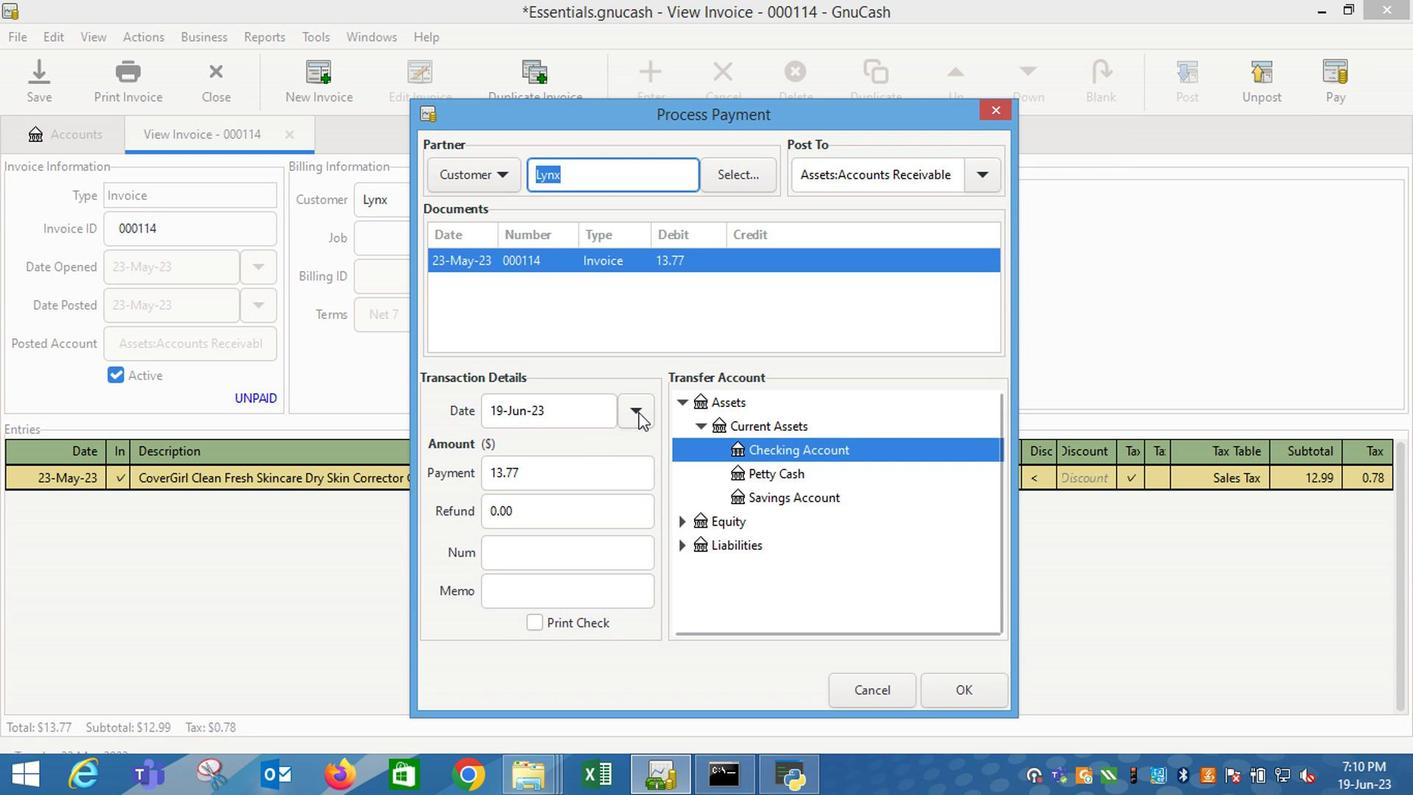 
Action: Mouse pressed left at (642, 416)
Screenshot: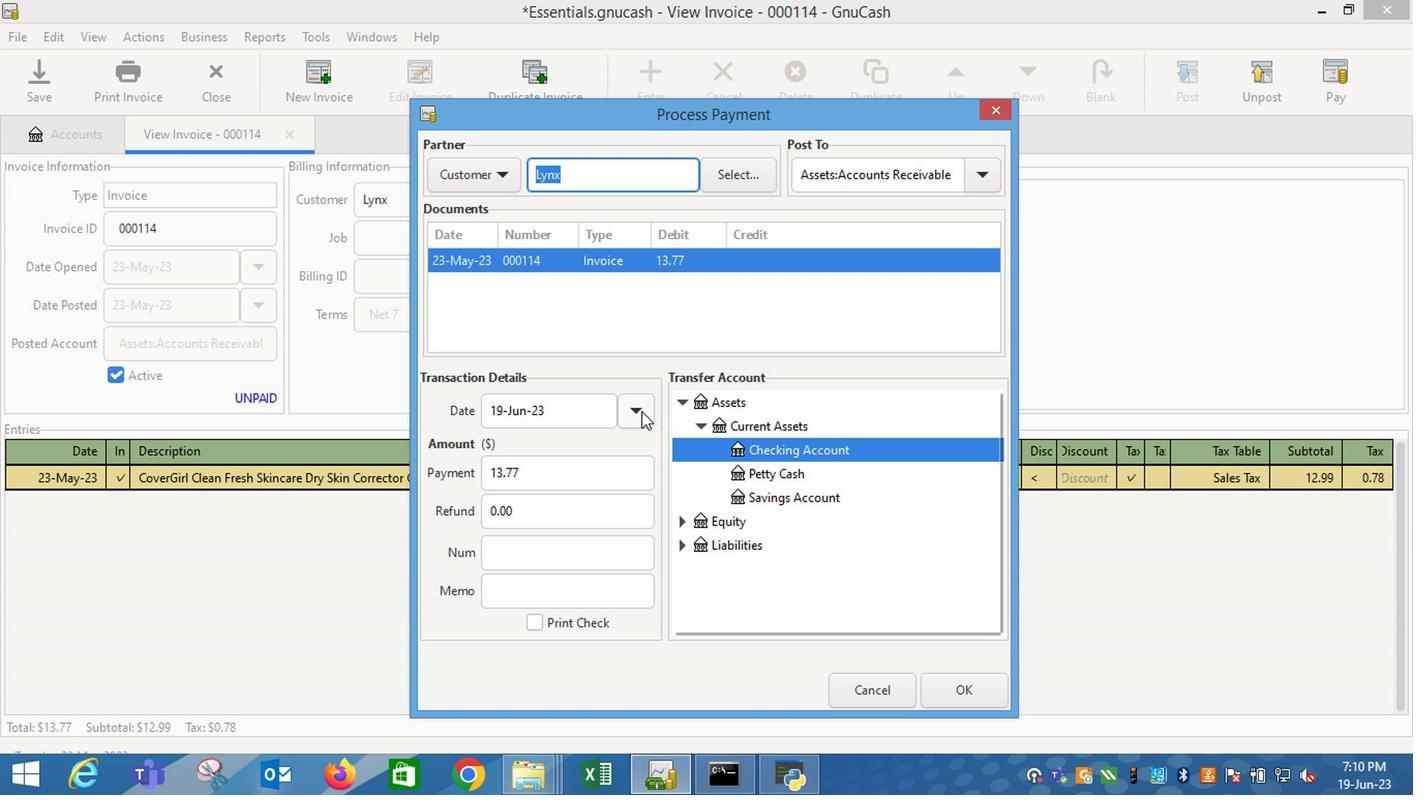 
Action: Mouse moved to (591, 561)
Screenshot: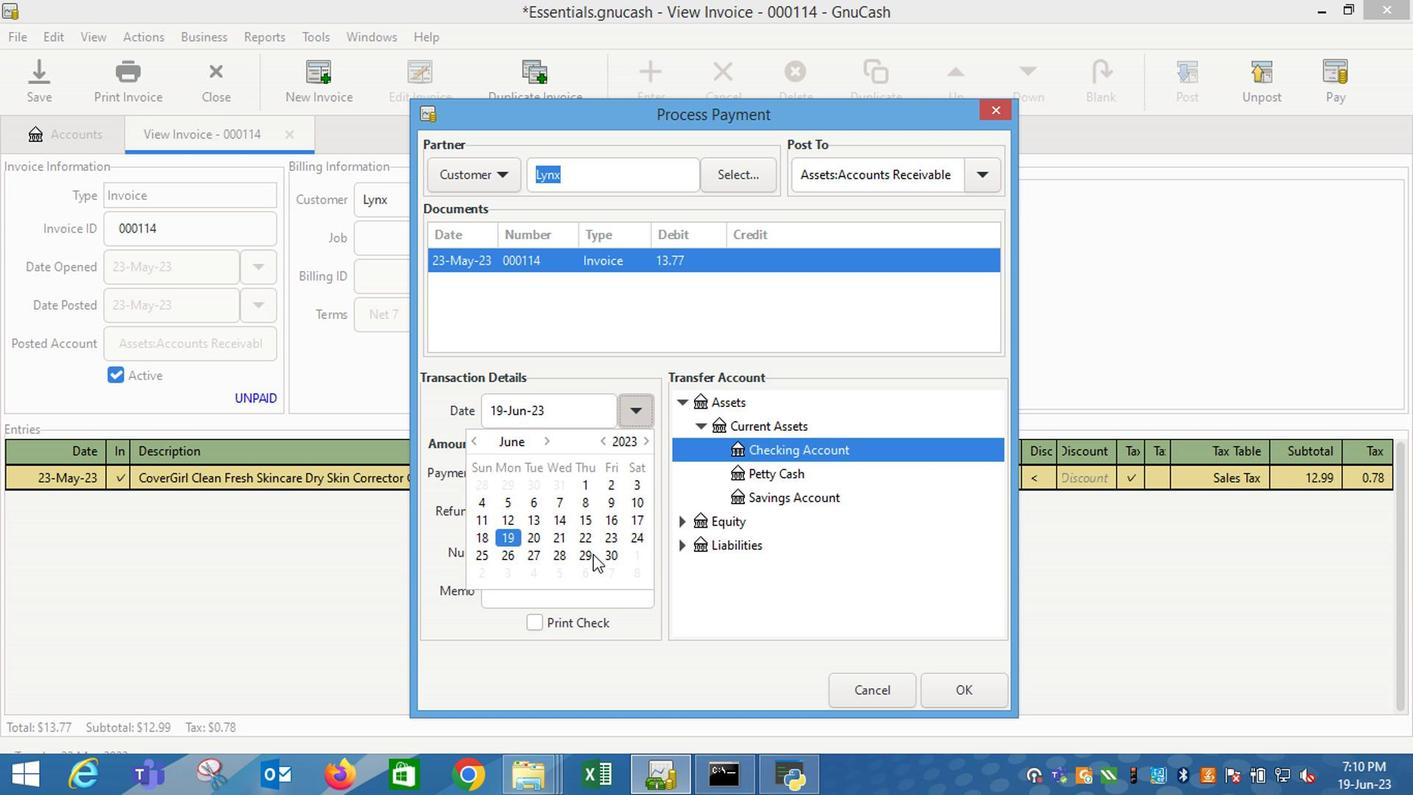 
Action: Mouse pressed left at (591, 561)
Screenshot: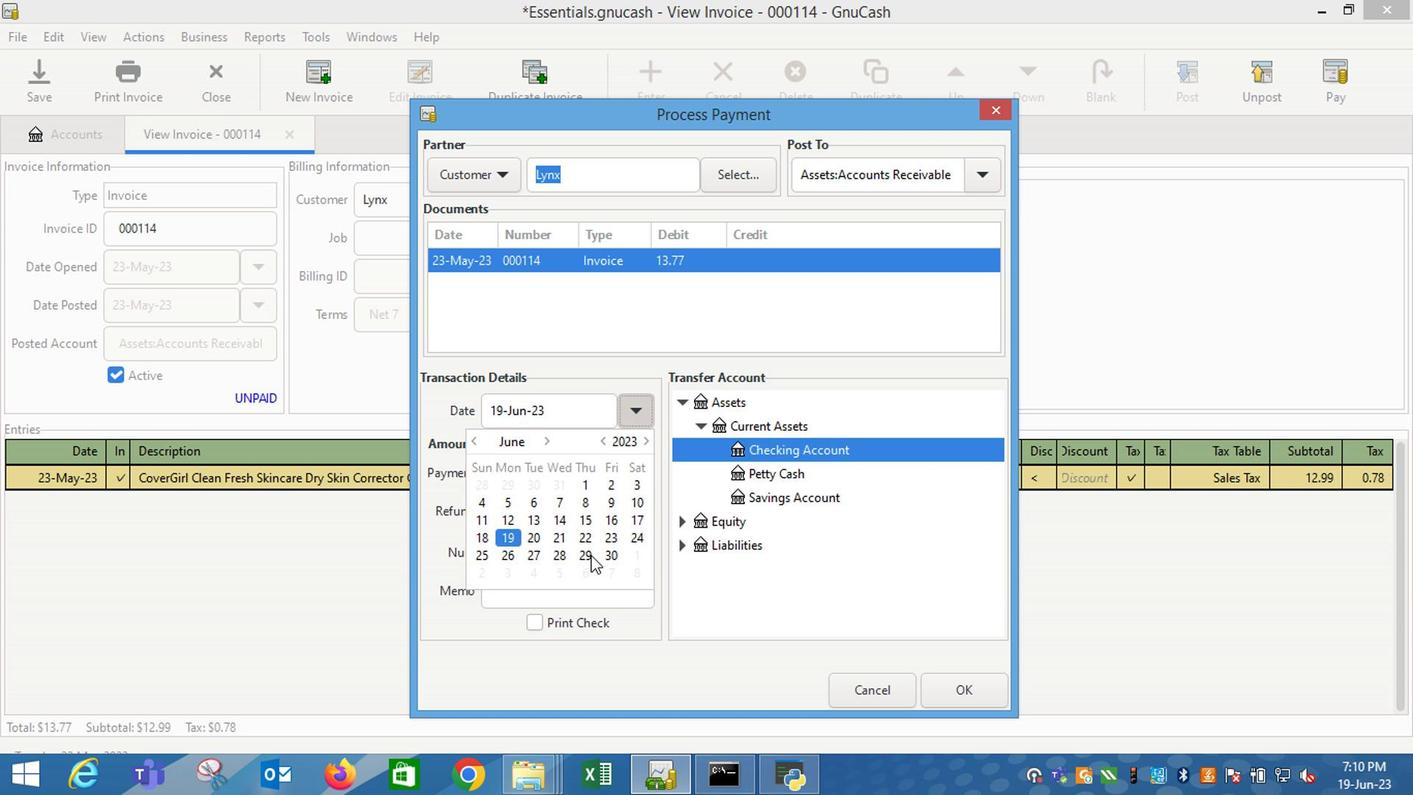 
Action: Mouse moved to (717, 589)
Screenshot: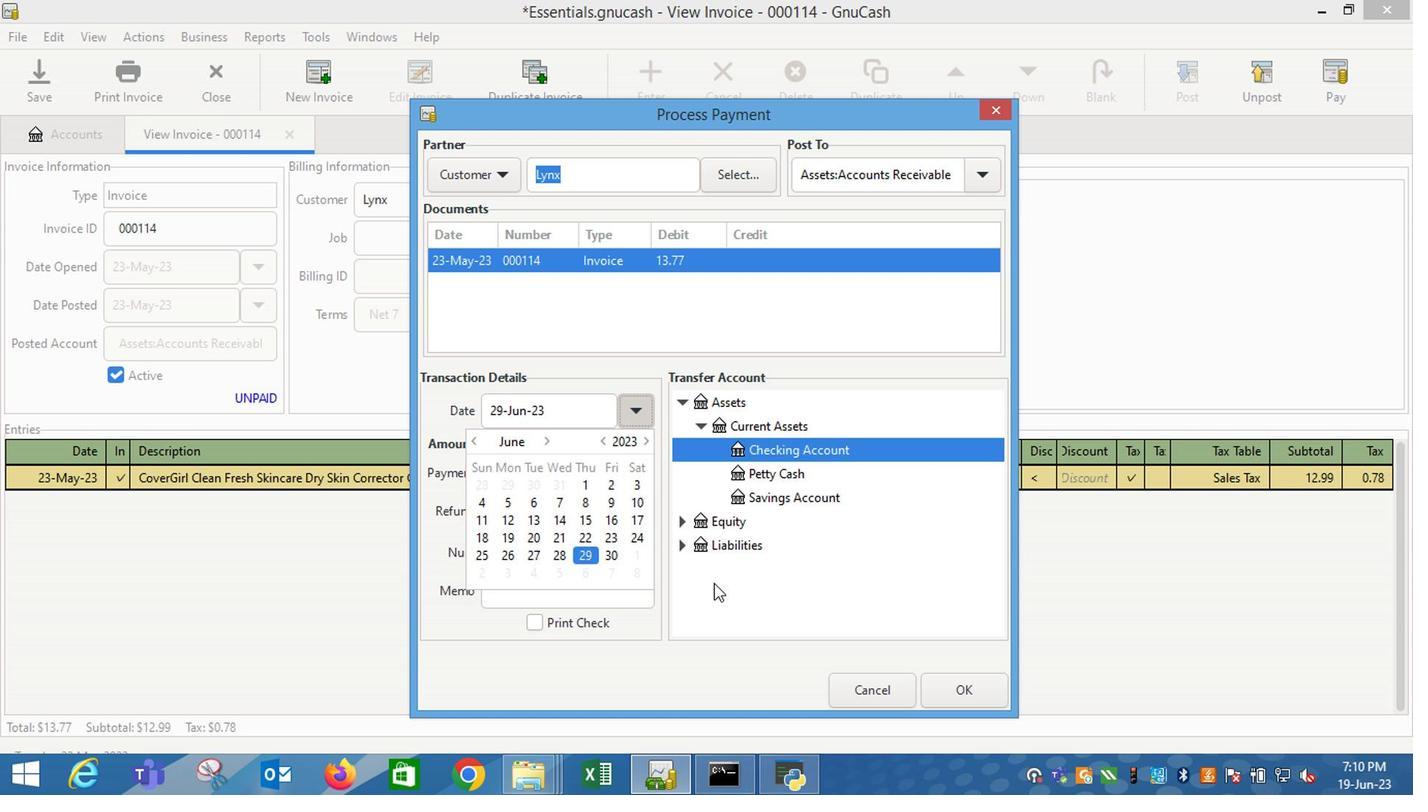 
Action: Mouse pressed left at (717, 589)
Screenshot: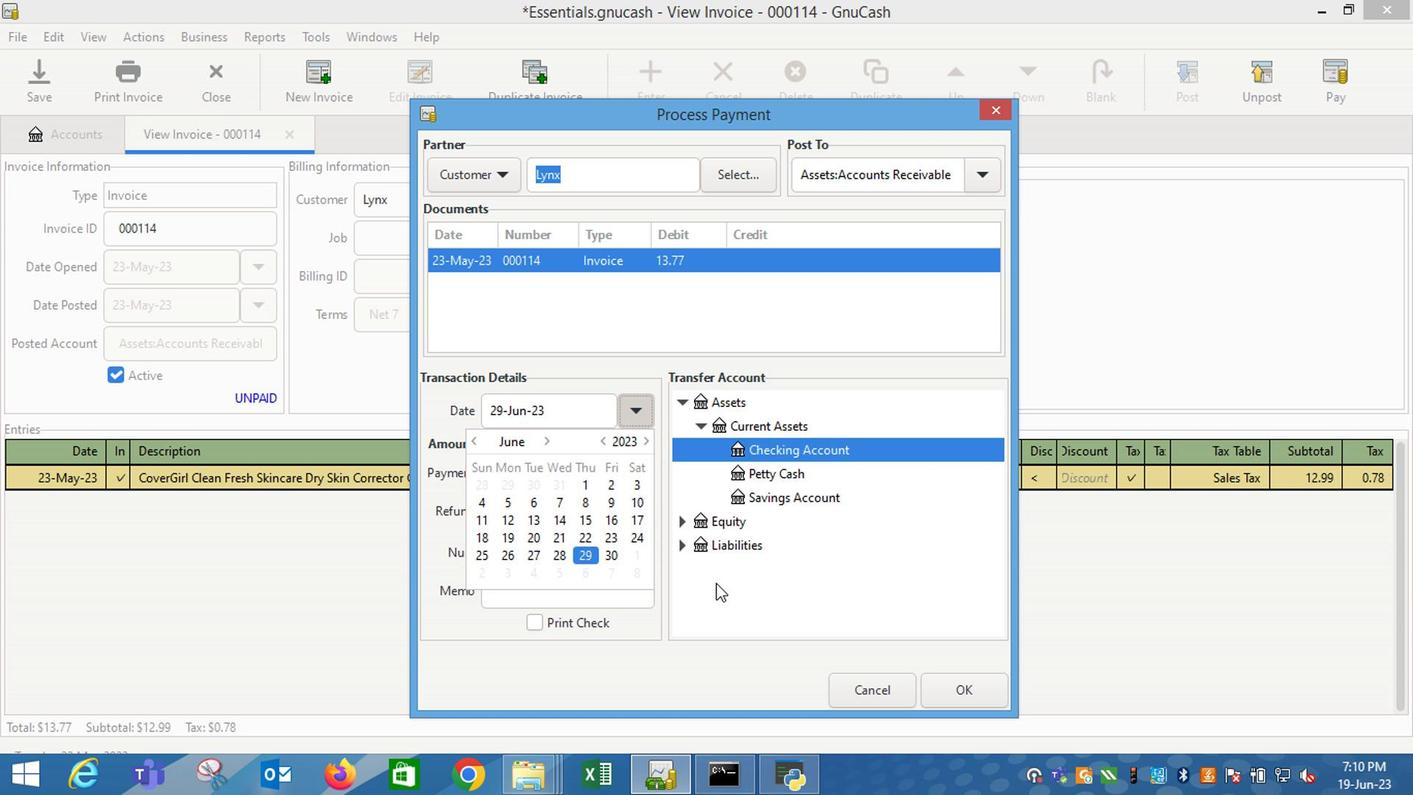 
Action: Mouse moved to (759, 459)
Screenshot: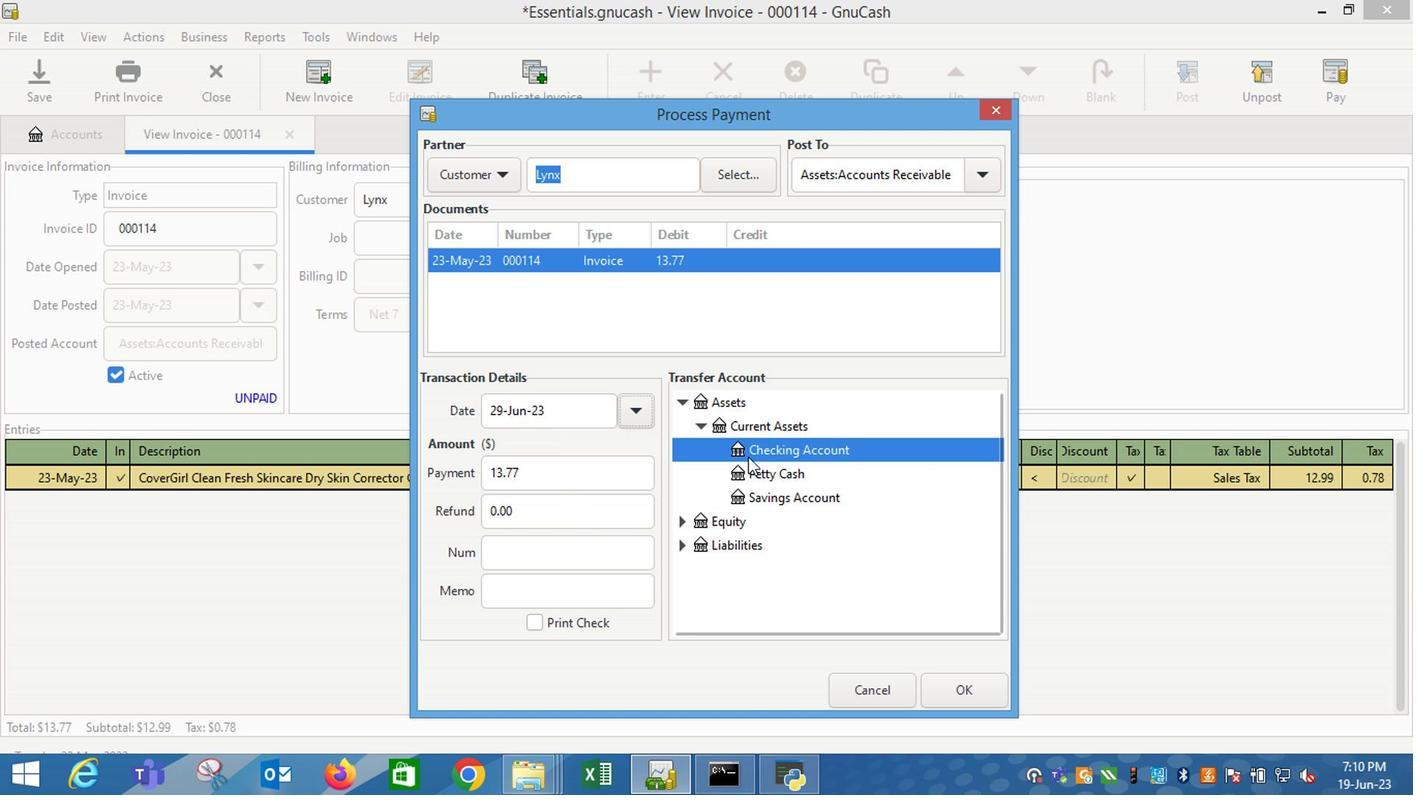 
Action: Mouse pressed left at (759, 459)
Screenshot: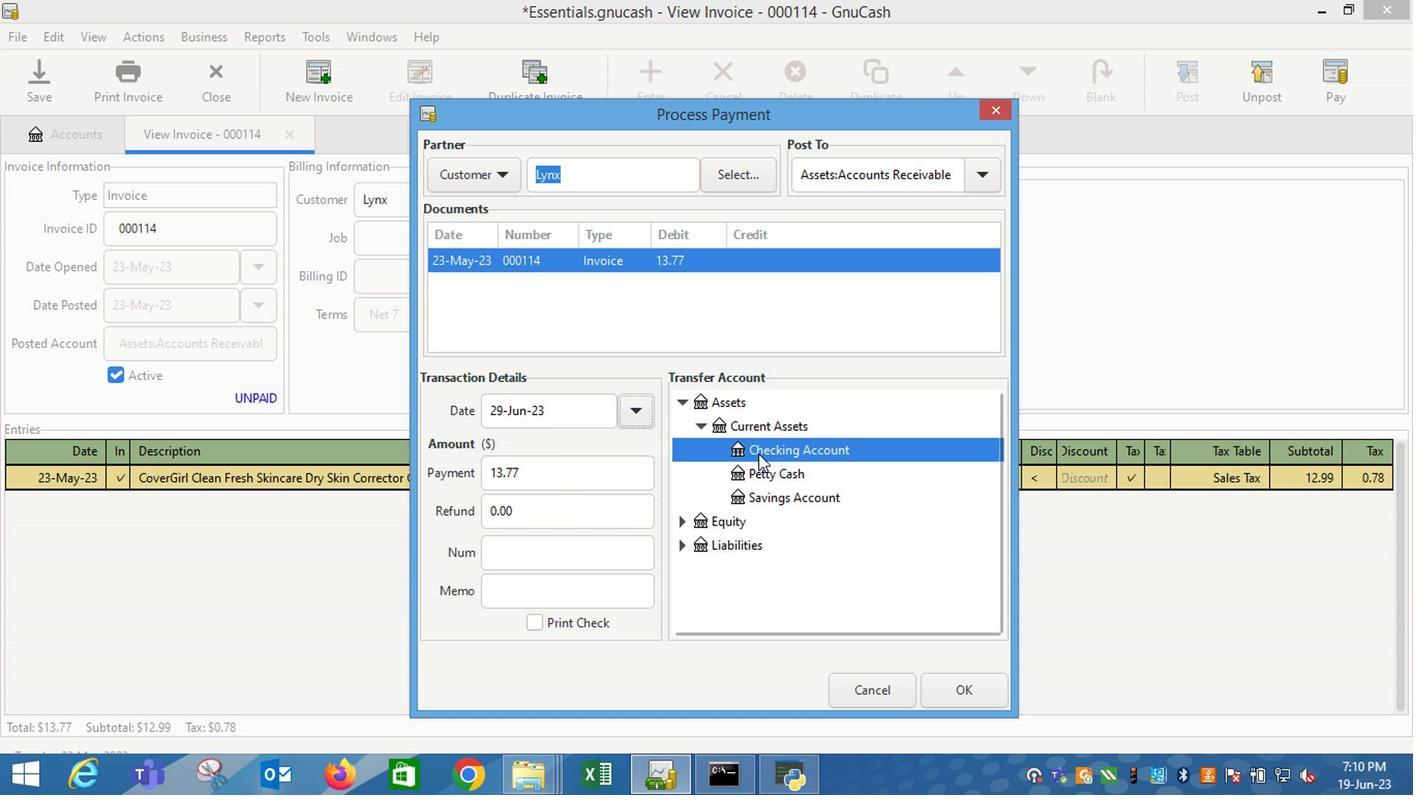 
Action: Mouse moved to (965, 695)
Screenshot: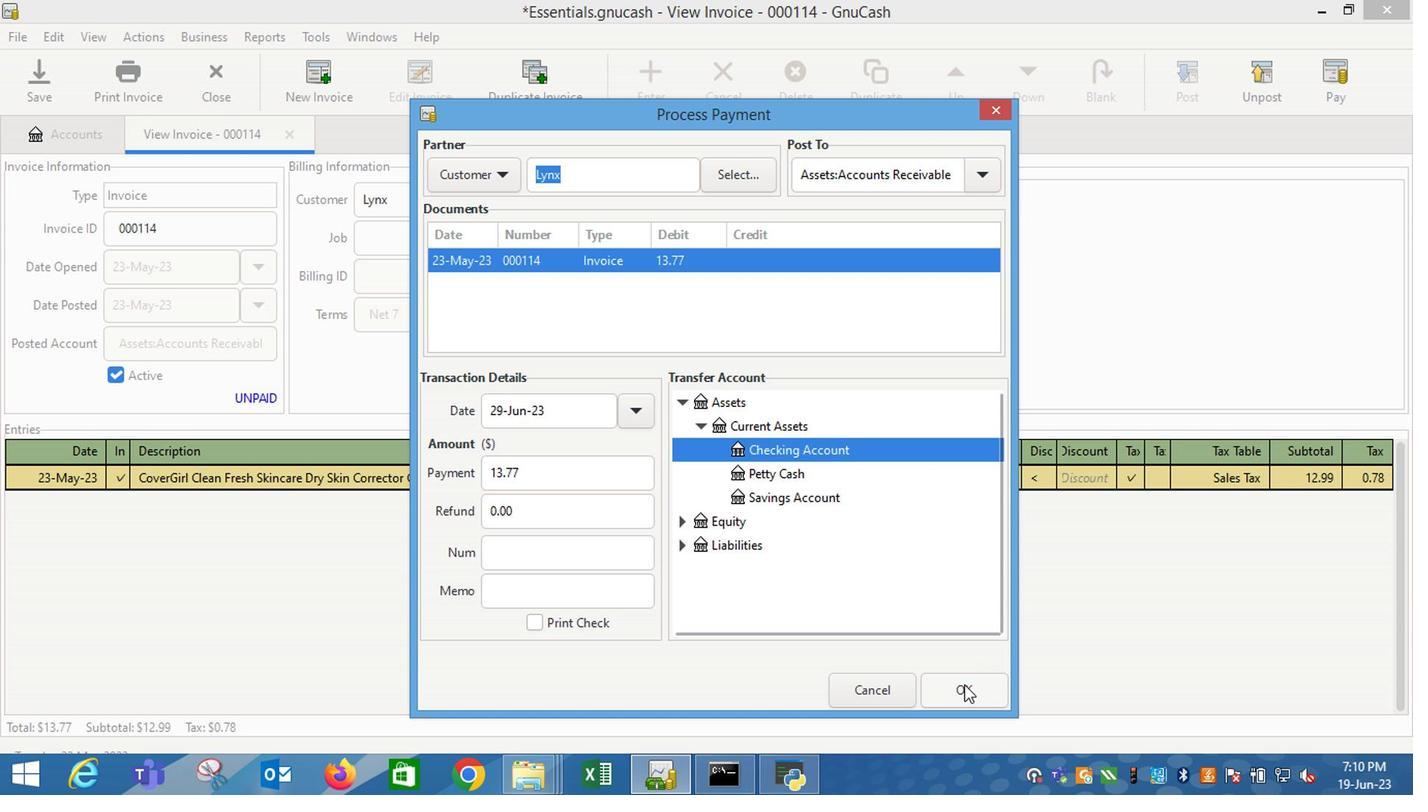 
Action: Mouse pressed left at (965, 695)
Screenshot: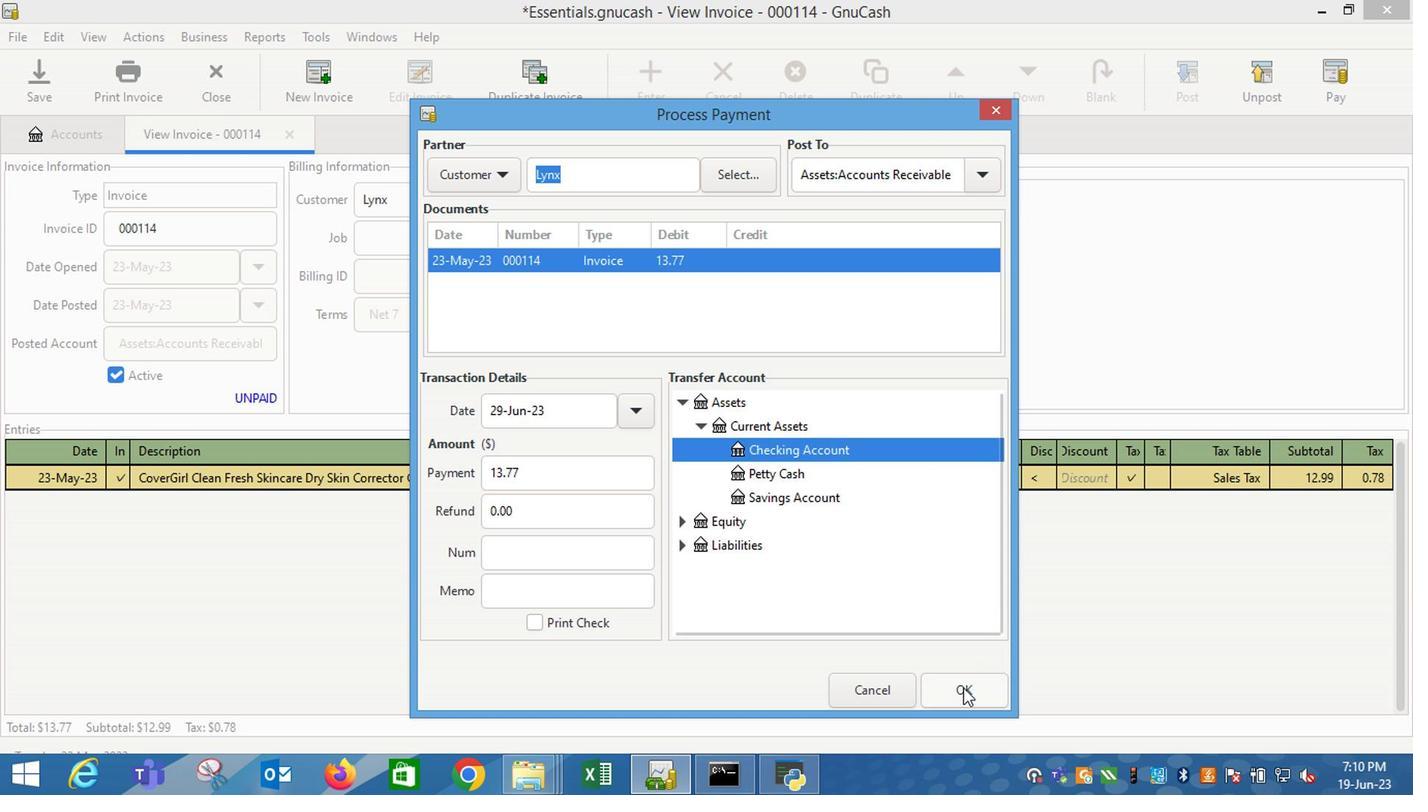 
Action: Mouse moved to (1406, 90)
Screenshot: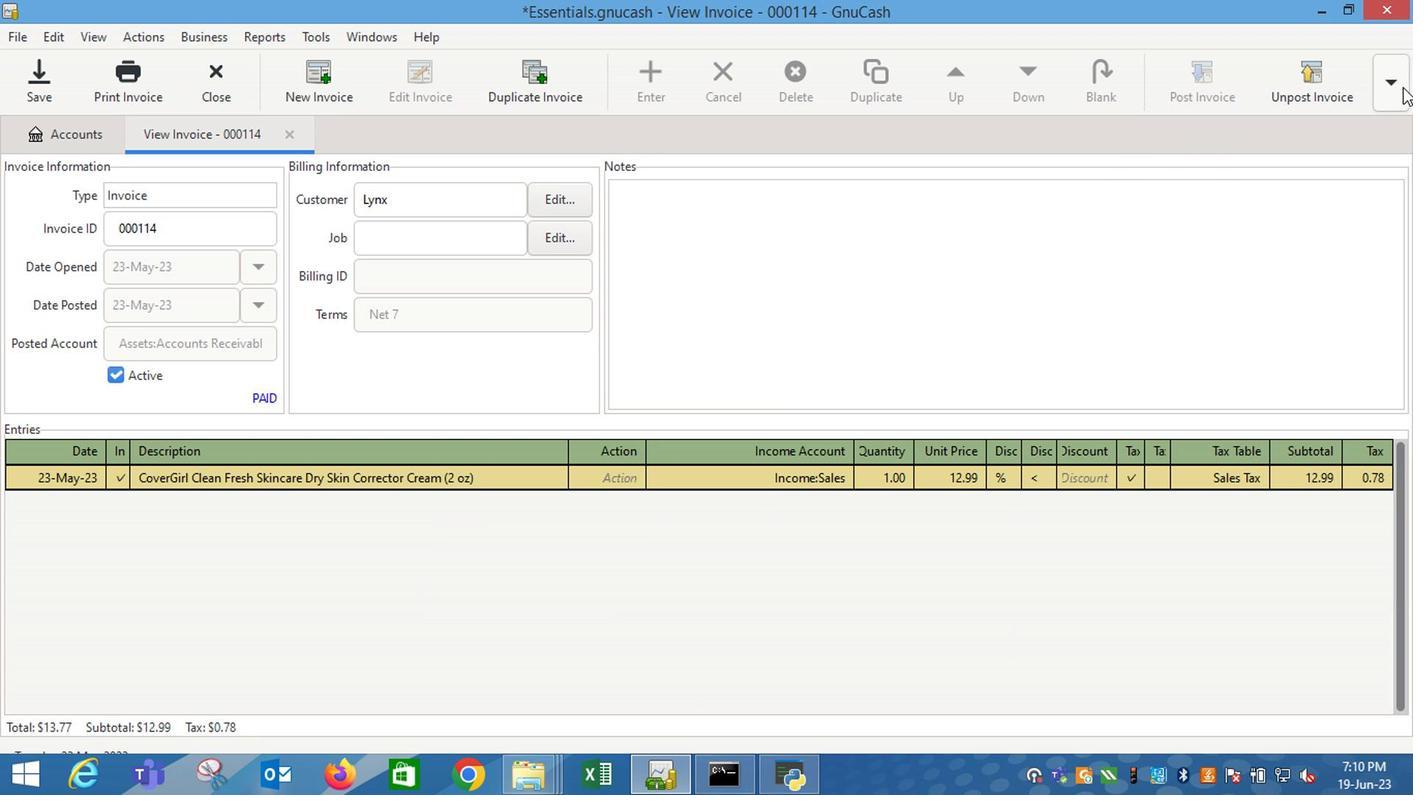 
Action: Mouse pressed left at (1406, 90)
Screenshot: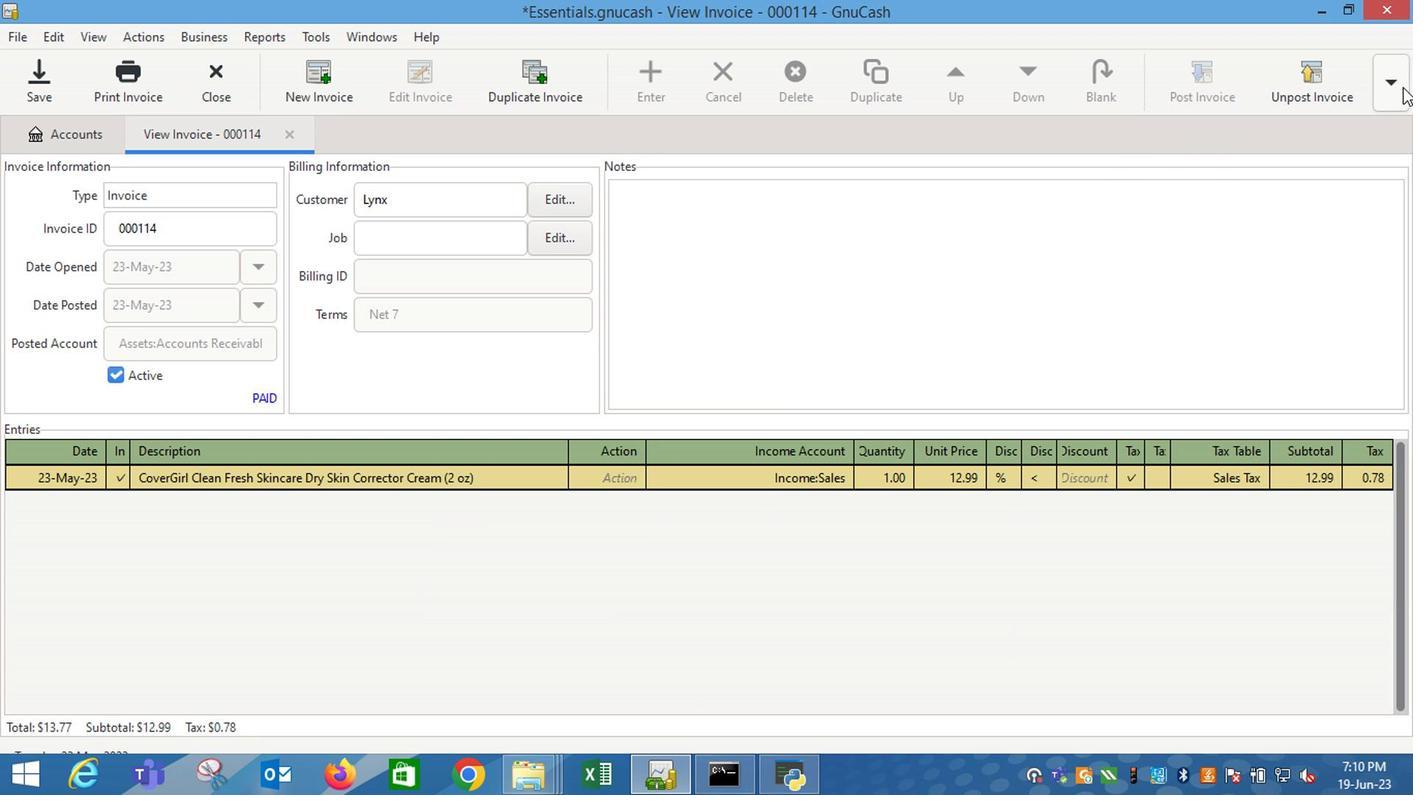 
Action: Mouse moved to (1321, 135)
Screenshot: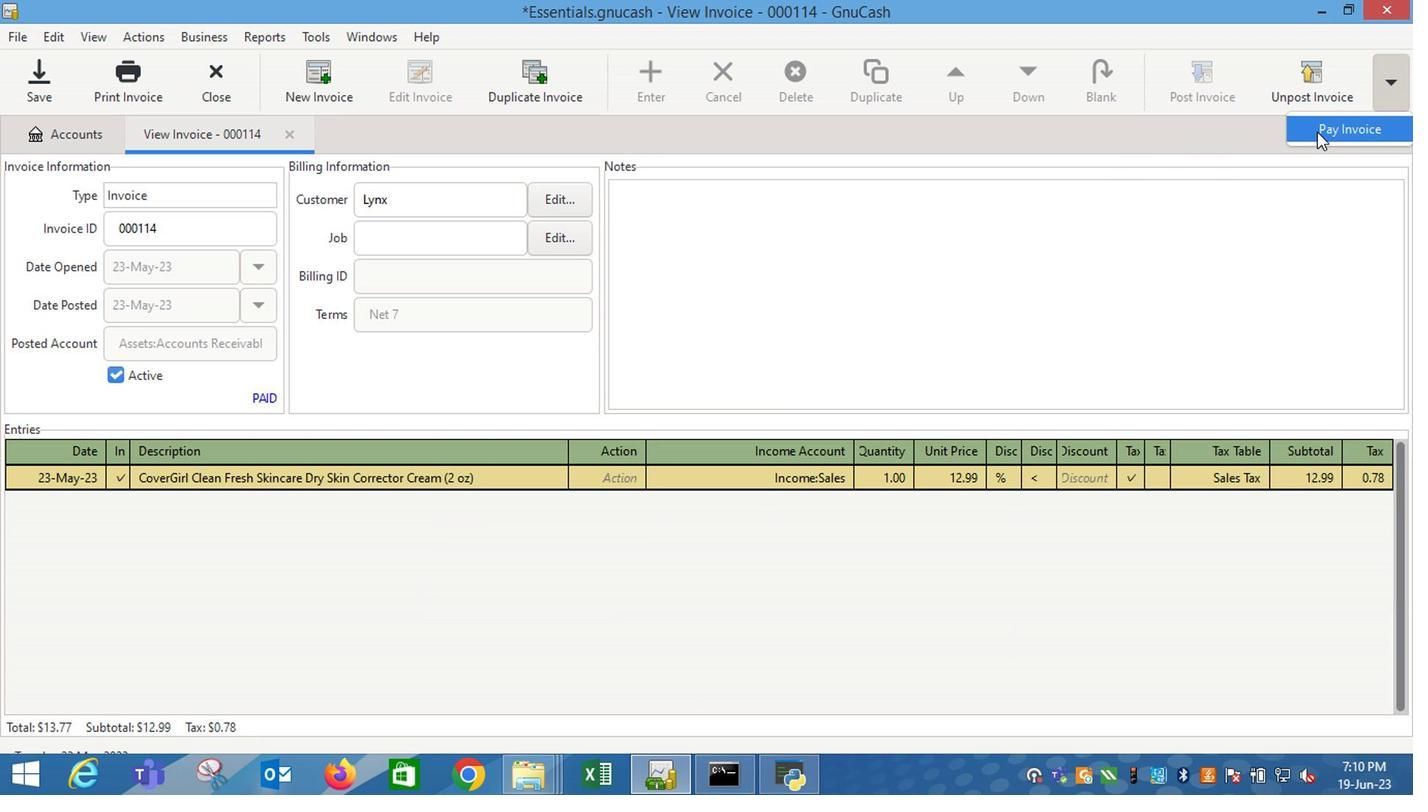 
Action: Mouse pressed left at (1321, 135)
Screenshot: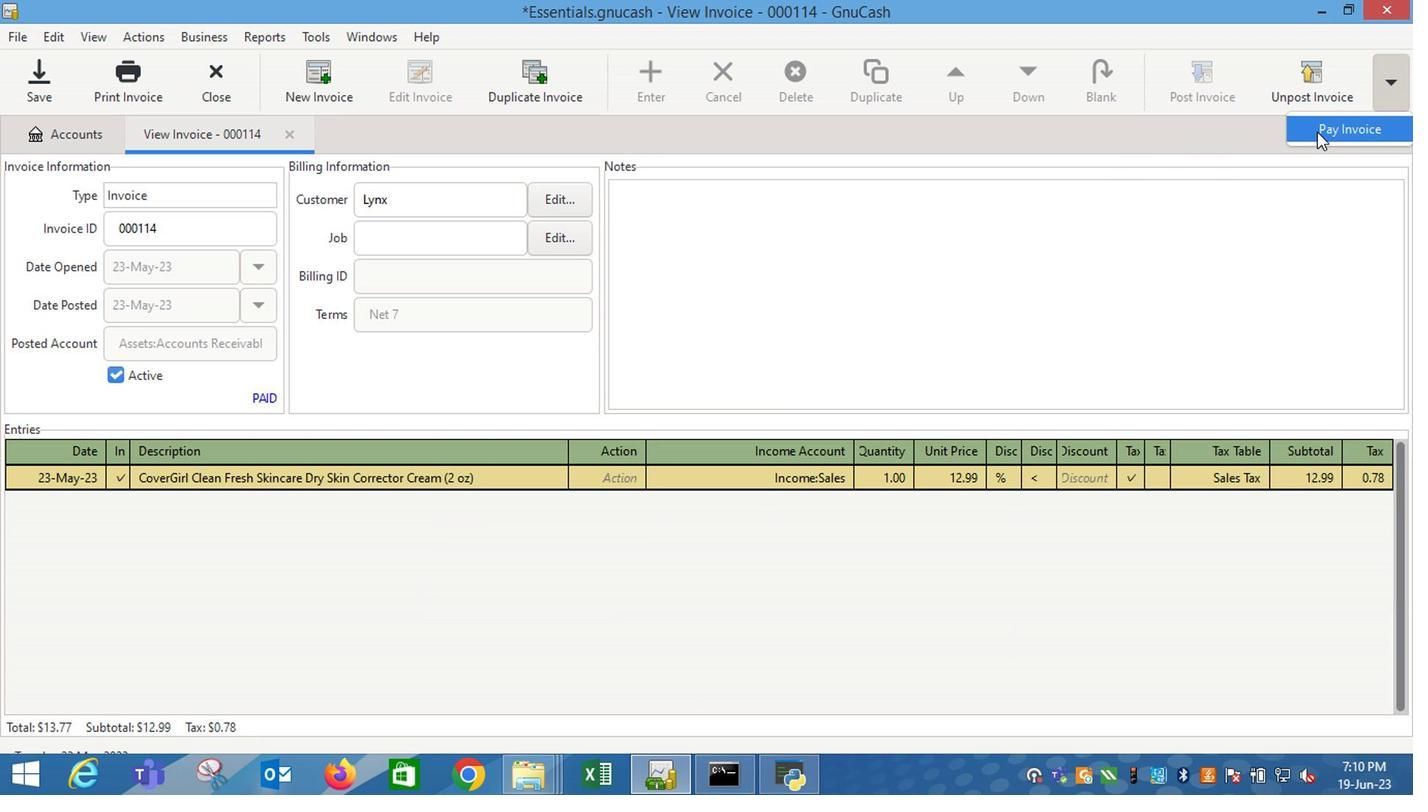
Action: Mouse moved to (971, 703)
Screenshot: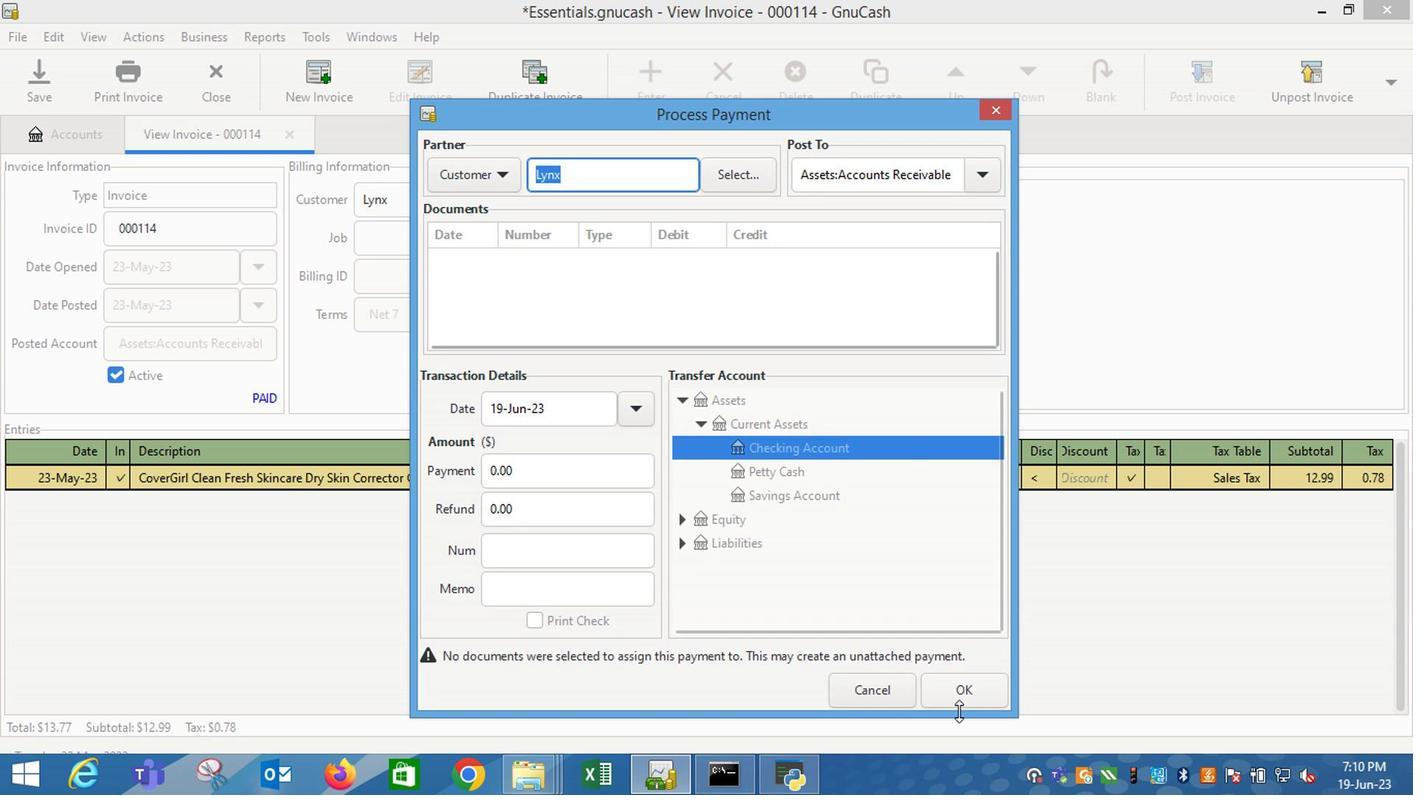 
Action: Mouse pressed left at (971, 703)
Screenshot: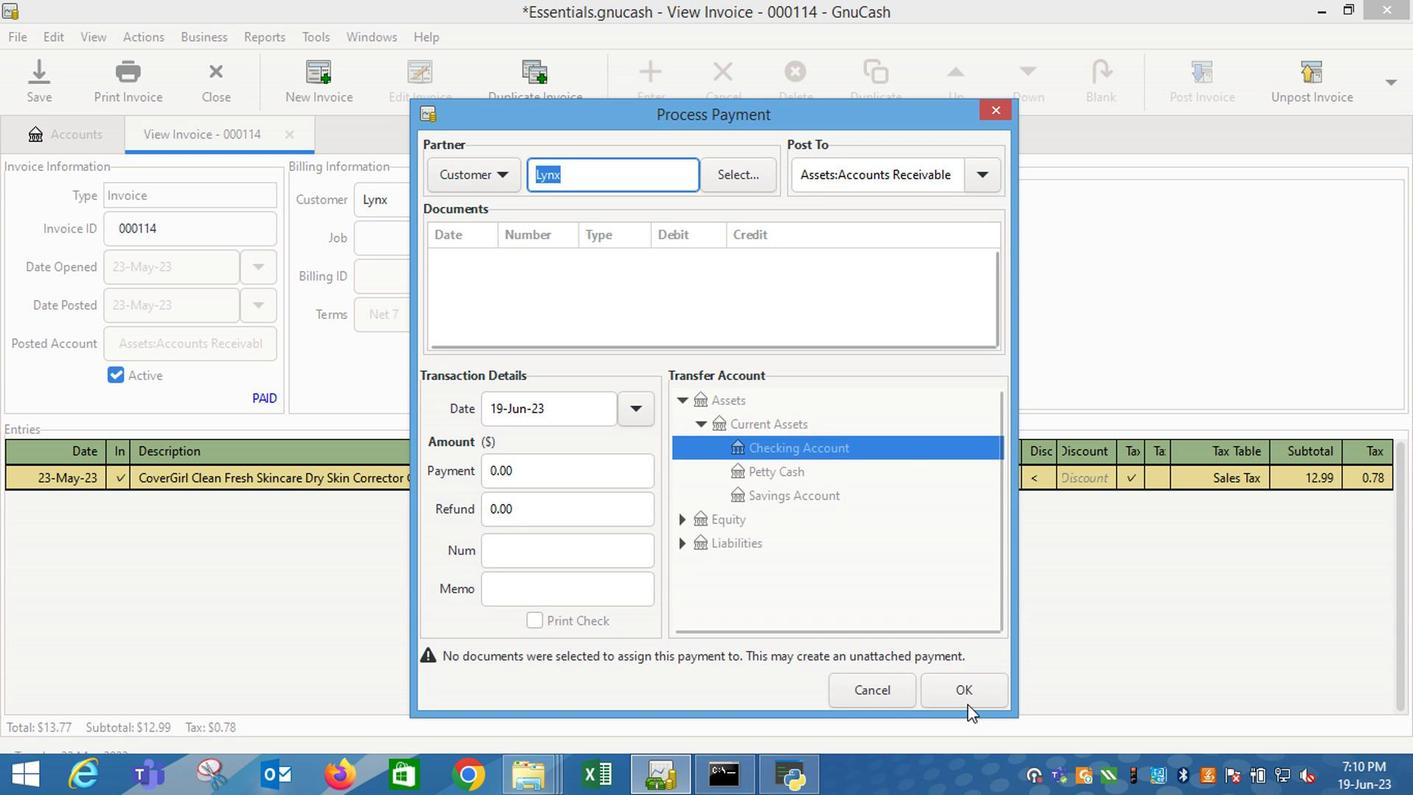 
Action: Mouse moved to (137, 82)
Screenshot: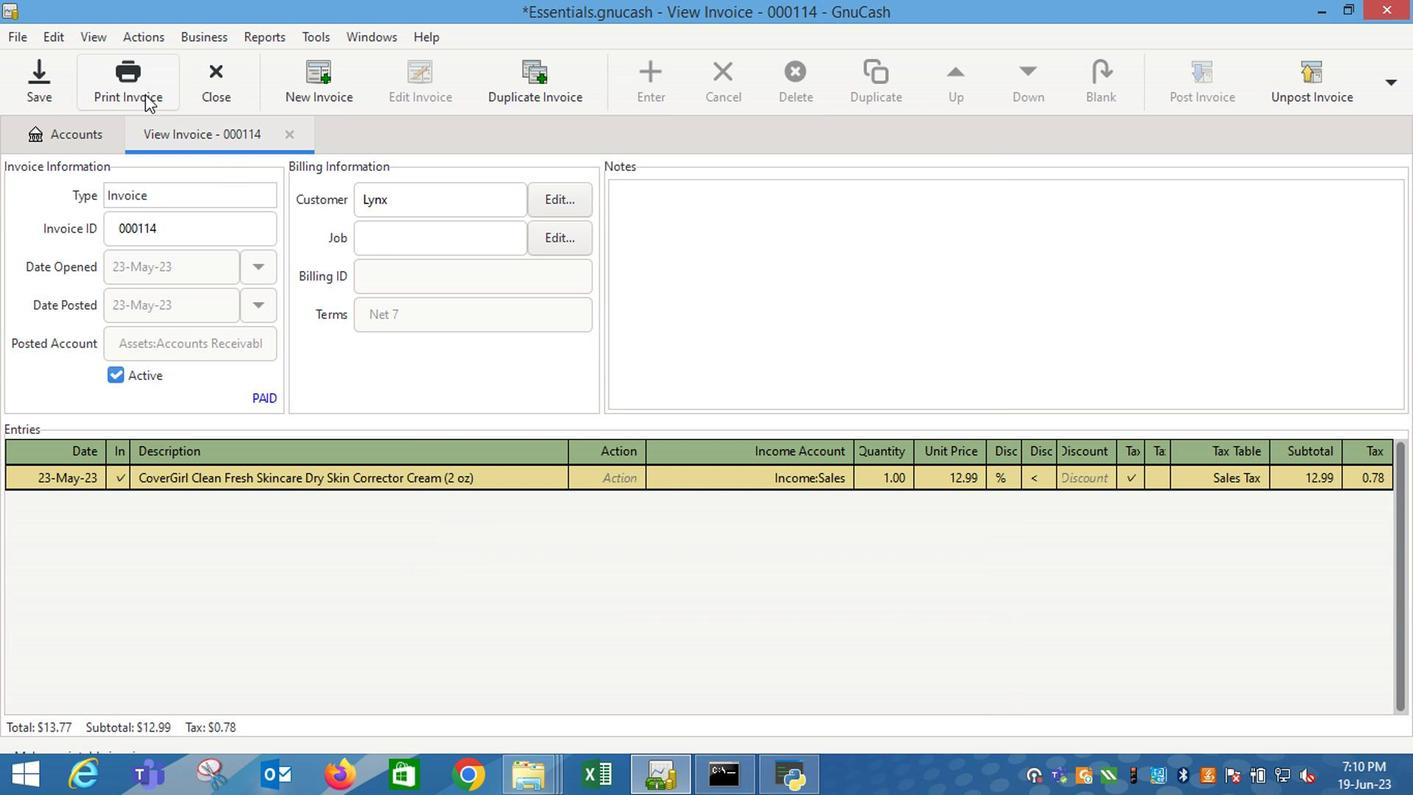 
Action: Mouse pressed left at (137, 82)
Screenshot: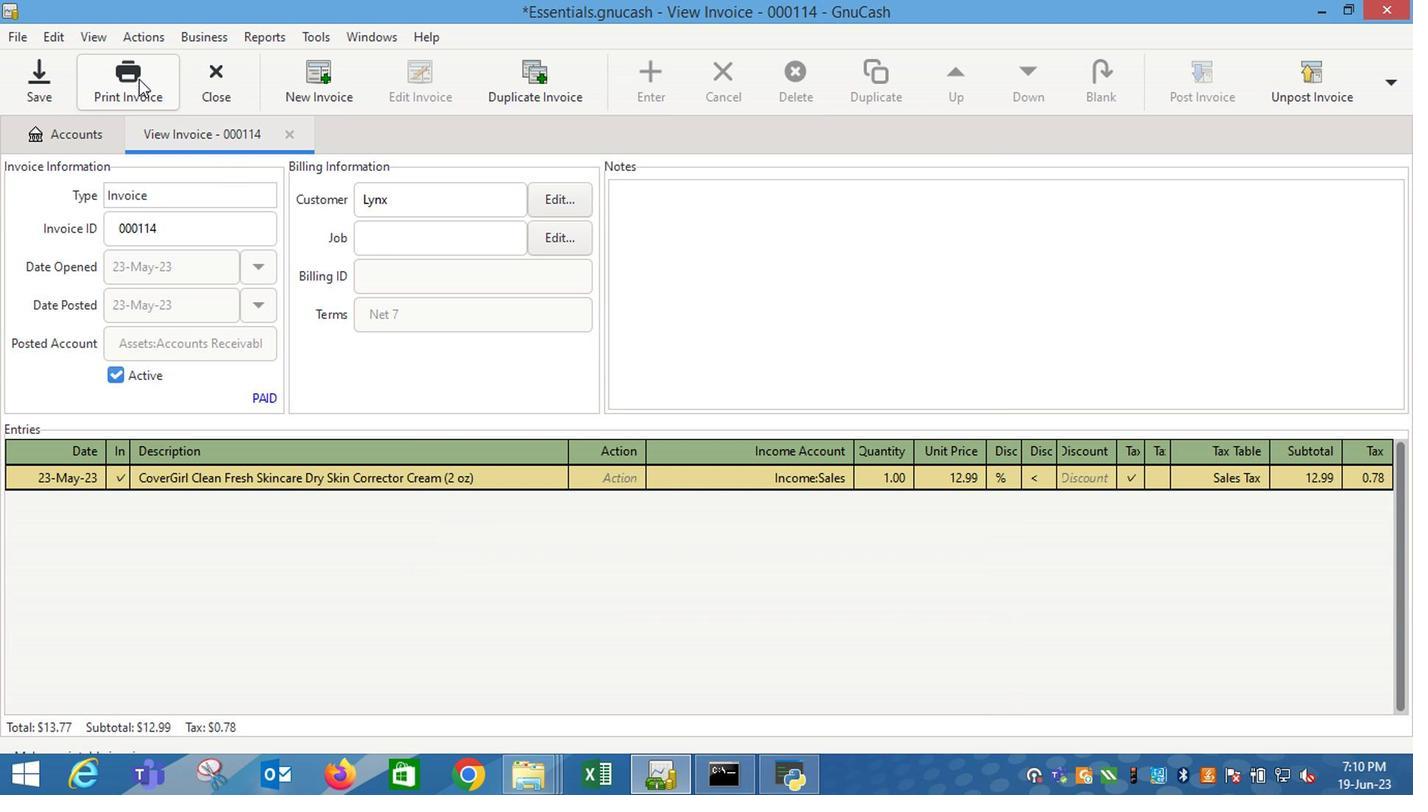 
Action: Mouse moved to (918, 80)
Screenshot: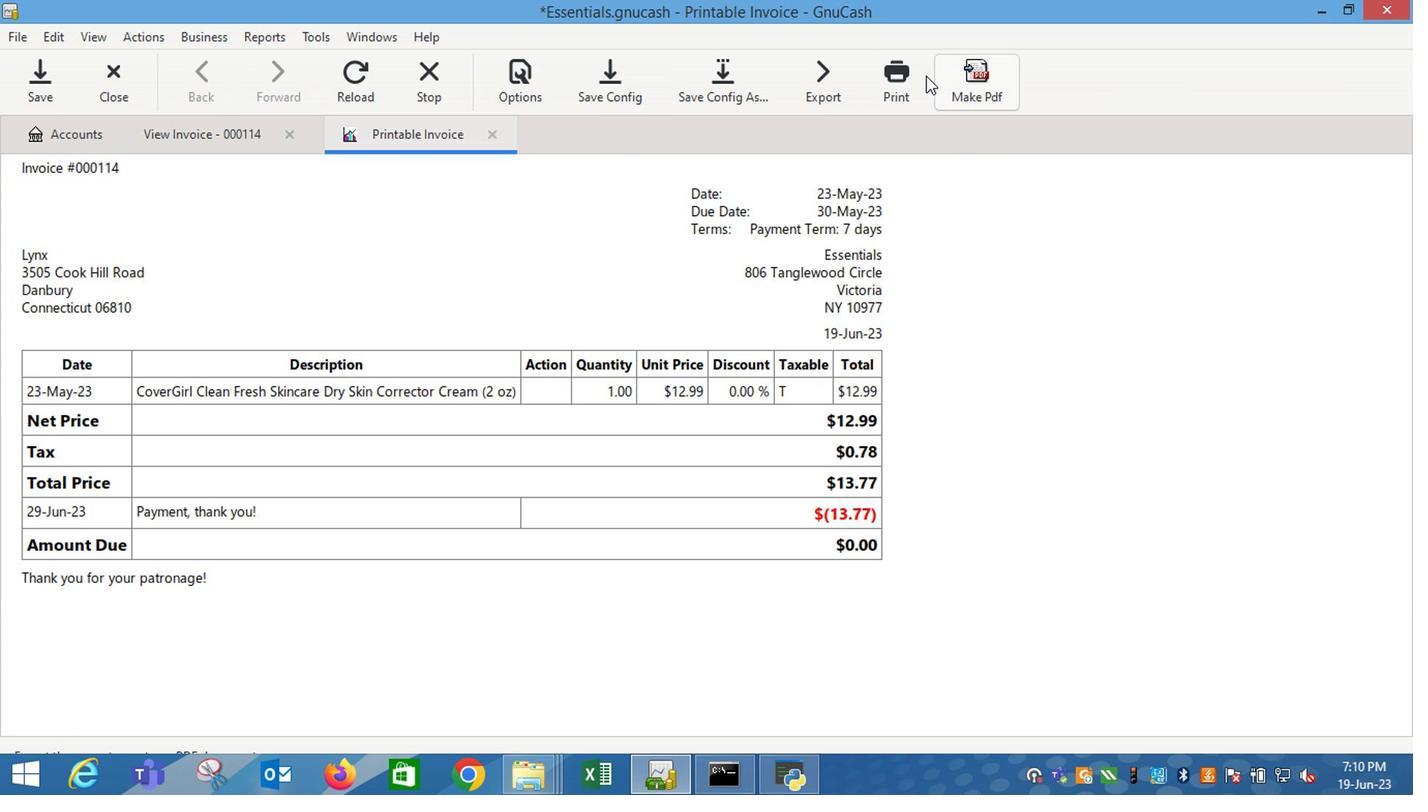 
Action: Mouse pressed left at (918, 80)
Screenshot: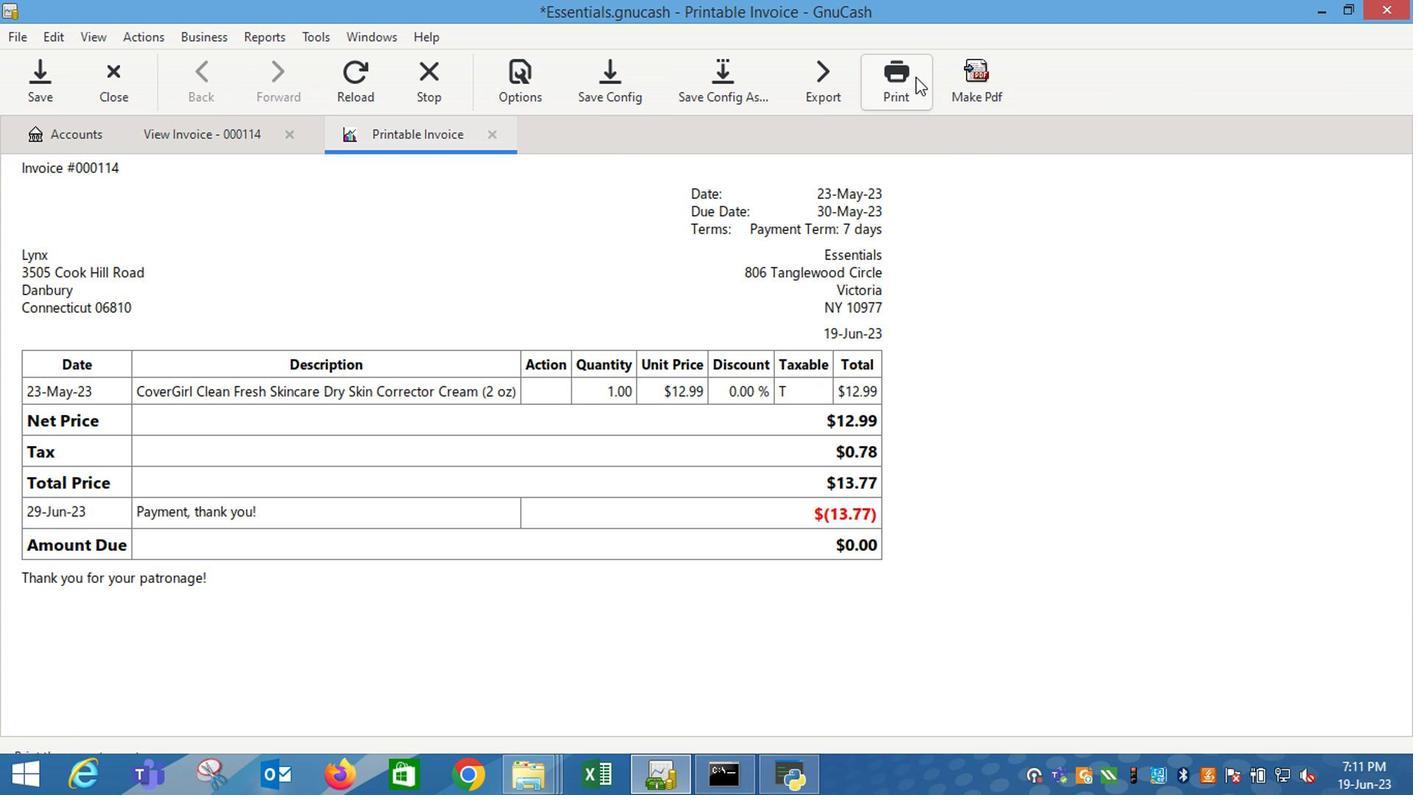 
Action: Mouse moved to (274, 426)
Screenshot: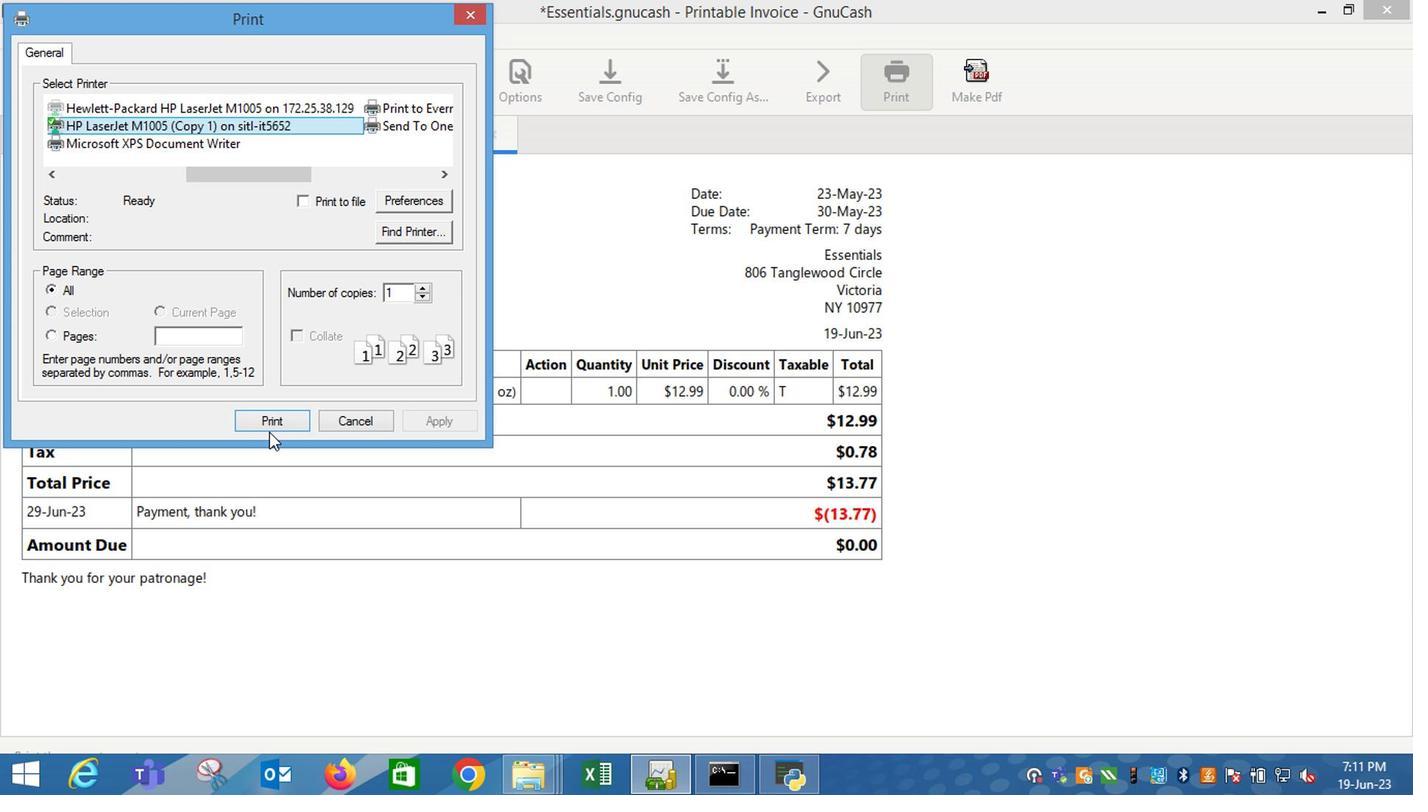 
Action: Mouse pressed left at (274, 426)
Screenshot: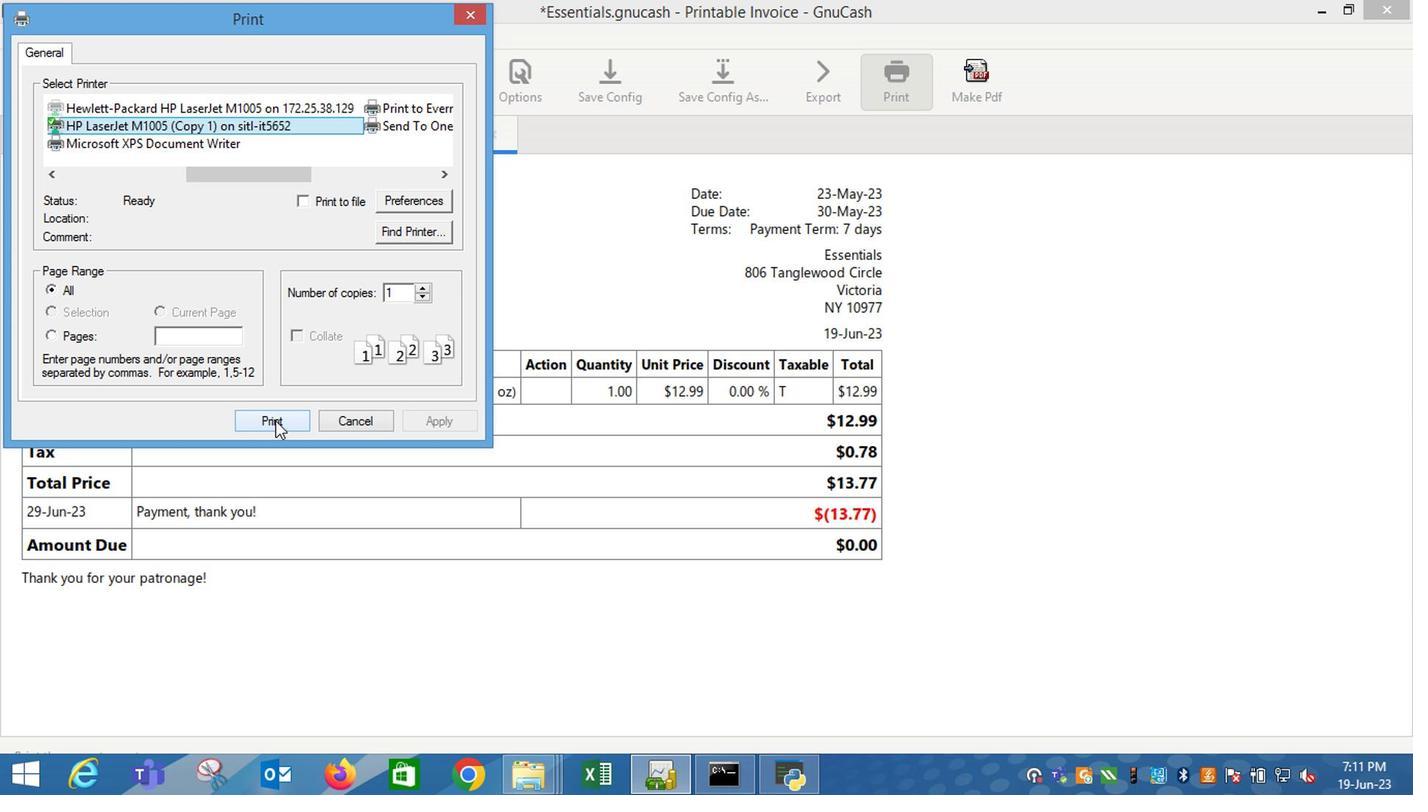 
Action: Mouse moved to (270, 273)
Screenshot: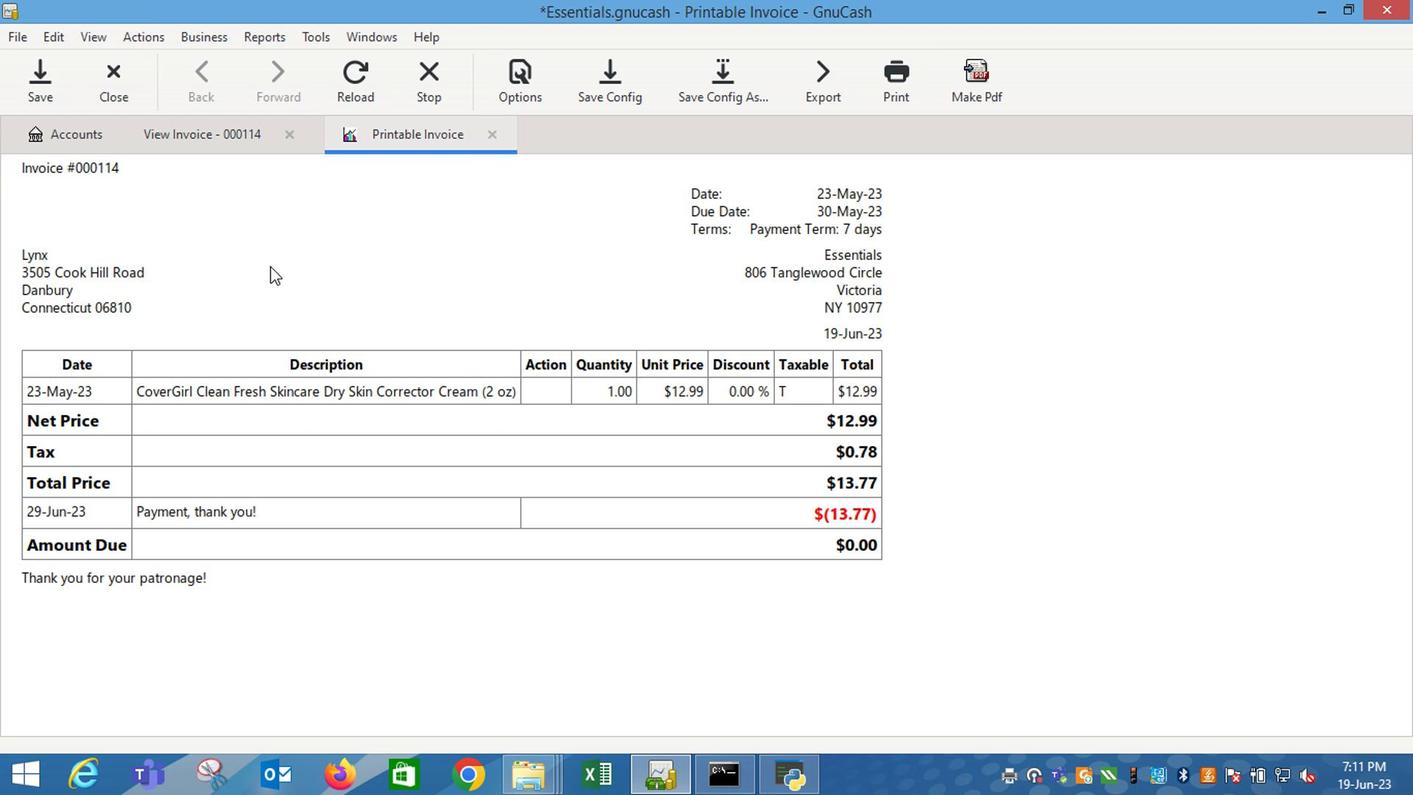 
